 Task: Look for space in Germersheim, Germany from 10th July, 2023 to 15th July, 2023 for 7 adults in price range Rs.10000 to Rs.15000. Place can be entire place or shared room with 4 bedrooms having 7 beds and 4 bathrooms. Property type can be house, flat, guest house. Amenities needed are: wifi, TV, free parkinig on premises, gym, breakfast. Booking option can be shelf check-in. Required host language is English.
Action: Mouse moved to (478, 99)
Screenshot: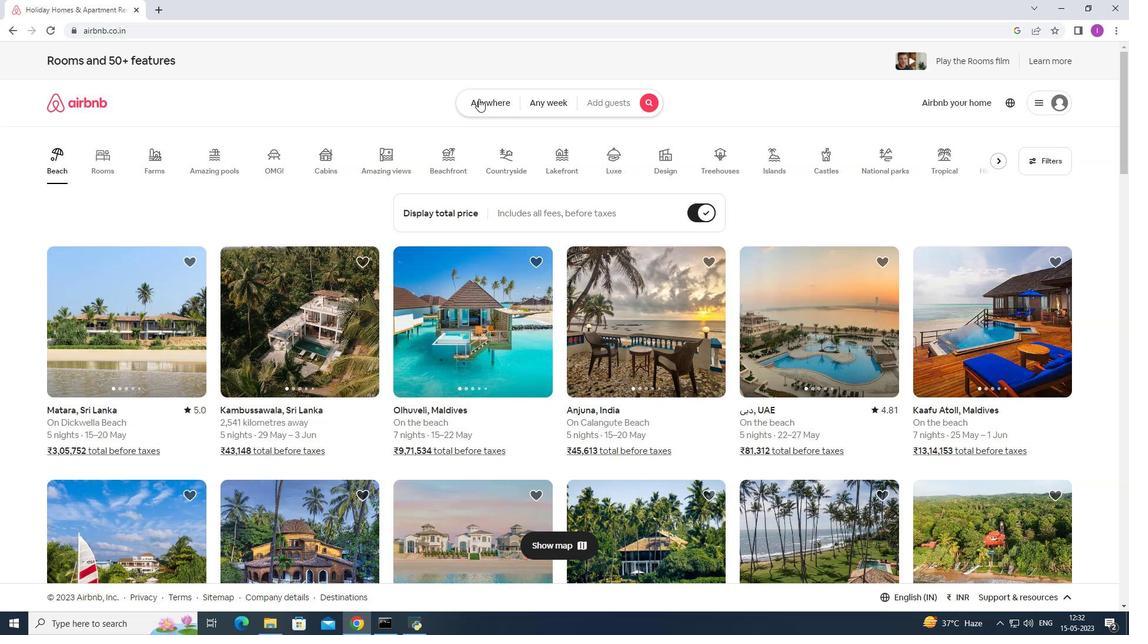 
Action: Mouse pressed left at (478, 99)
Screenshot: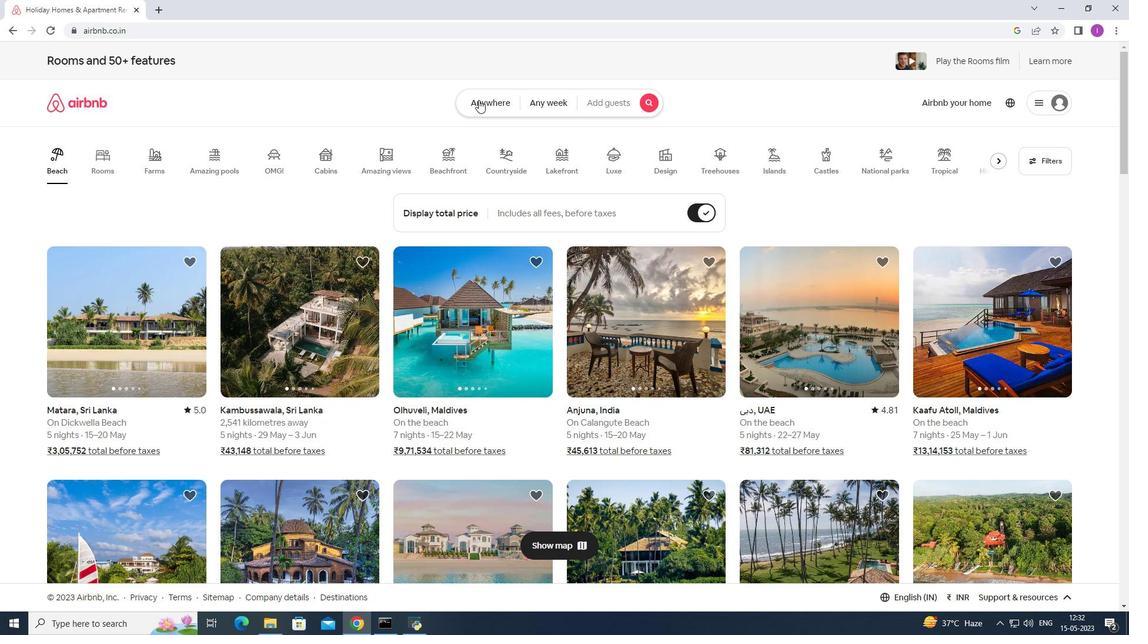 
Action: Mouse moved to (377, 148)
Screenshot: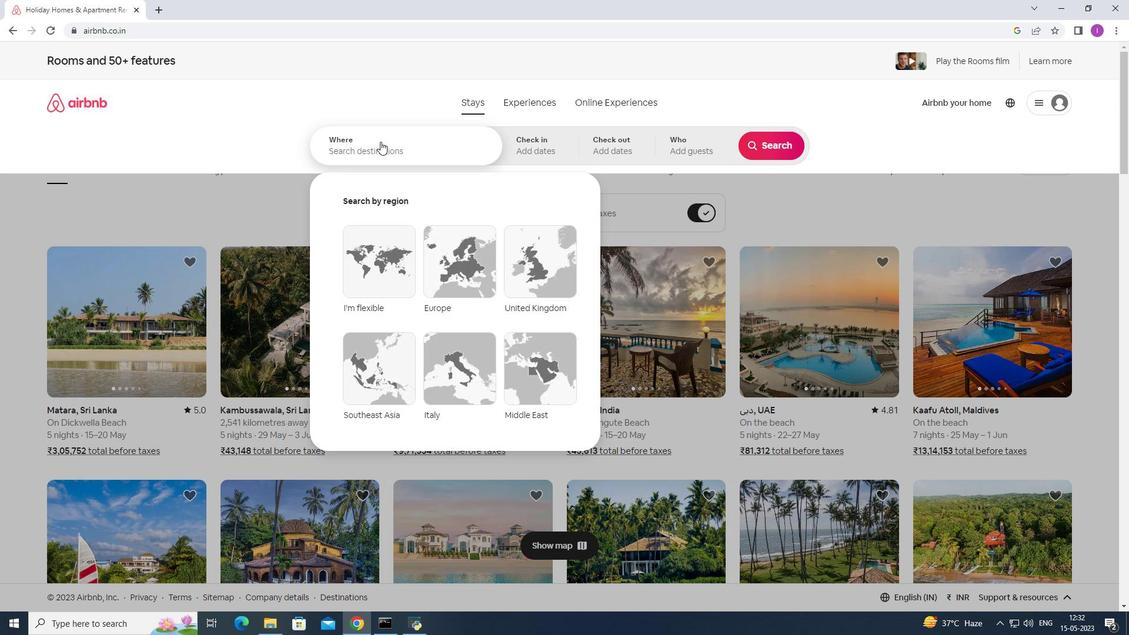 
Action: Mouse pressed left at (377, 148)
Screenshot: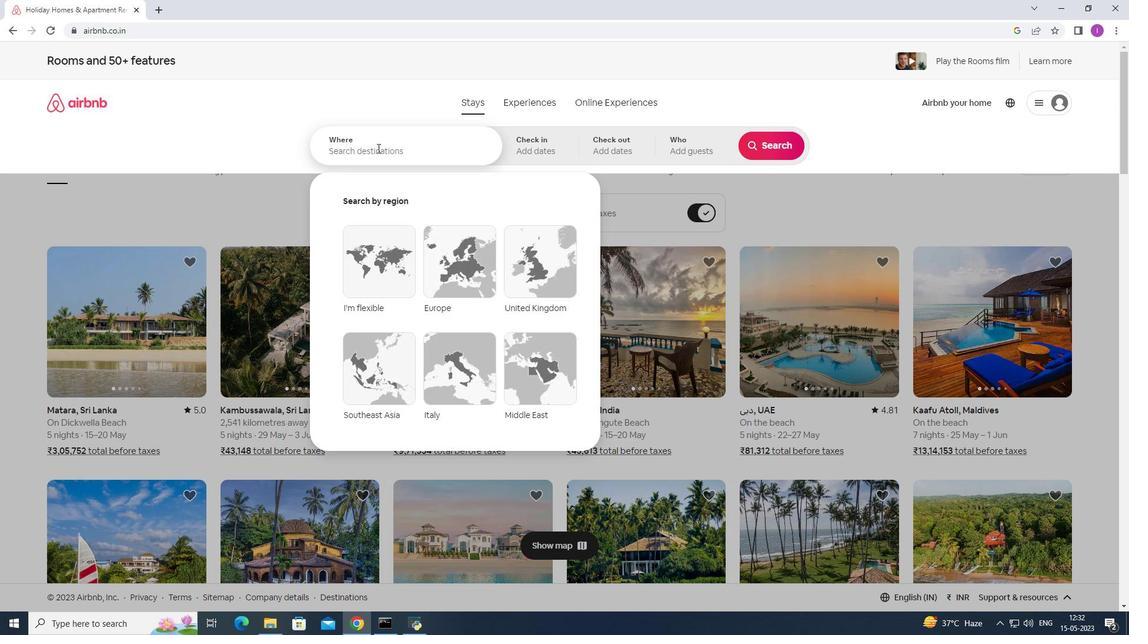 
Action: Key pressed <Key.shift>Germersheim,<Key.shift>Germany
Screenshot: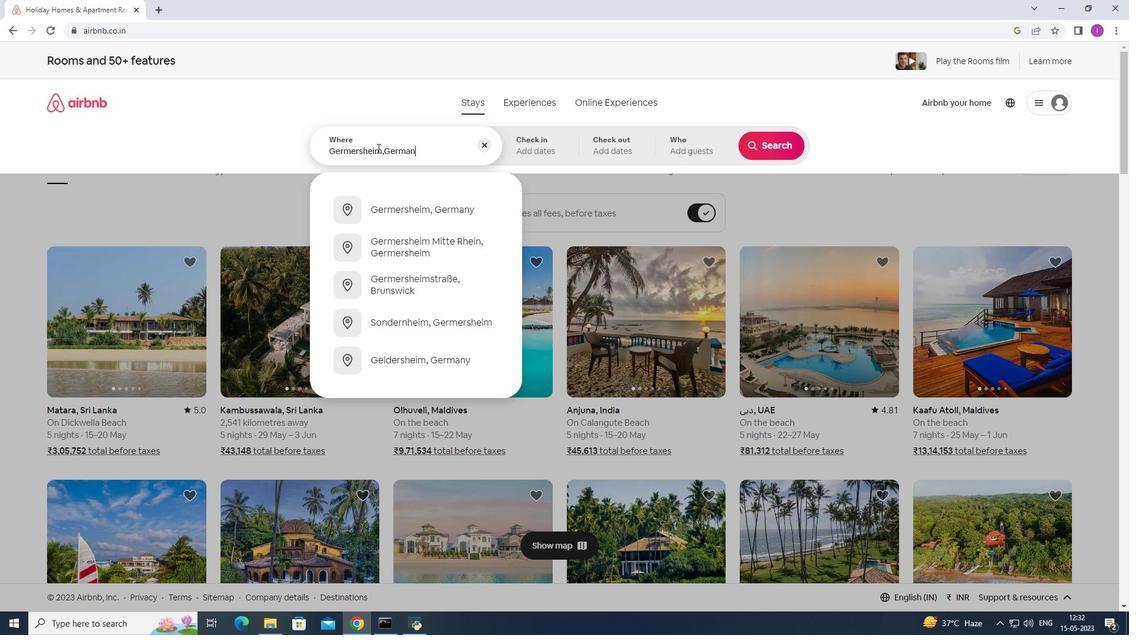 
Action: Mouse moved to (415, 210)
Screenshot: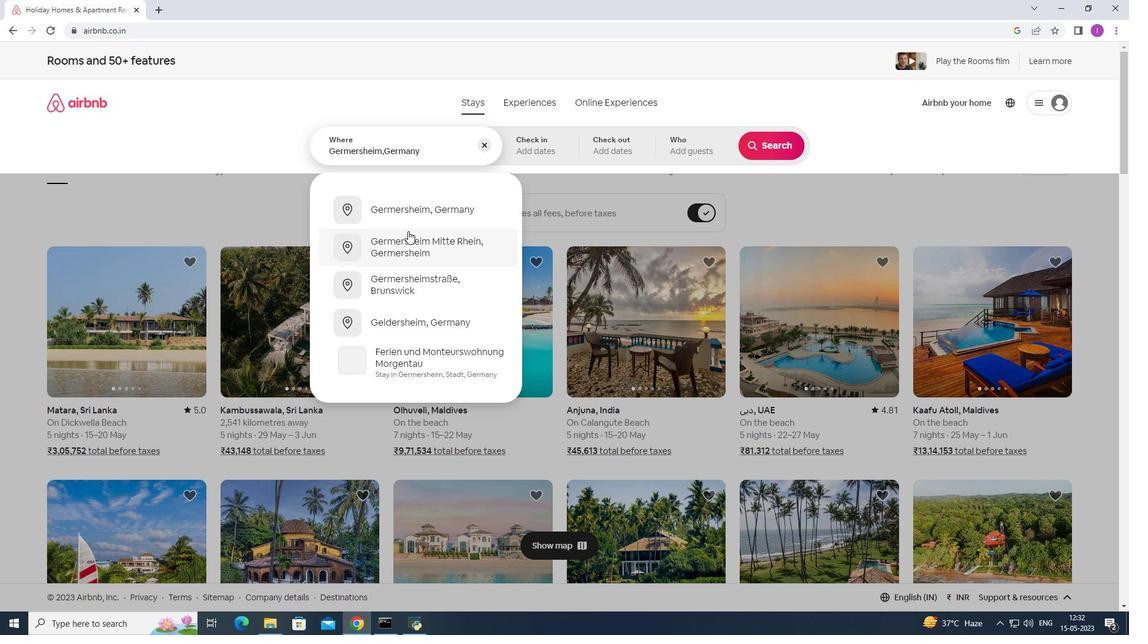 
Action: Mouse pressed left at (415, 210)
Screenshot: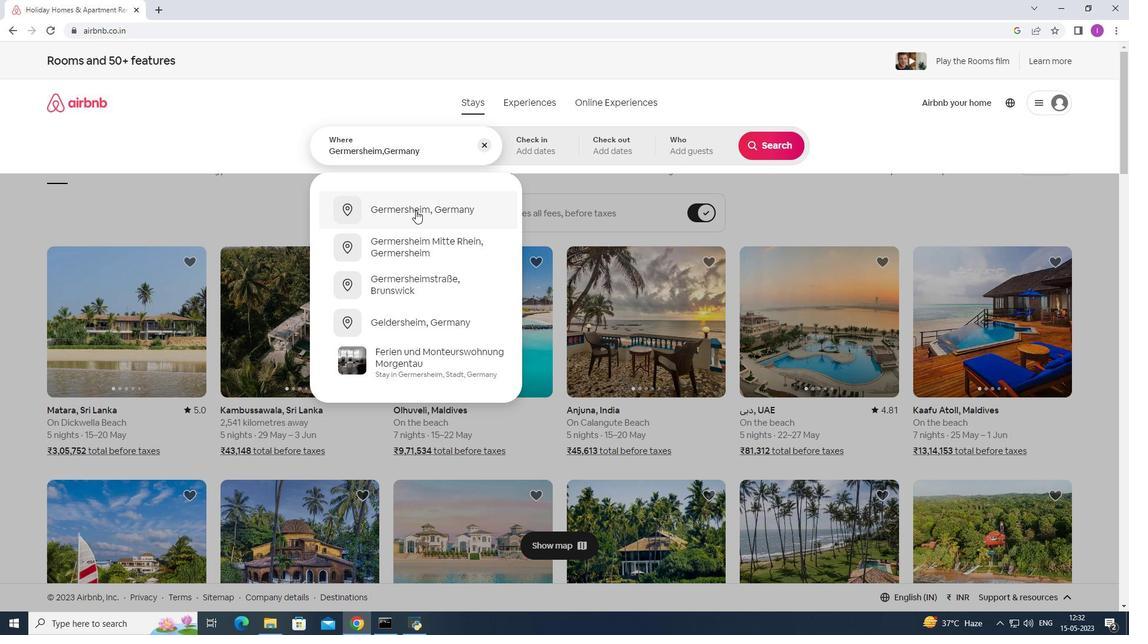 
Action: Mouse moved to (778, 237)
Screenshot: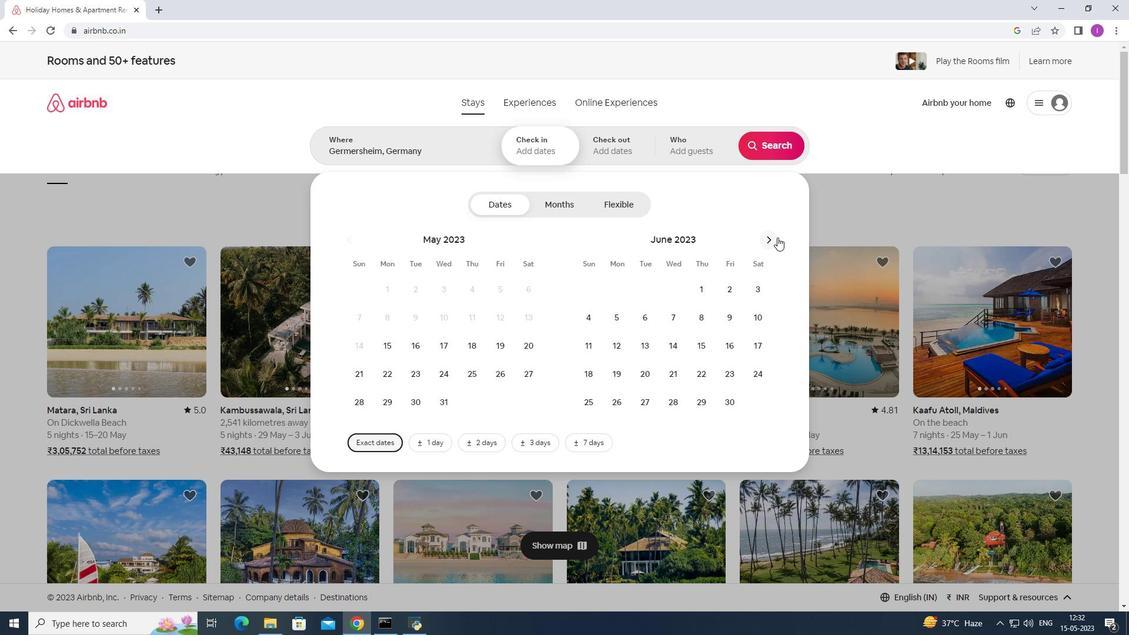 
Action: Mouse pressed left at (778, 237)
Screenshot: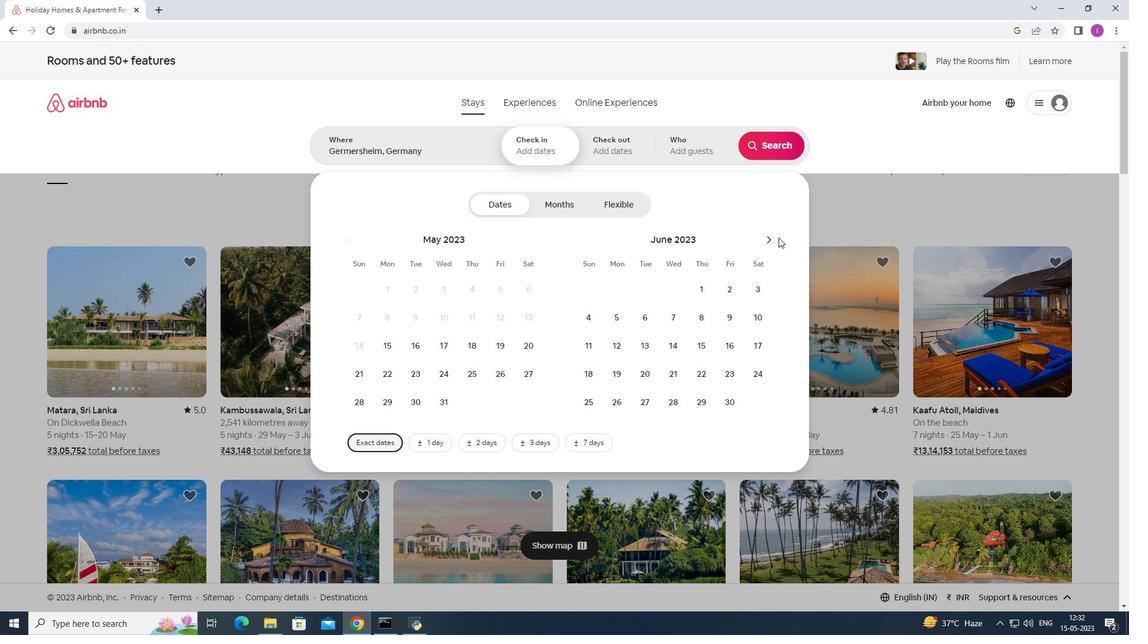 
Action: Mouse pressed left at (778, 237)
Screenshot: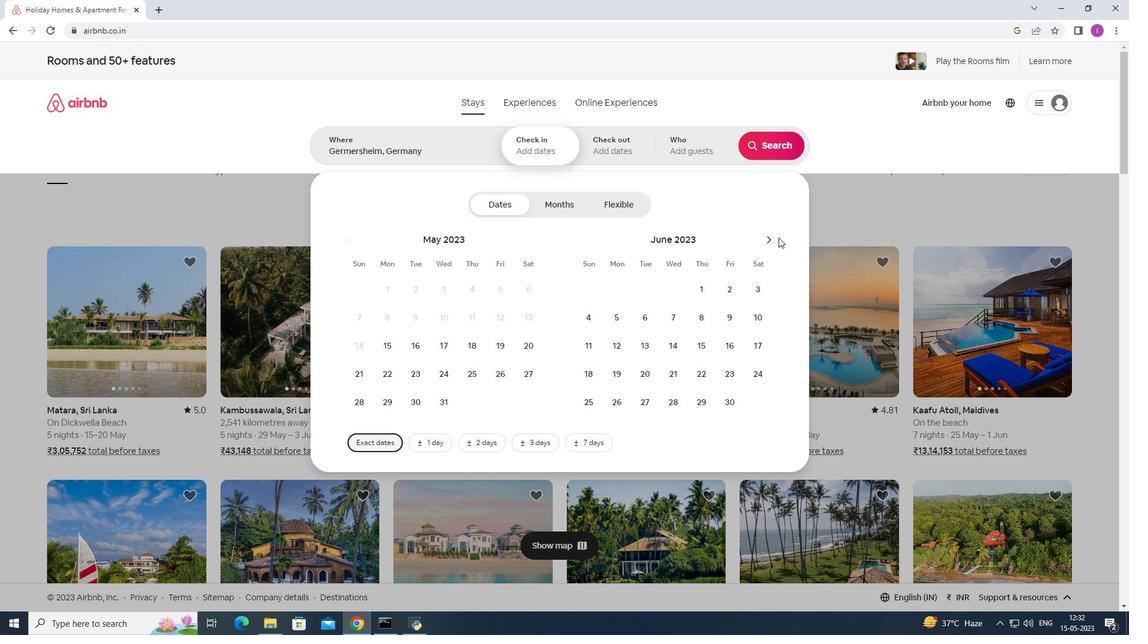 
Action: Mouse moved to (773, 243)
Screenshot: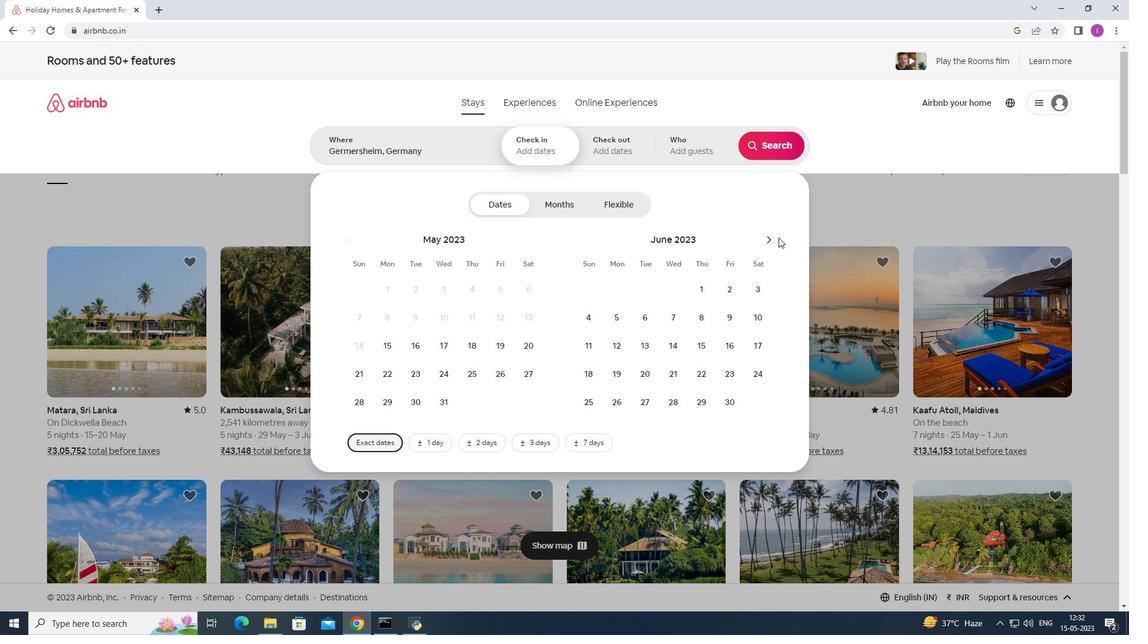 
Action: Mouse pressed left at (773, 243)
Screenshot: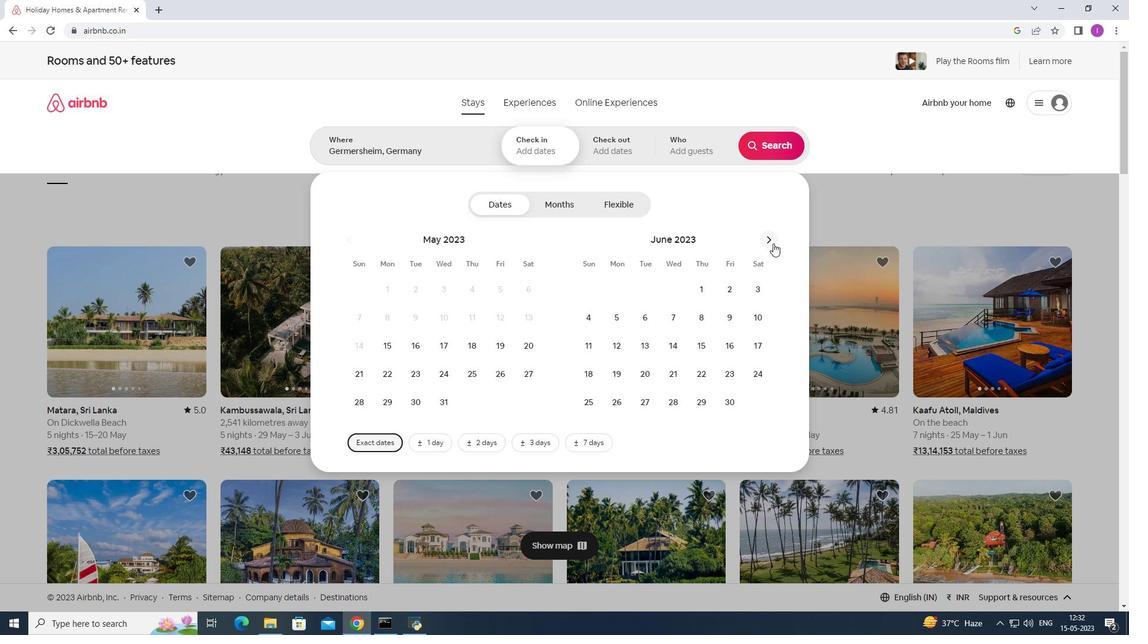 
Action: Mouse moved to (617, 341)
Screenshot: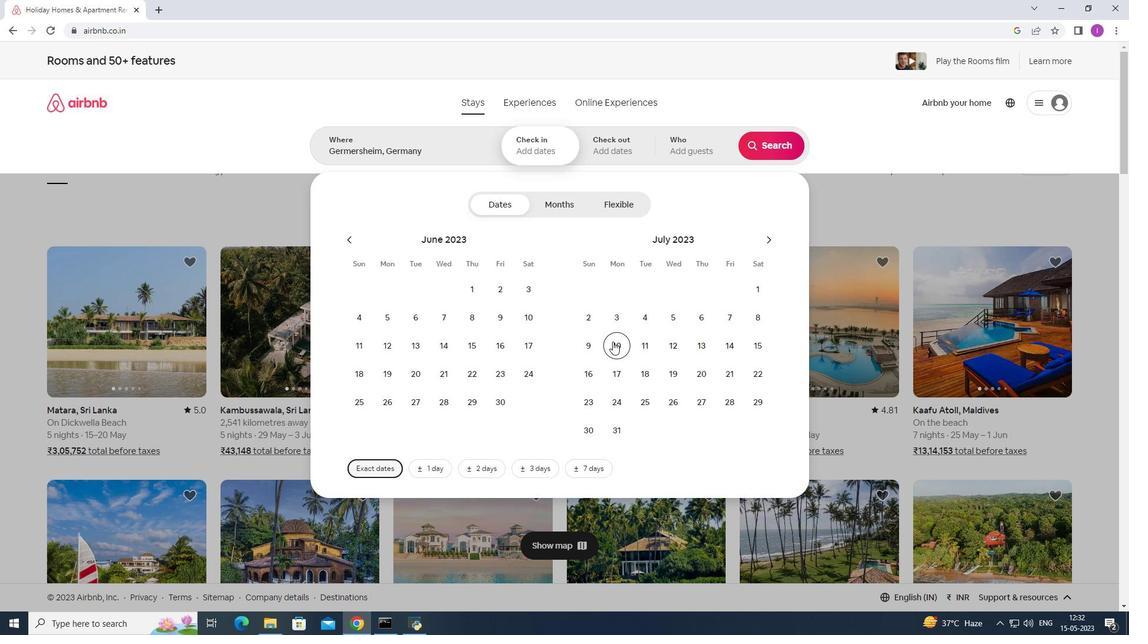 
Action: Mouse pressed left at (617, 341)
Screenshot: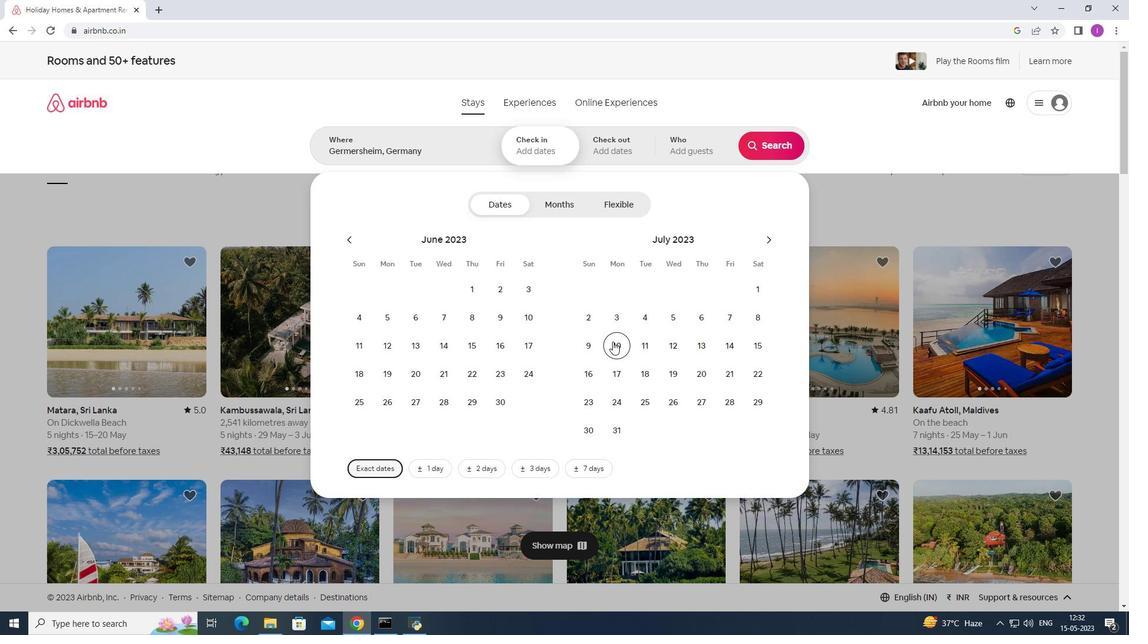 
Action: Mouse moved to (765, 345)
Screenshot: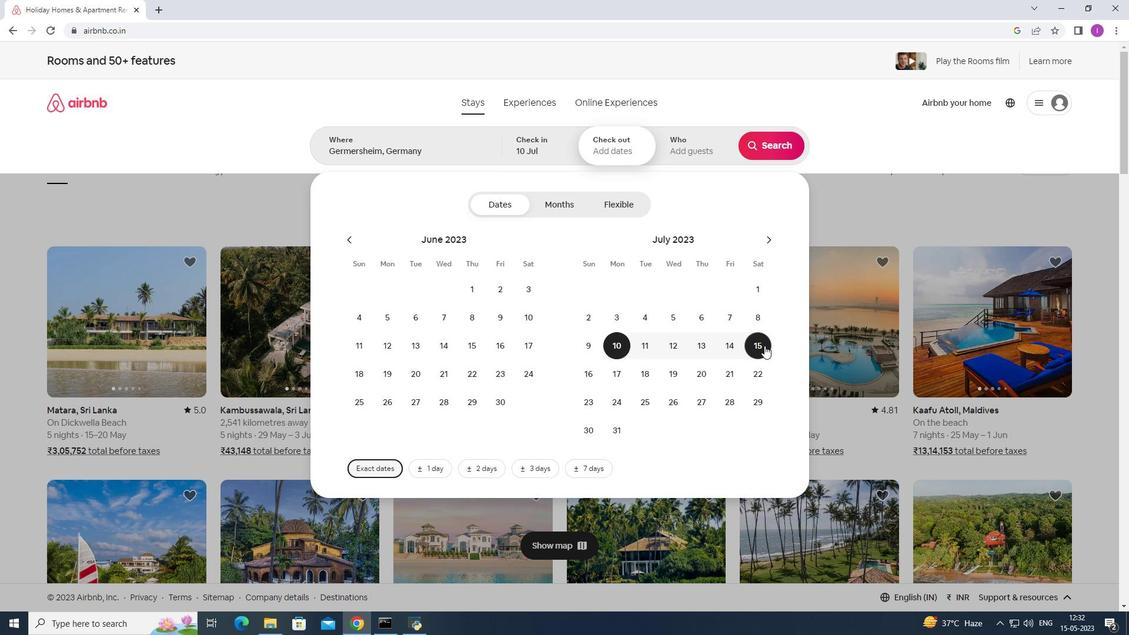 
Action: Mouse pressed left at (765, 345)
Screenshot: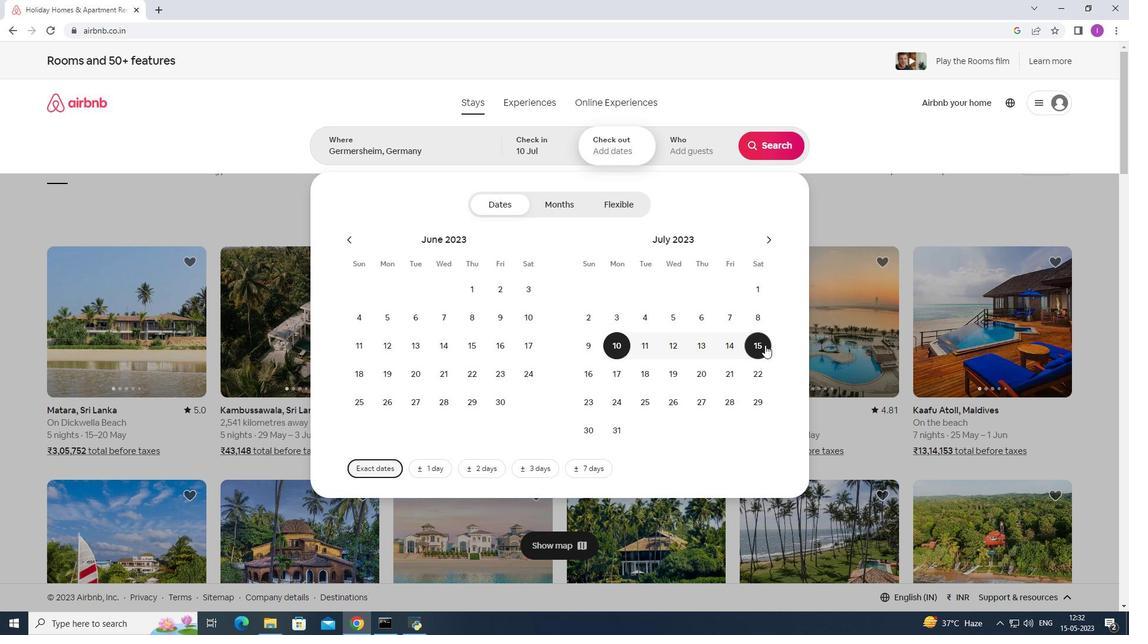 
Action: Mouse moved to (696, 148)
Screenshot: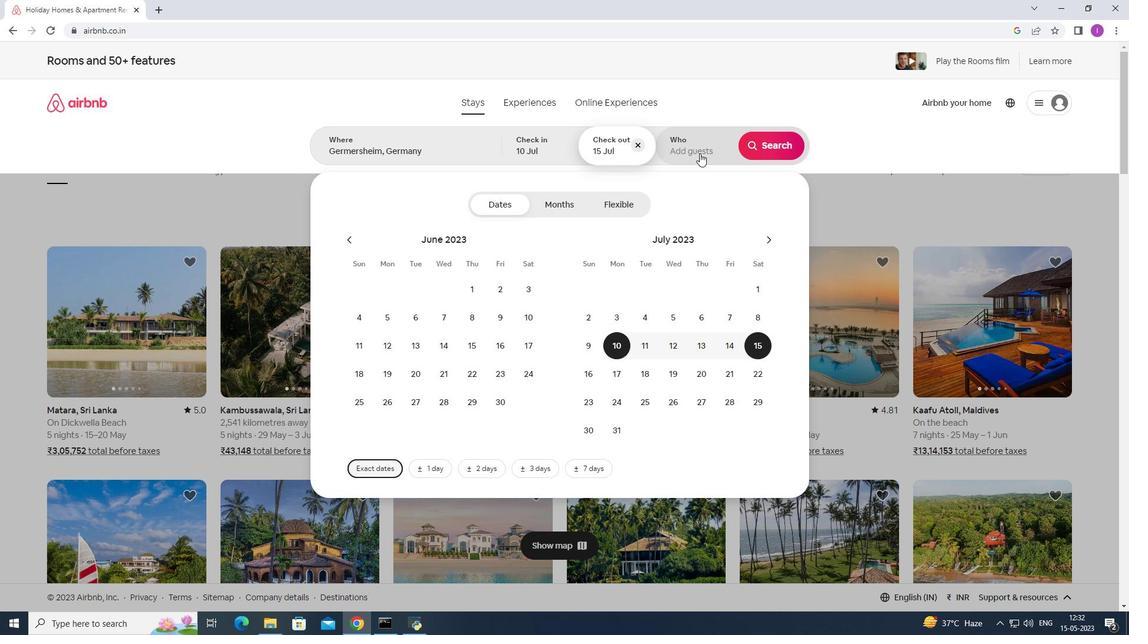 
Action: Mouse pressed left at (696, 148)
Screenshot: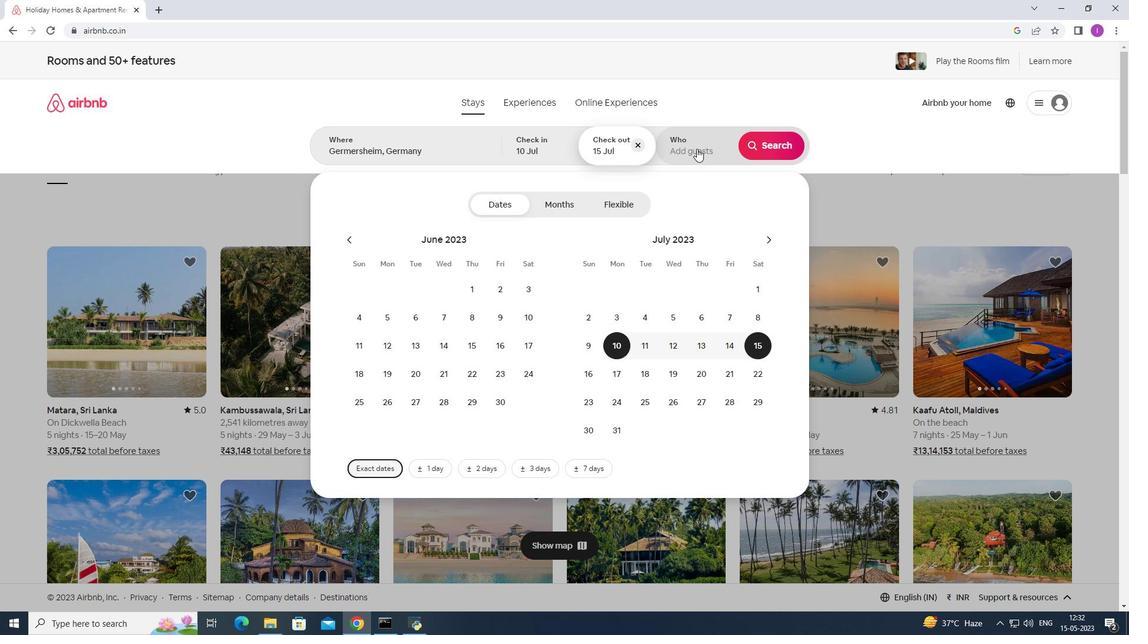 
Action: Mouse moved to (779, 208)
Screenshot: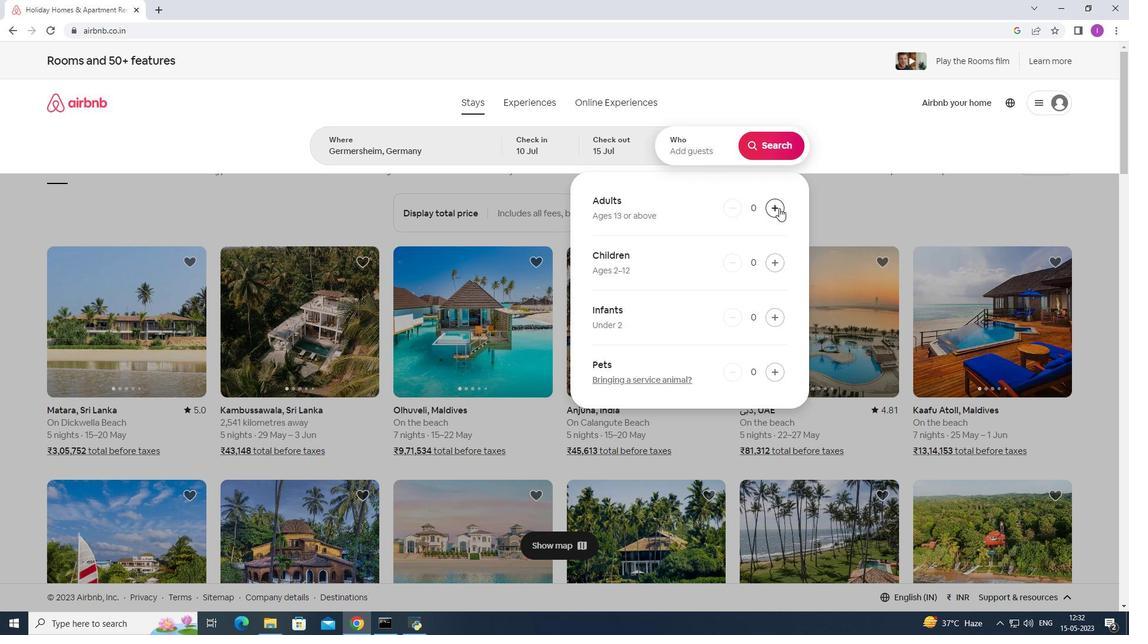 
Action: Mouse pressed left at (779, 208)
Screenshot: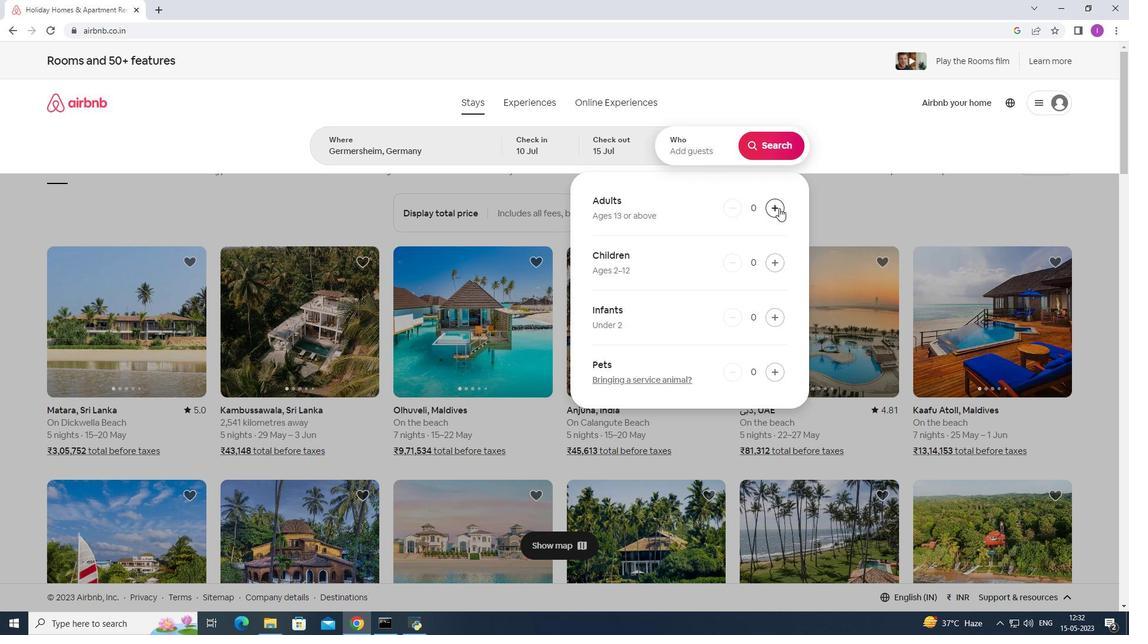
Action: Mouse moved to (779, 208)
Screenshot: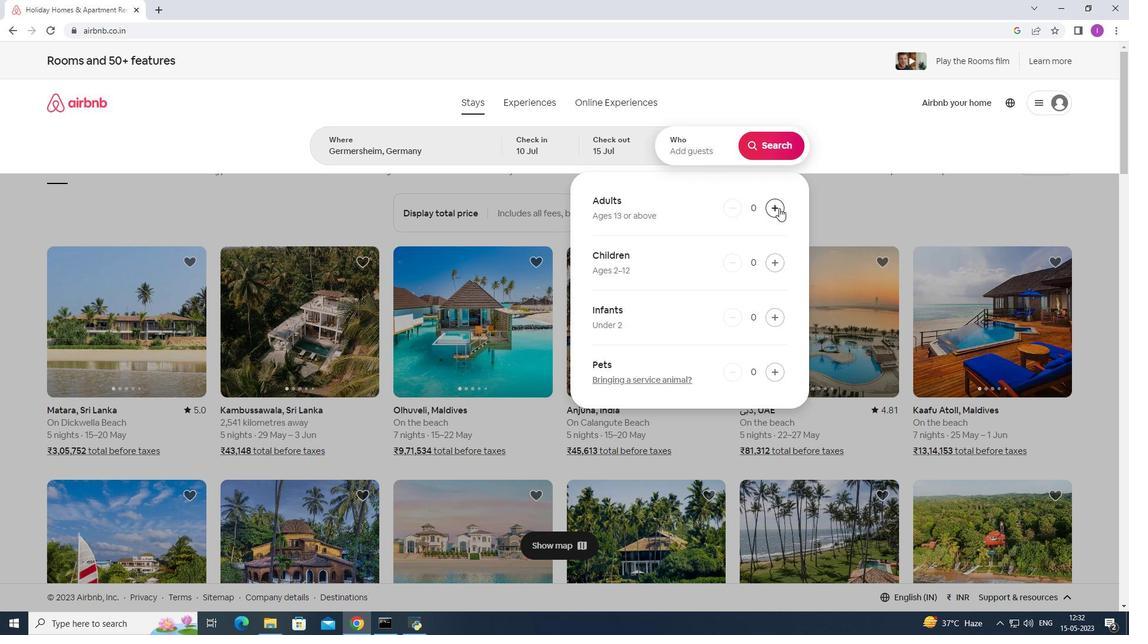 
Action: Mouse pressed left at (779, 208)
Screenshot: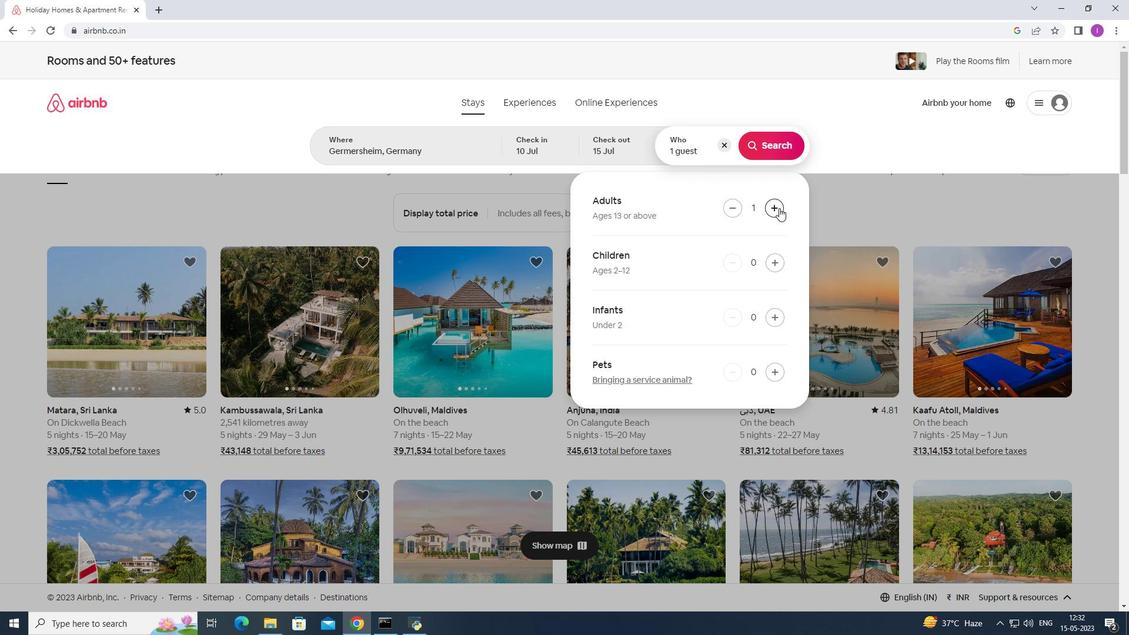 
Action: Mouse pressed left at (779, 208)
Screenshot: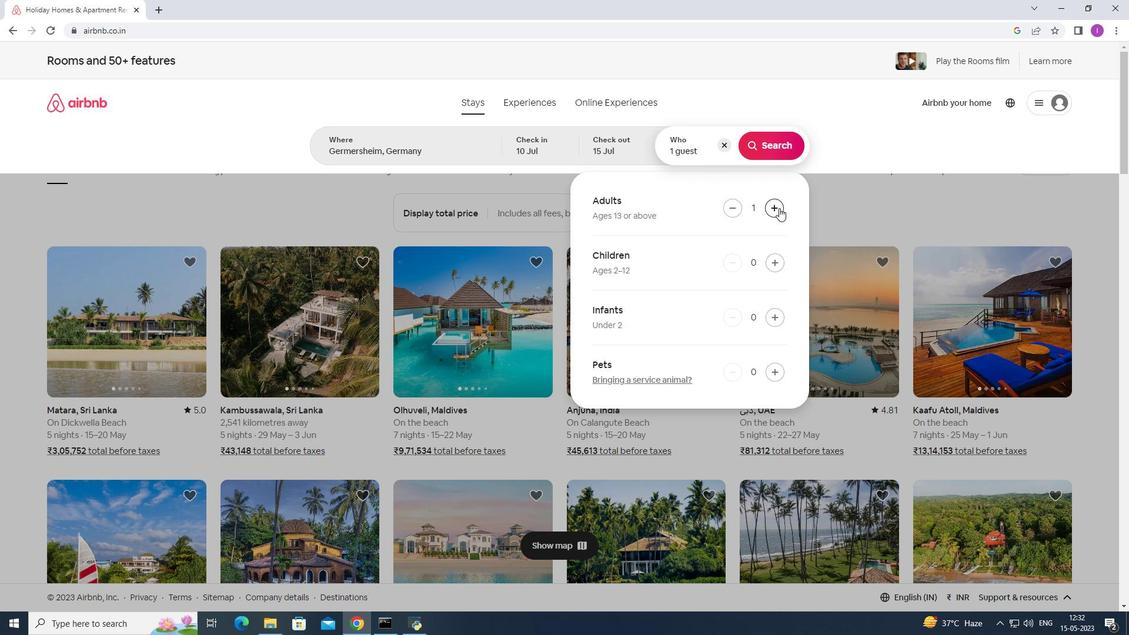 
Action: Mouse pressed left at (779, 208)
Screenshot: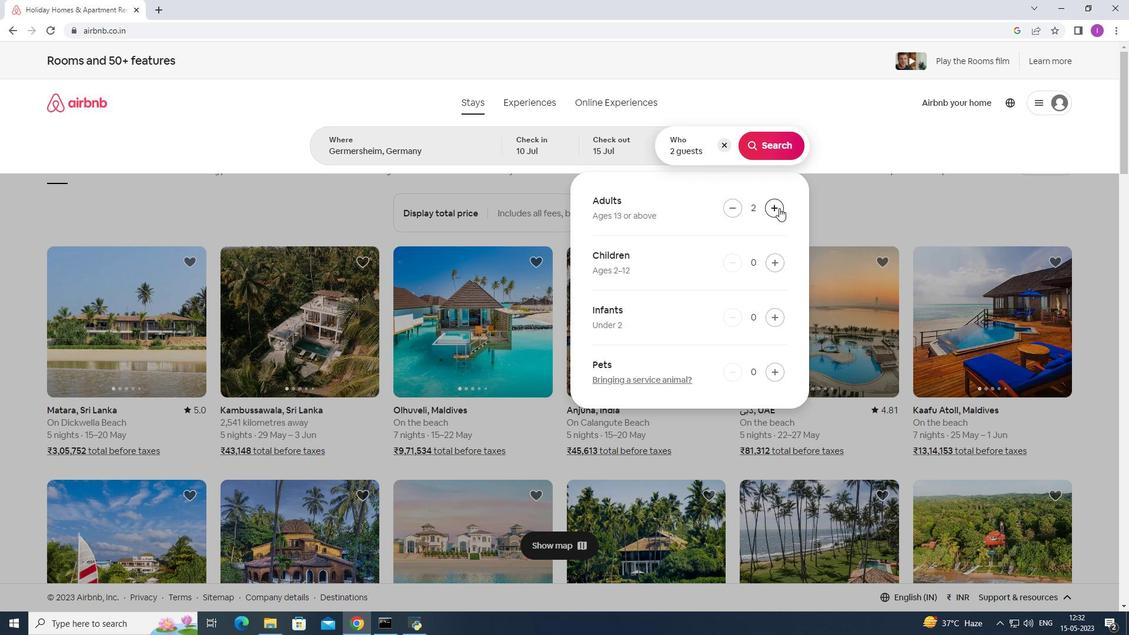 
Action: Mouse pressed left at (779, 208)
Screenshot: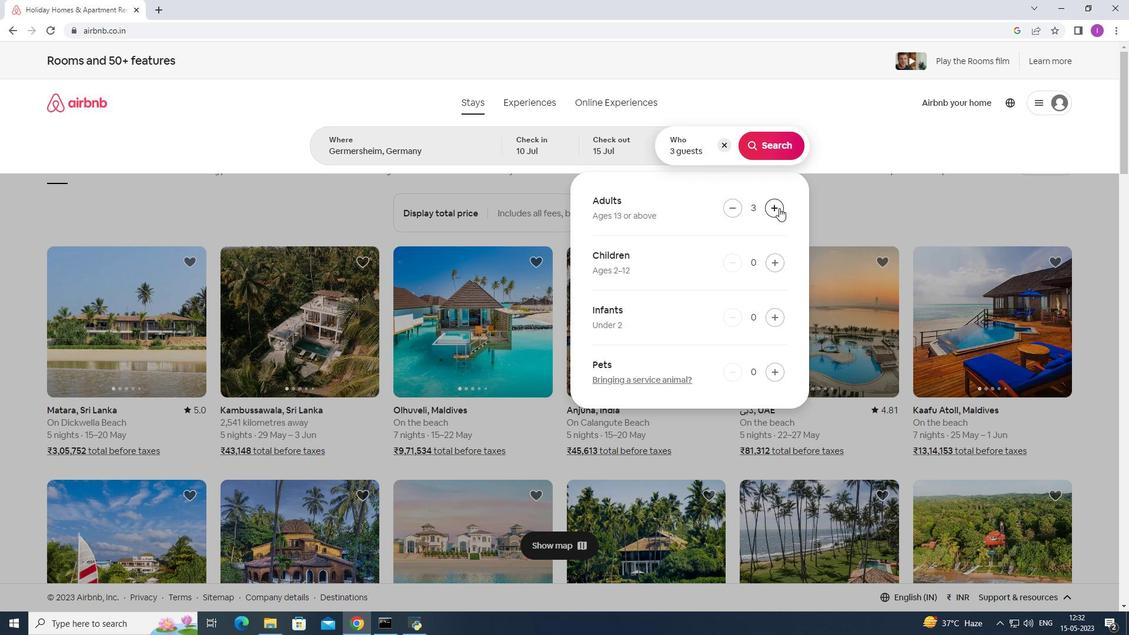 
Action: Mouse pressed left at (779, 208)
Screenshot: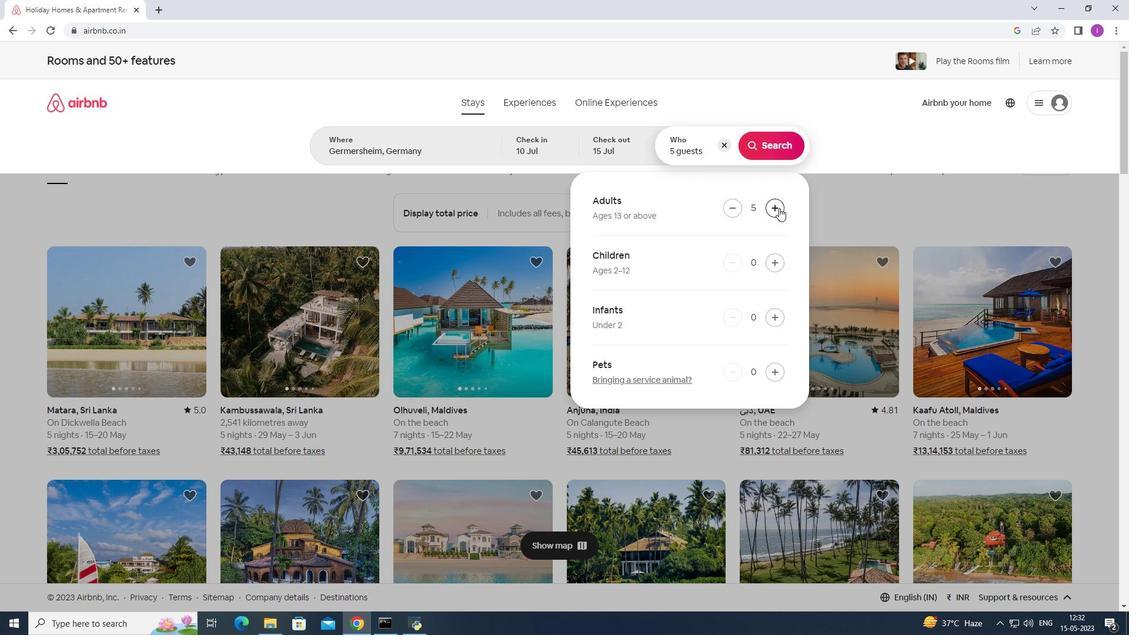 
Action: Mouse pressed left at (779, 208)
Screenshot: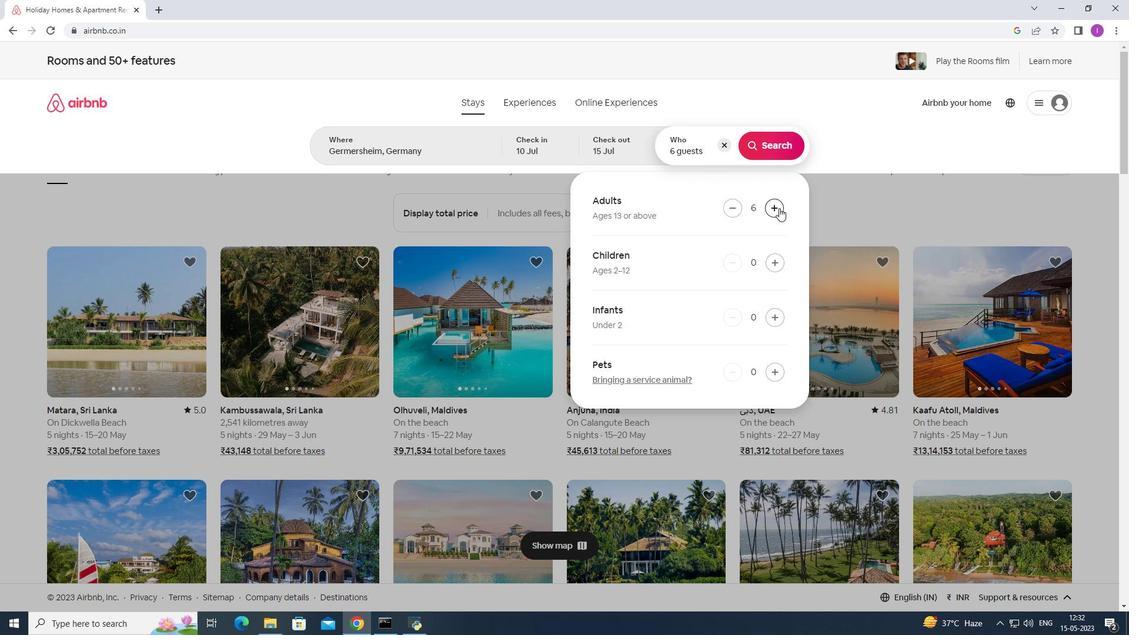 
Action: Mouse moved to (778, 152)
Screenshot: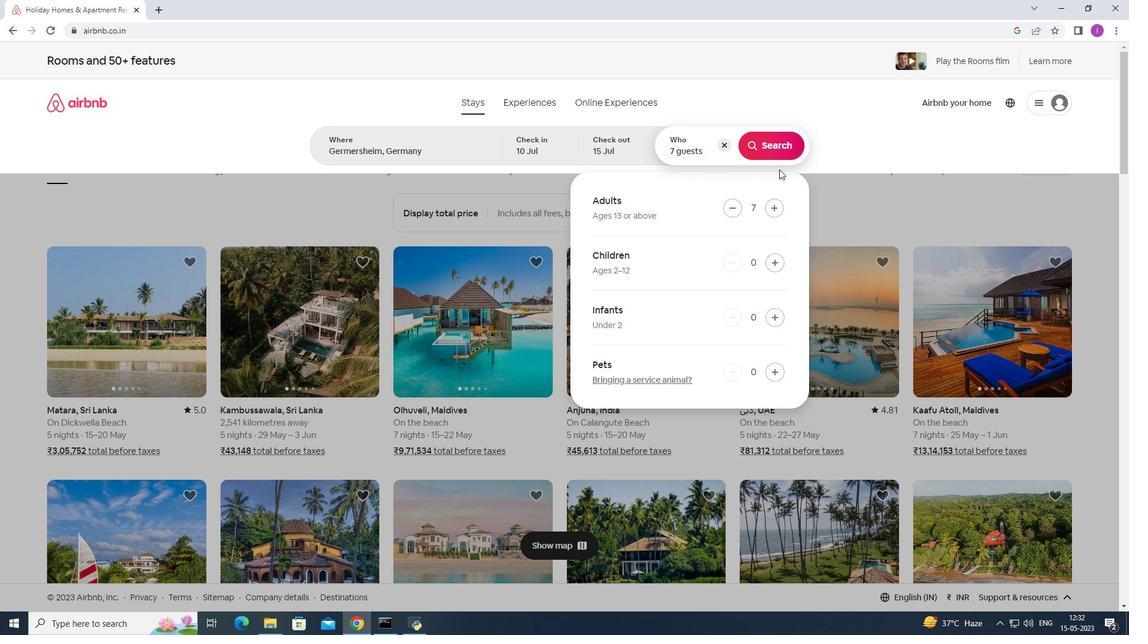 
Action: Mouse pressed left at (778, 152)
Screenshot: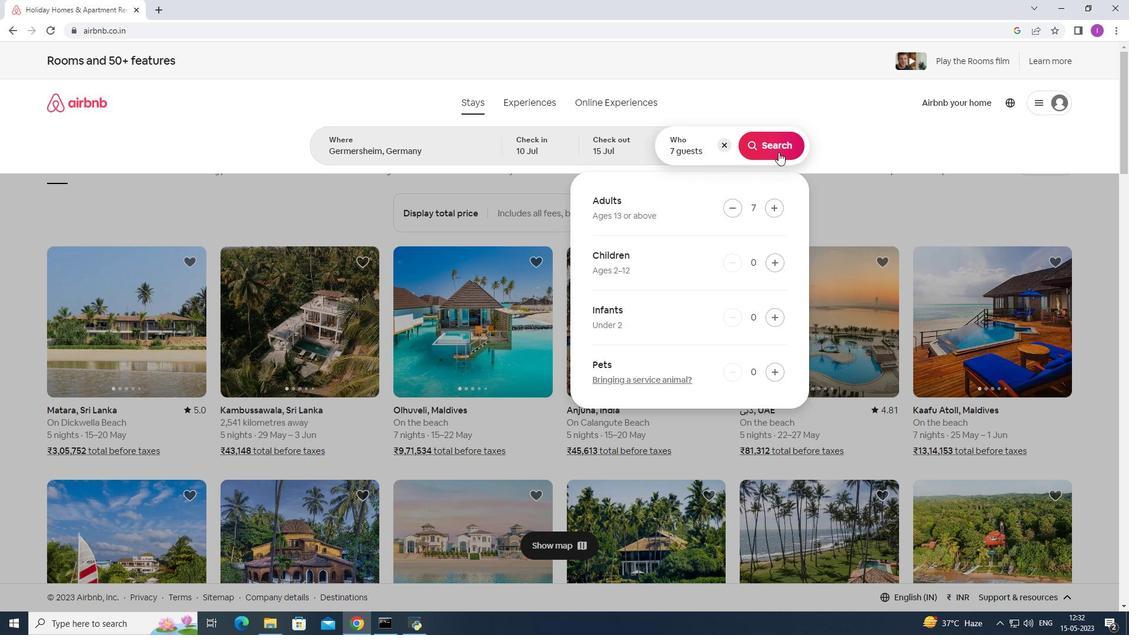 
Action: Mouse moved to (1078, 117)
Screenshot: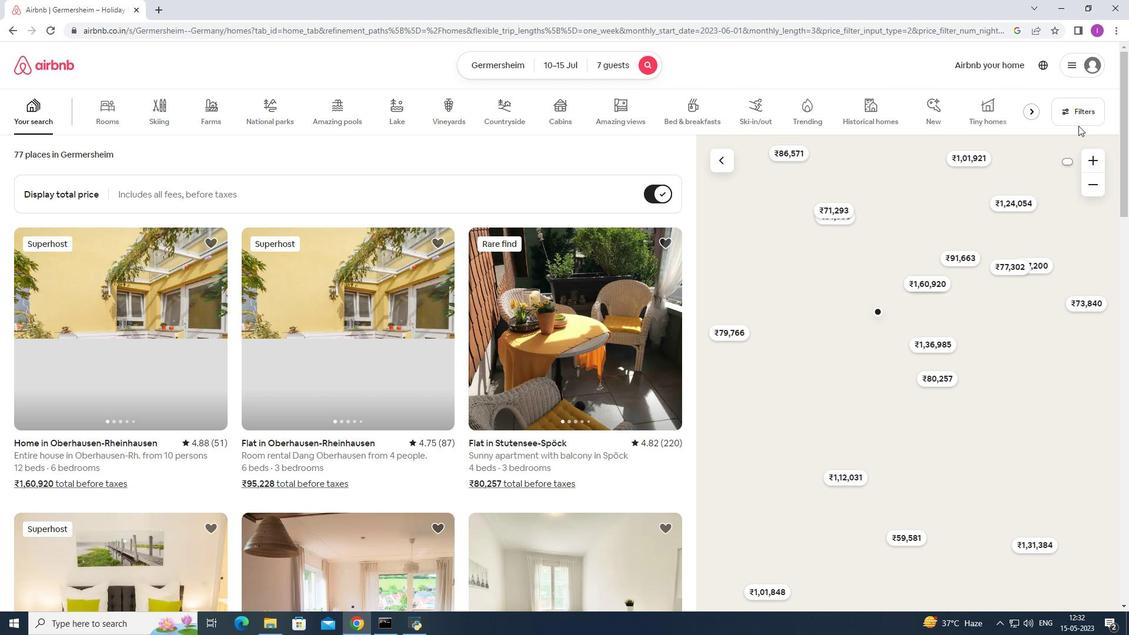 
Action: Mouse pressed left at (1078, 117)
Screenshot: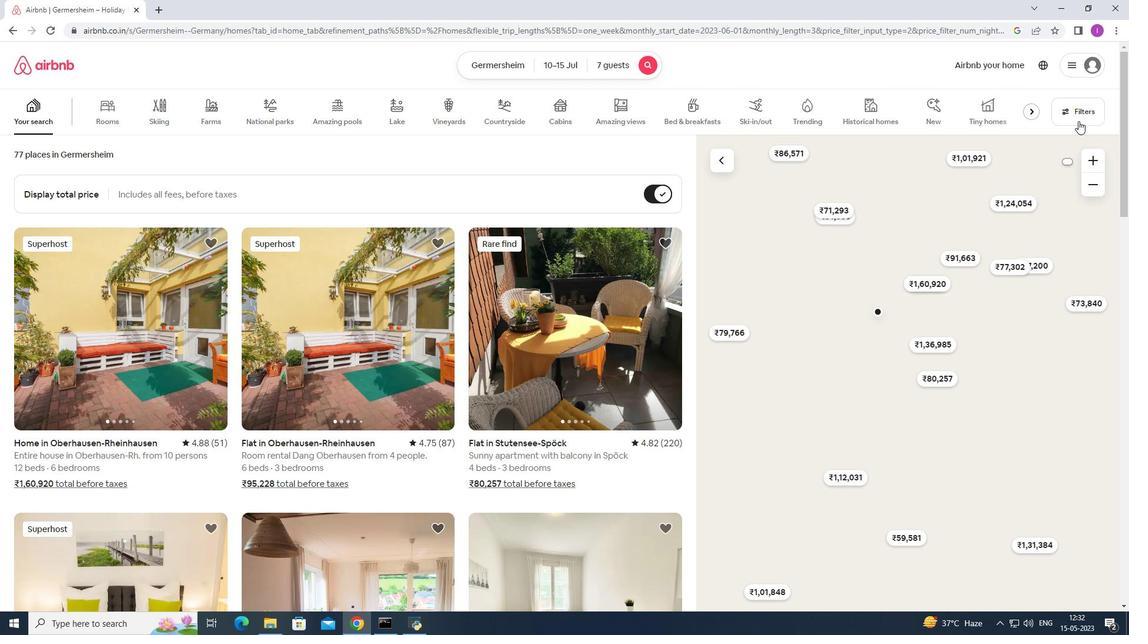
Action: Mouse moved to (639, 402)
Screenshot: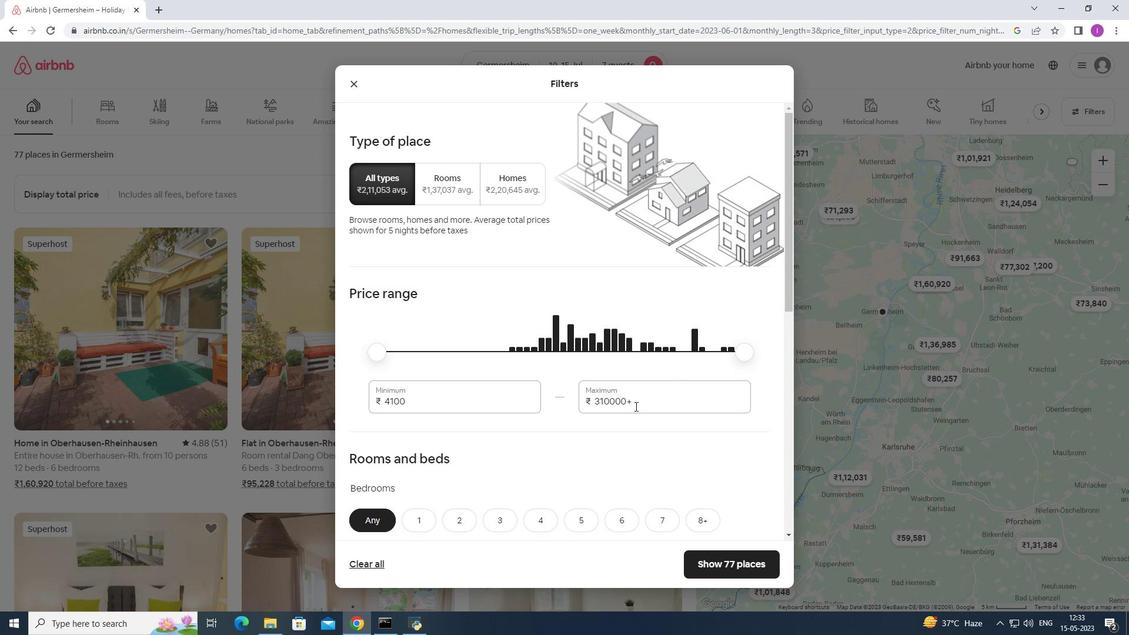
Action: Mouse pressed left at (639, 402)
Screenshot: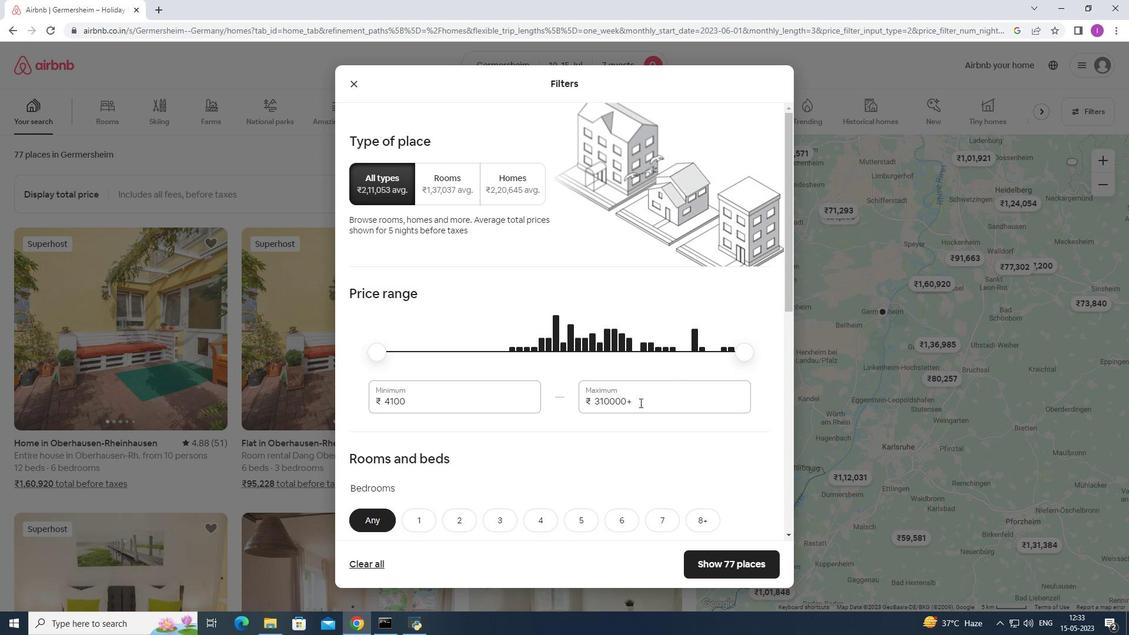 
Action: Mouse moved to (551, 402)
Screenshot: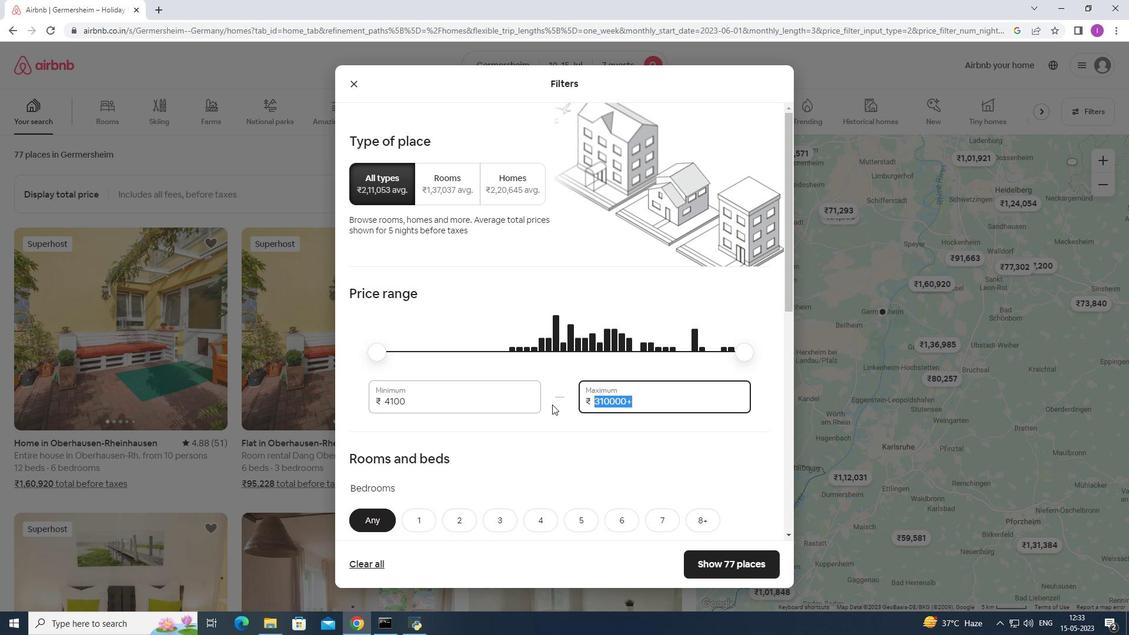 
Action: Key pressed 150
Screenshot: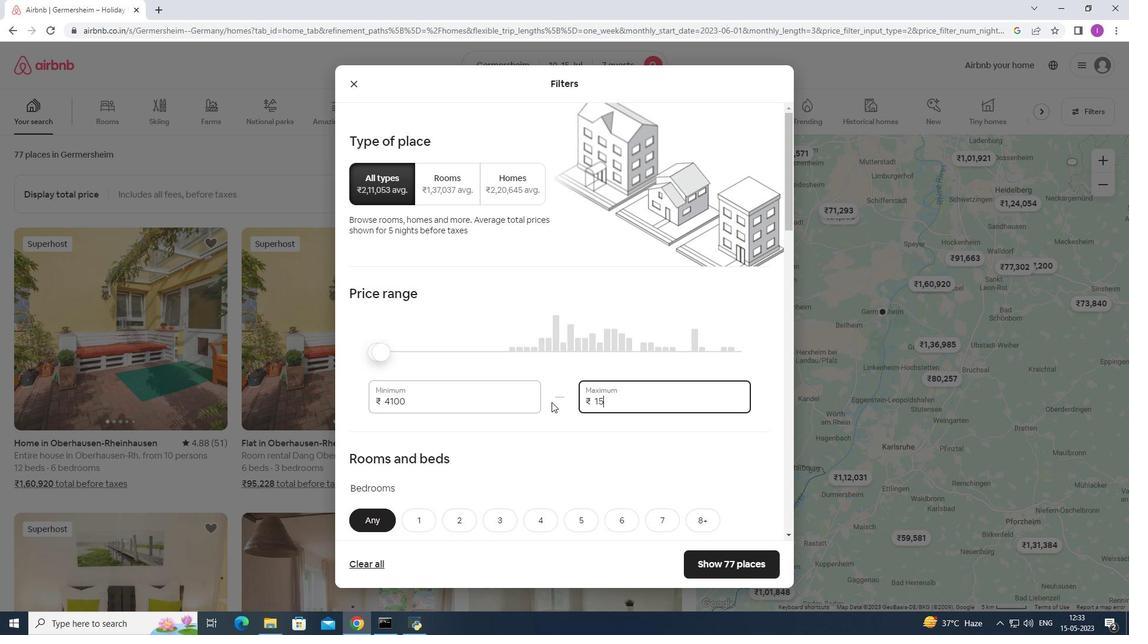 
Action: Mouse moved to (551, 398)
Screenshot: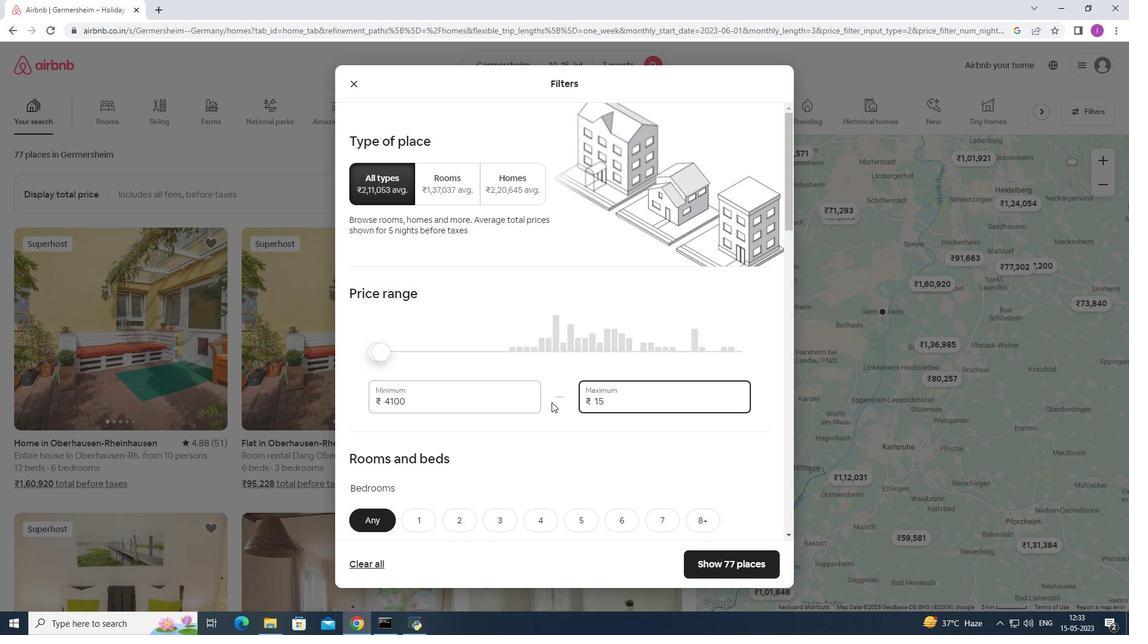 
Action: Key pressed 0
Screenshot: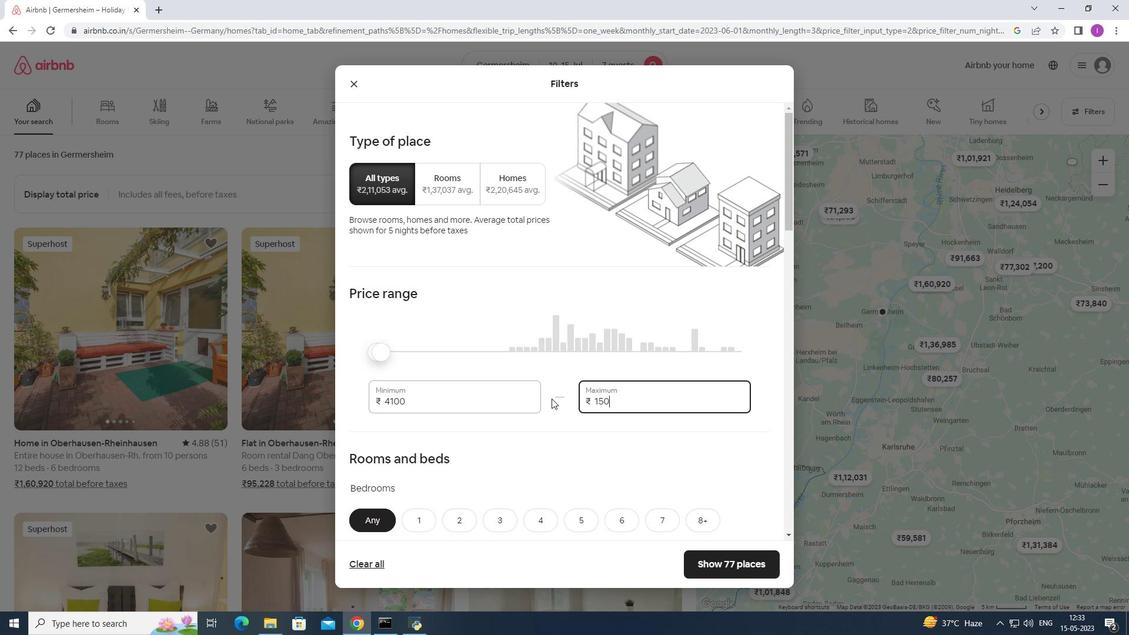
Action: Mouse moved to (553, 395)
Screenshot: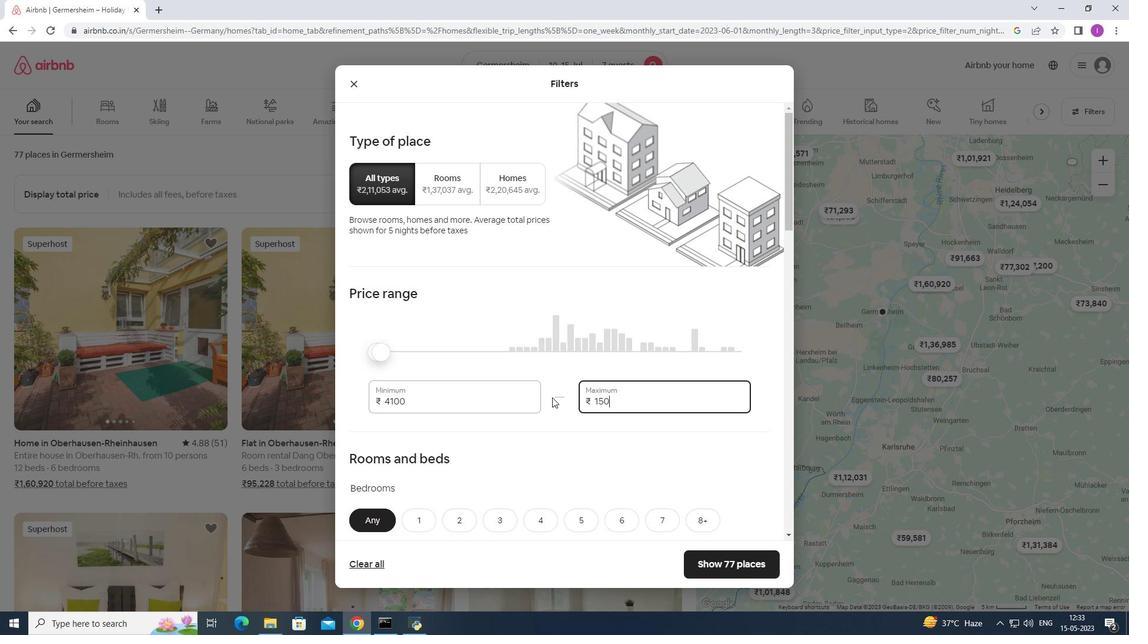 
Action: Key pressed 0
Screenshot: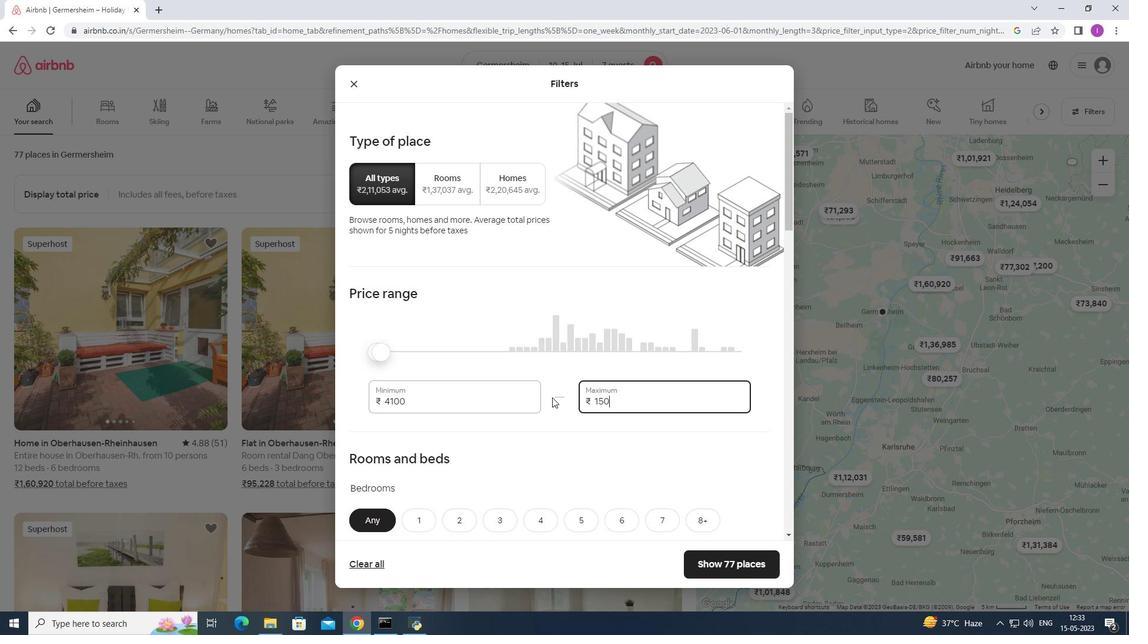 
Action: Mouse moved to (434, 401)
Screenshot: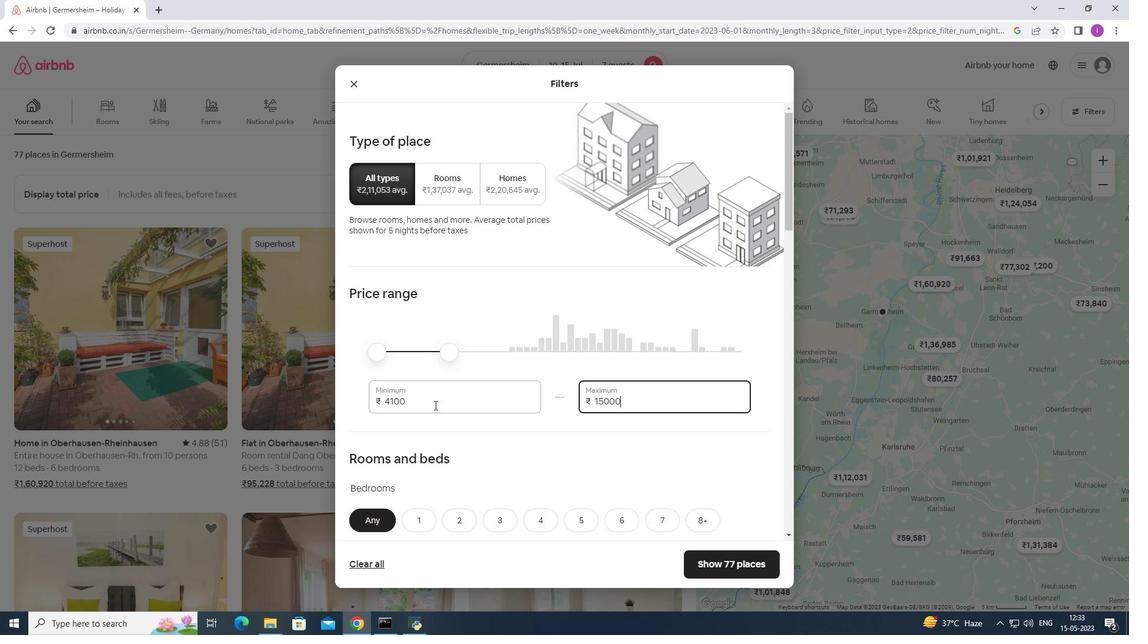 
Action: Mouse pressed left at (434, 401)
Screenshot: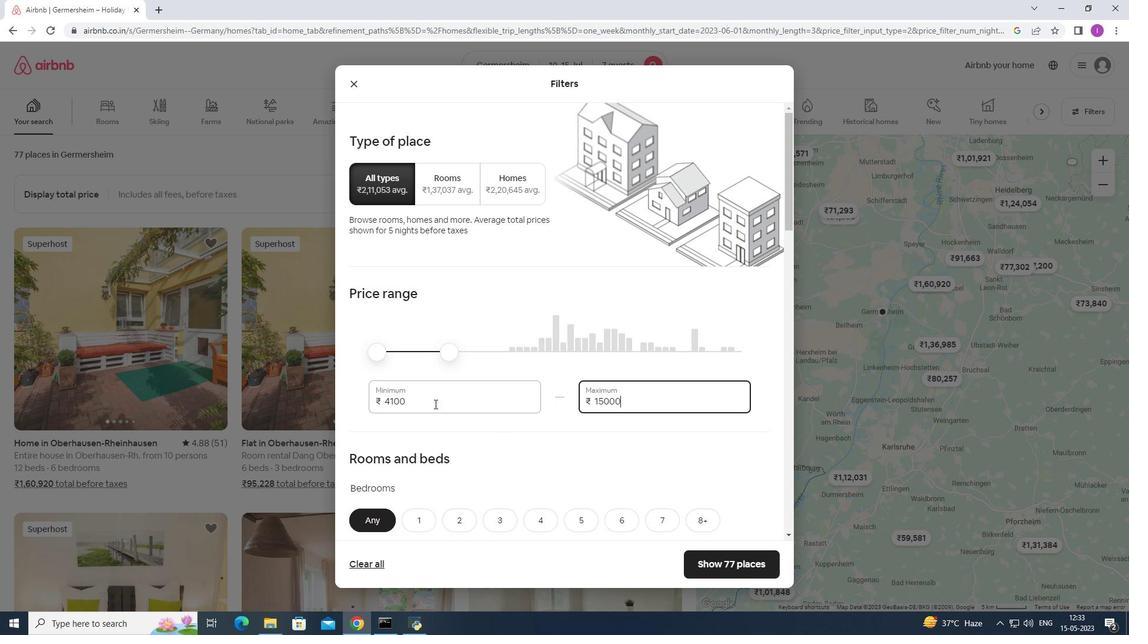 
Action: Mouse moved to (587, 378)
Screenshot: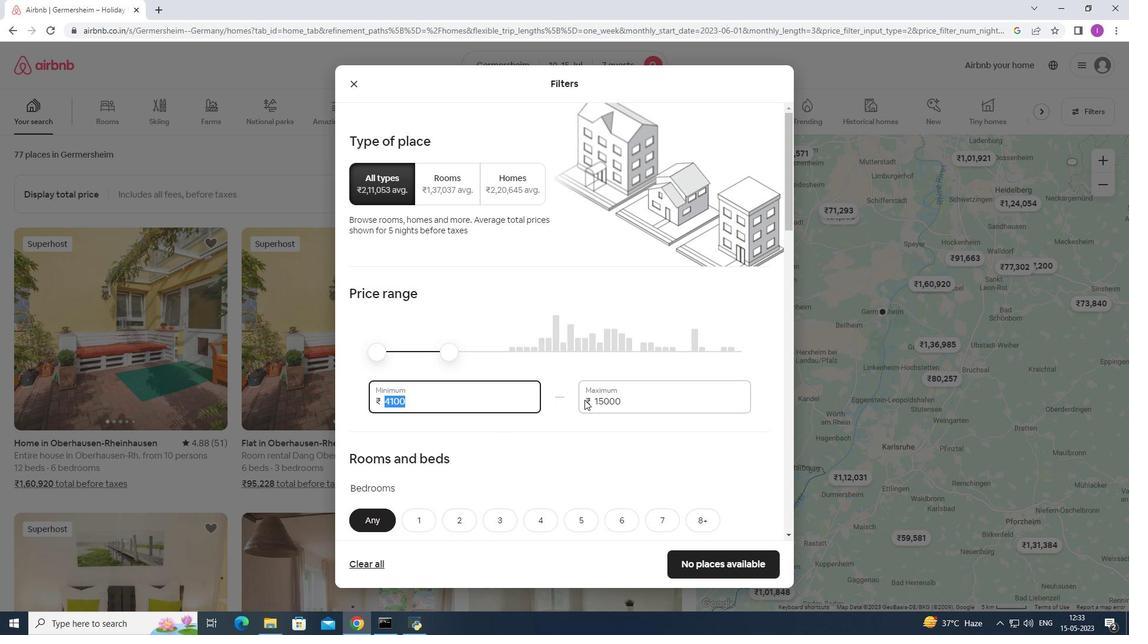 
Action: Key pressed 1
Screenshot: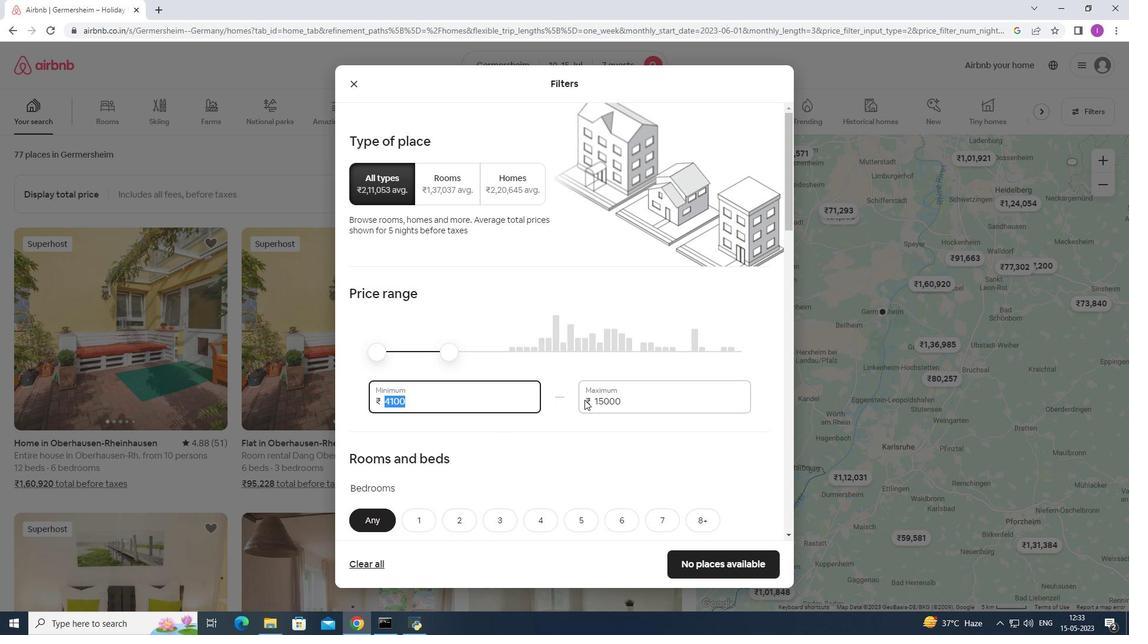 
Action: Mouse moved to (597, 358)
Screenshot: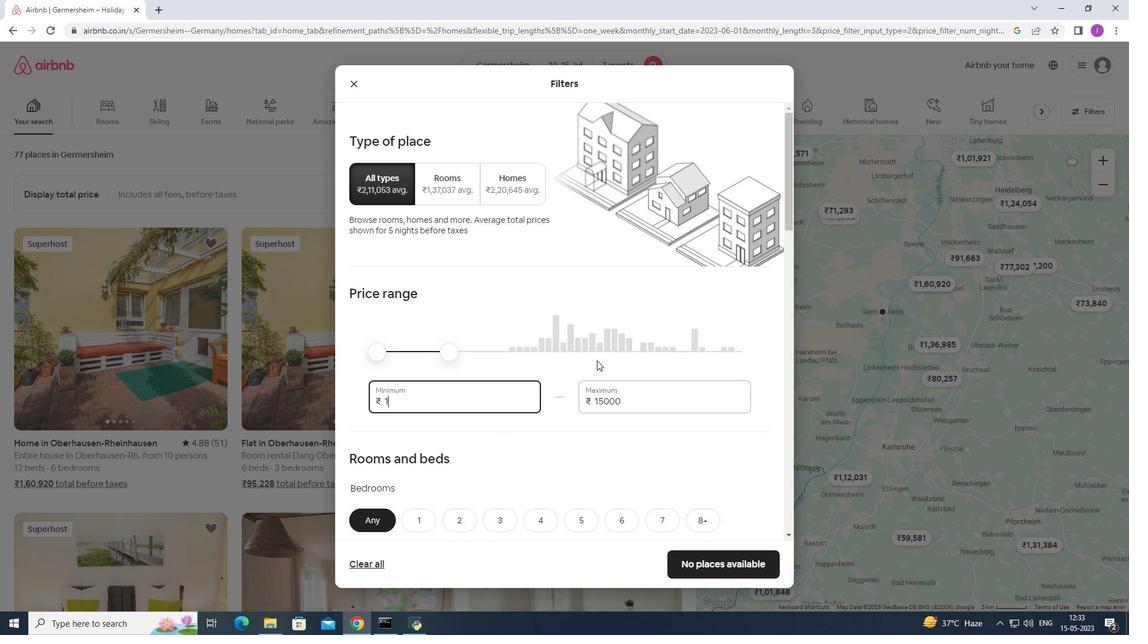 
Action: Key pressed 0 1016, 608)
Screenshot: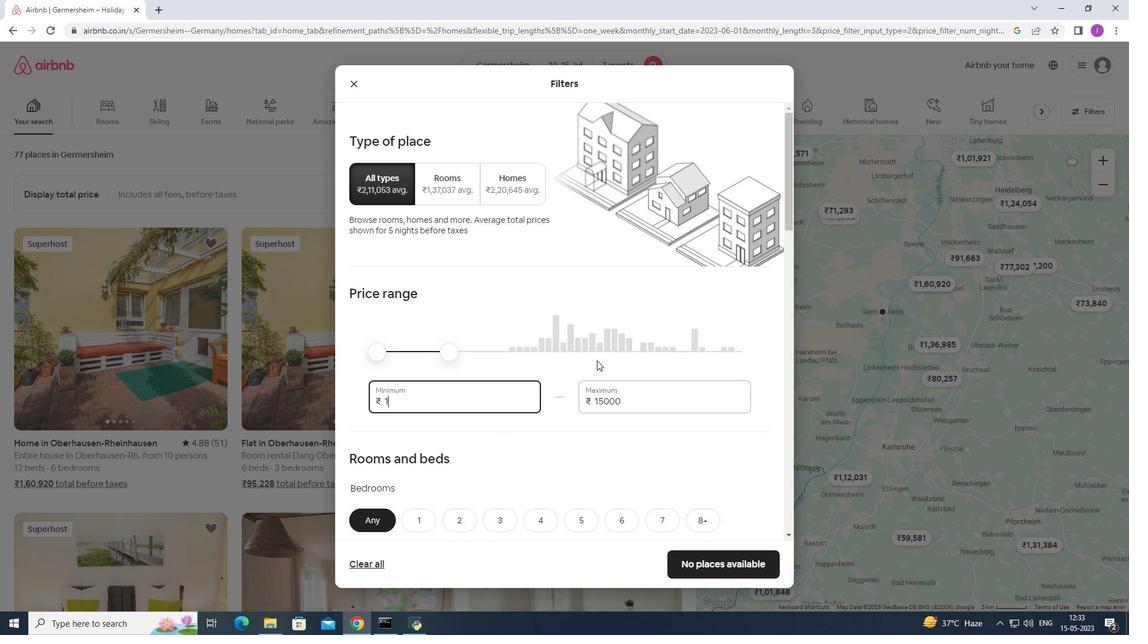 
Action: Mouse moved to (597, 353)
Screenshot: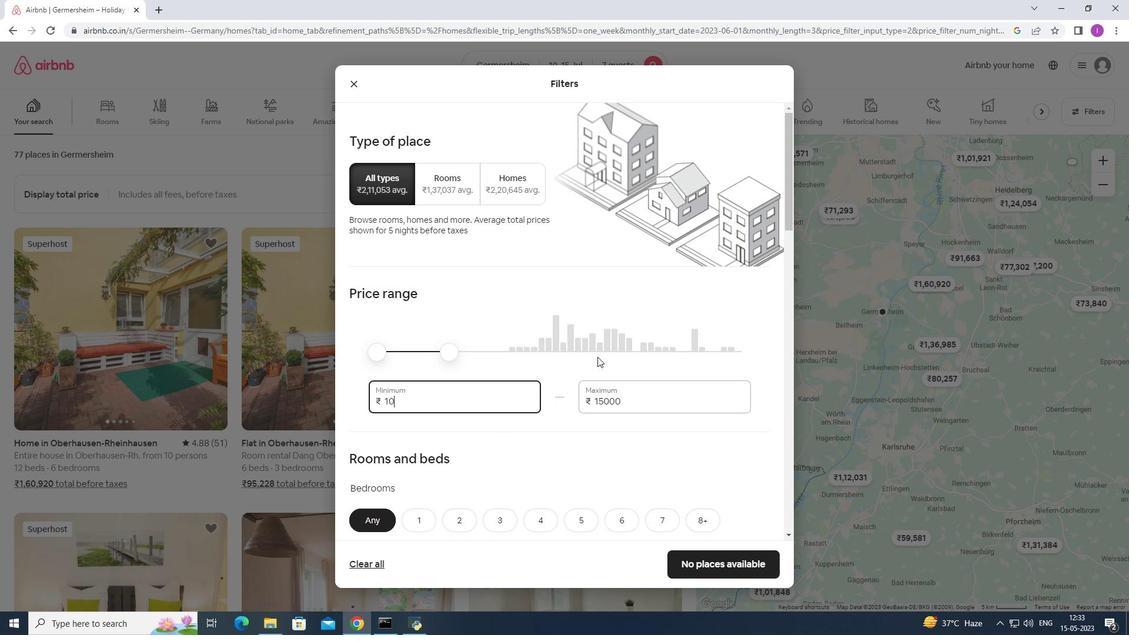 
Action: Key pressed 000
Screenshot: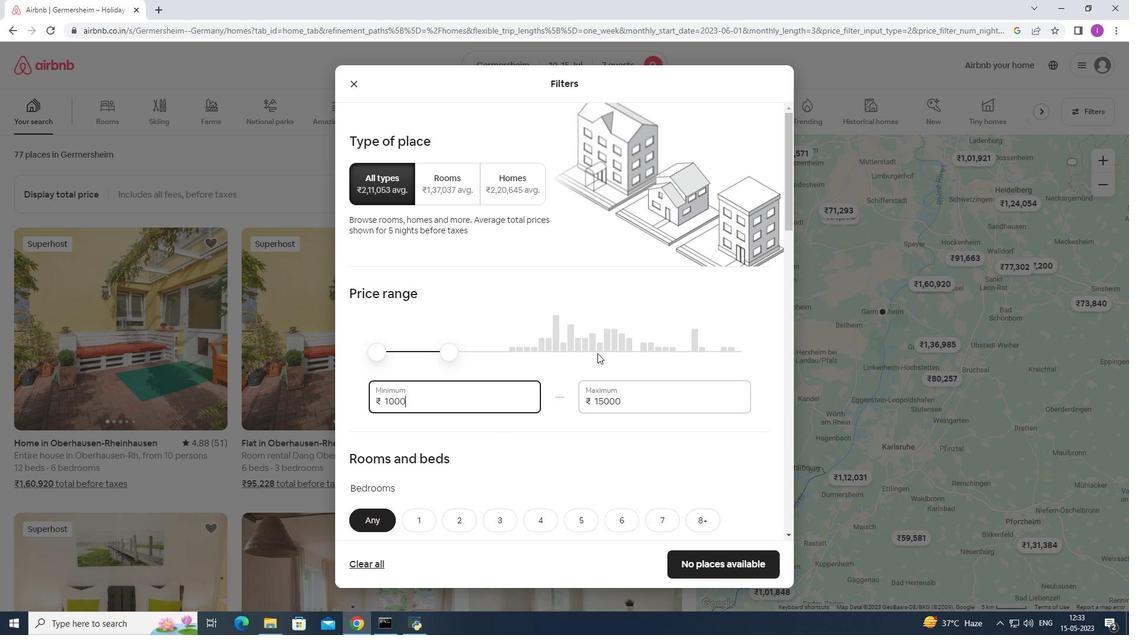 
Action: Mouse moved to (508, 434)
Screenshot: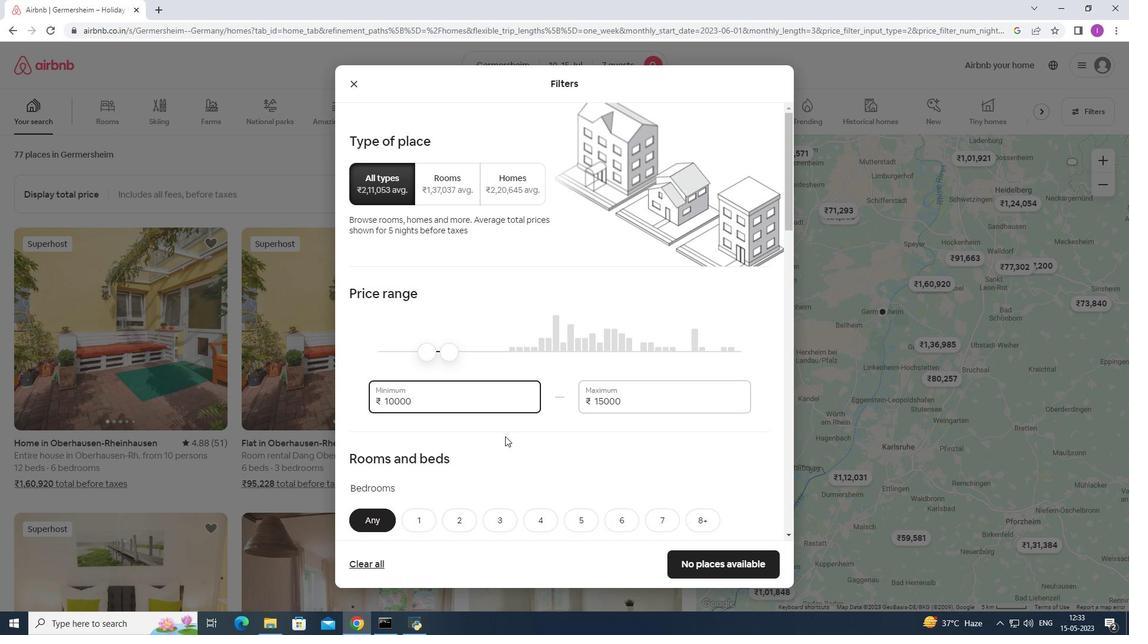 
Action: Mouse scrolled (508, 433) with delta (0, 0)
Screenshot: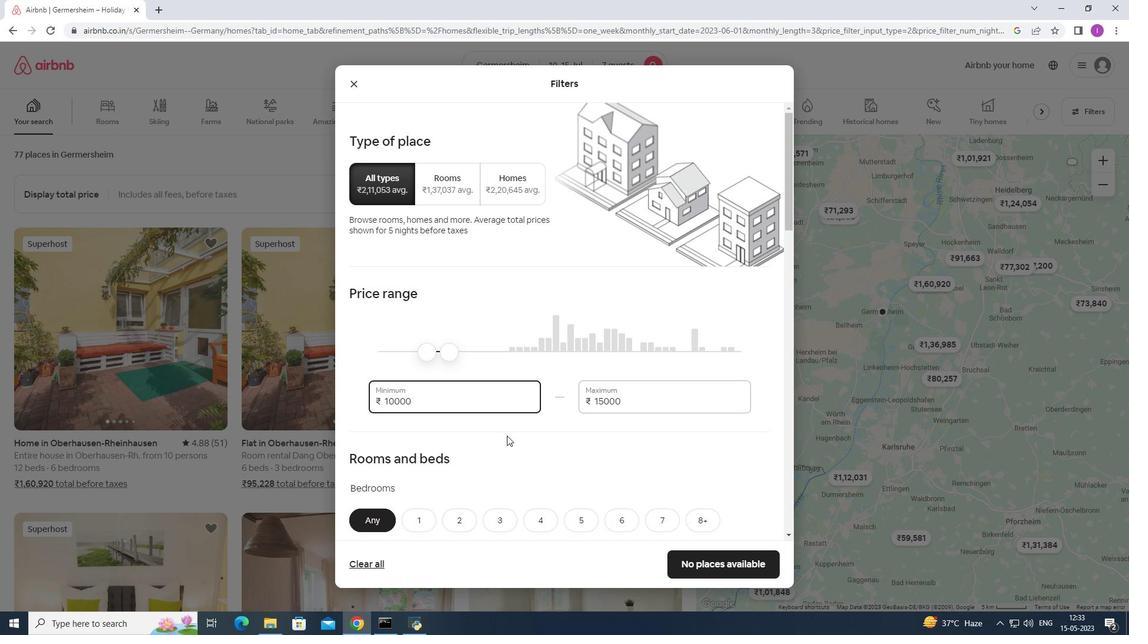 
Action: Mouse moved to (510, 434)
Screenshot: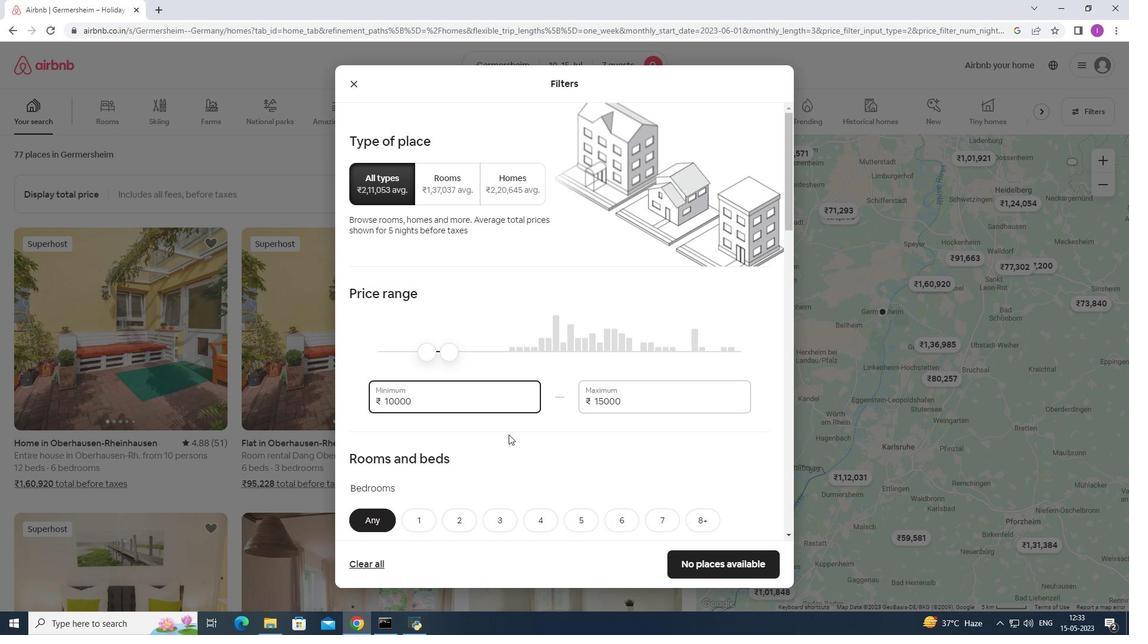 
Action: Mouse scrolled (510, 433) with delta (0, 0)
Screenshot: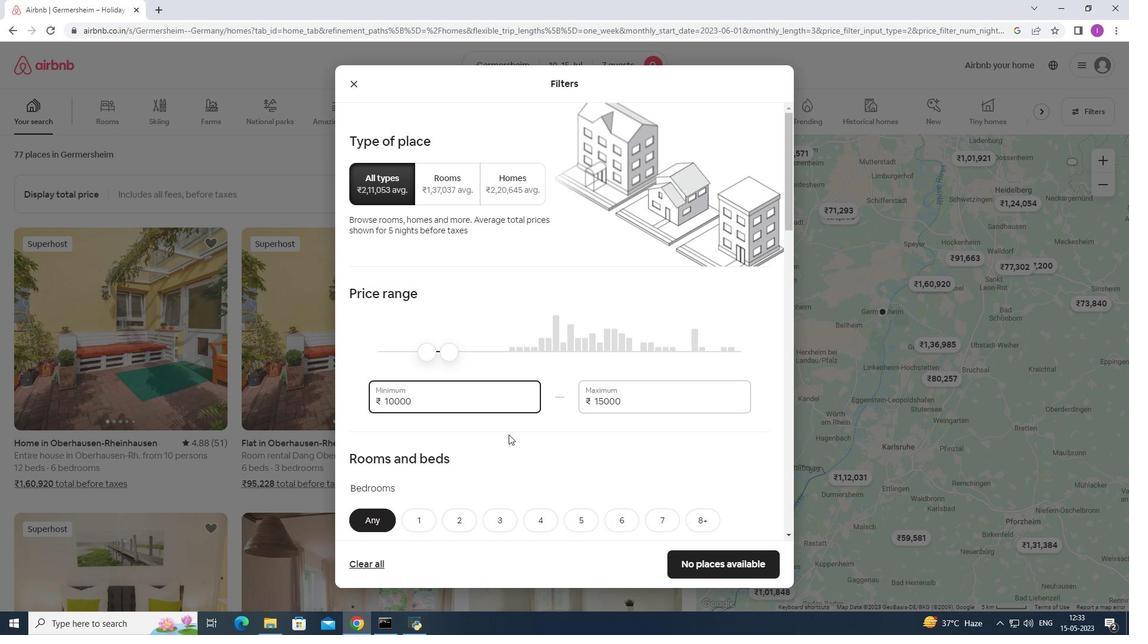 
Action: Mouse moved to (519, 431)
Screenshot: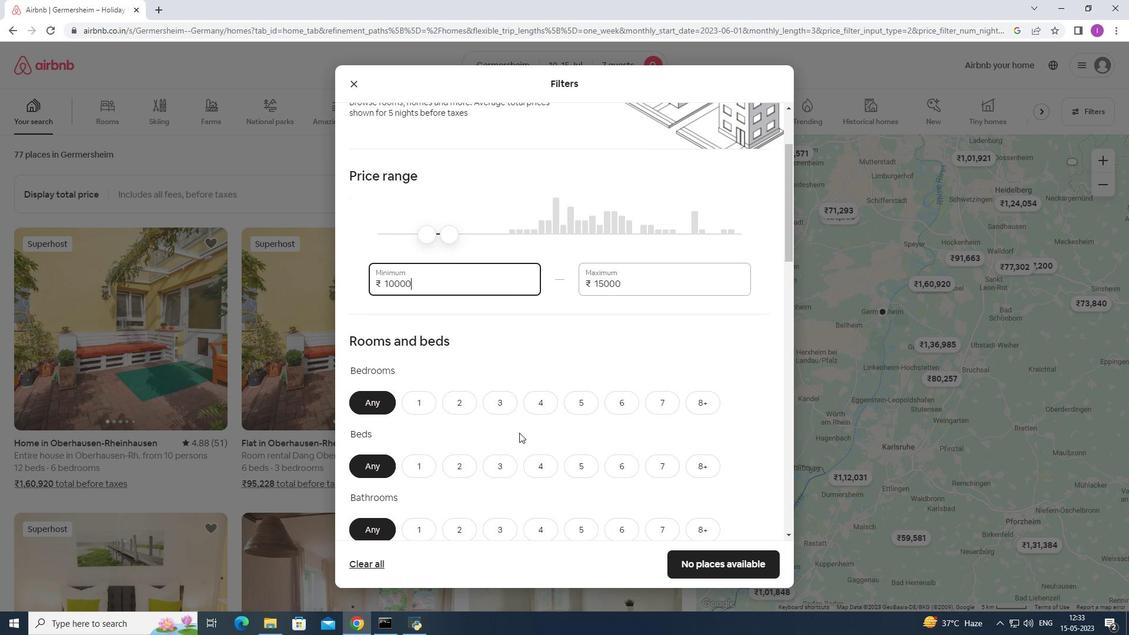 
Action: Mouse scrolled (519, 431) with delta (0, 0)
Screenshot: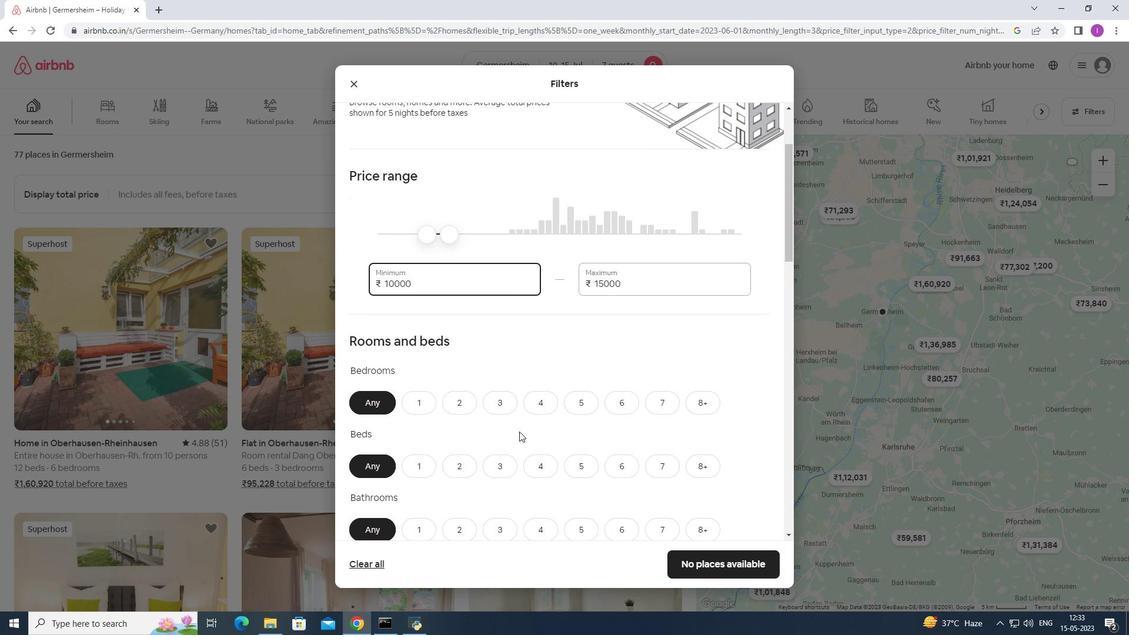 
Action: Mouse moved to (532, 335)
Screenshot: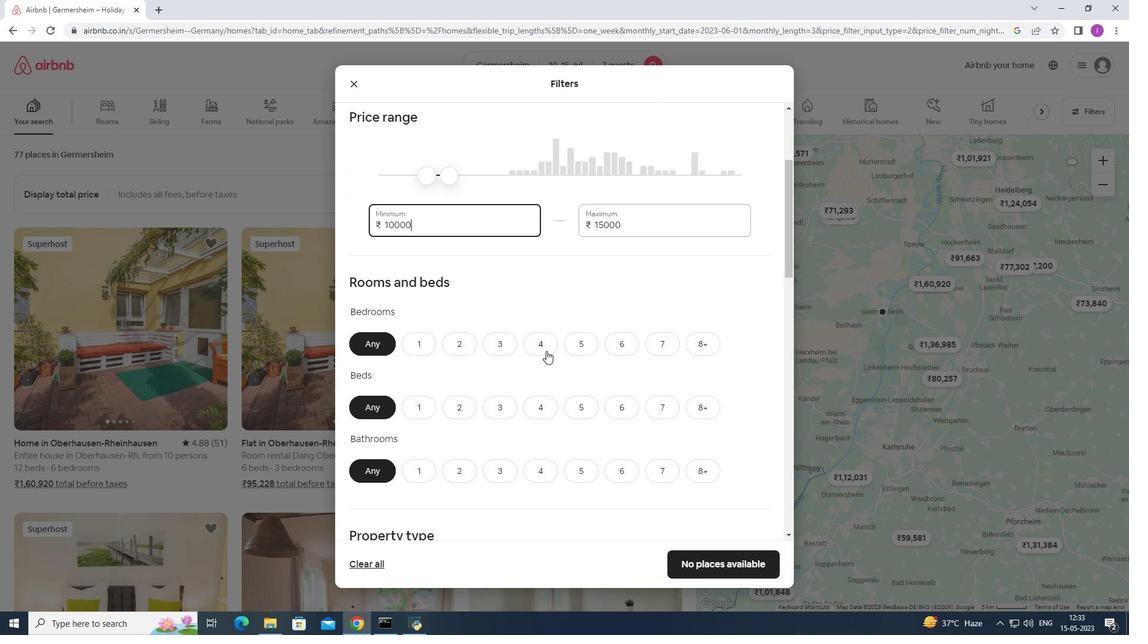 
Action: Mouse pressed left at (532, 335)
Screenshot: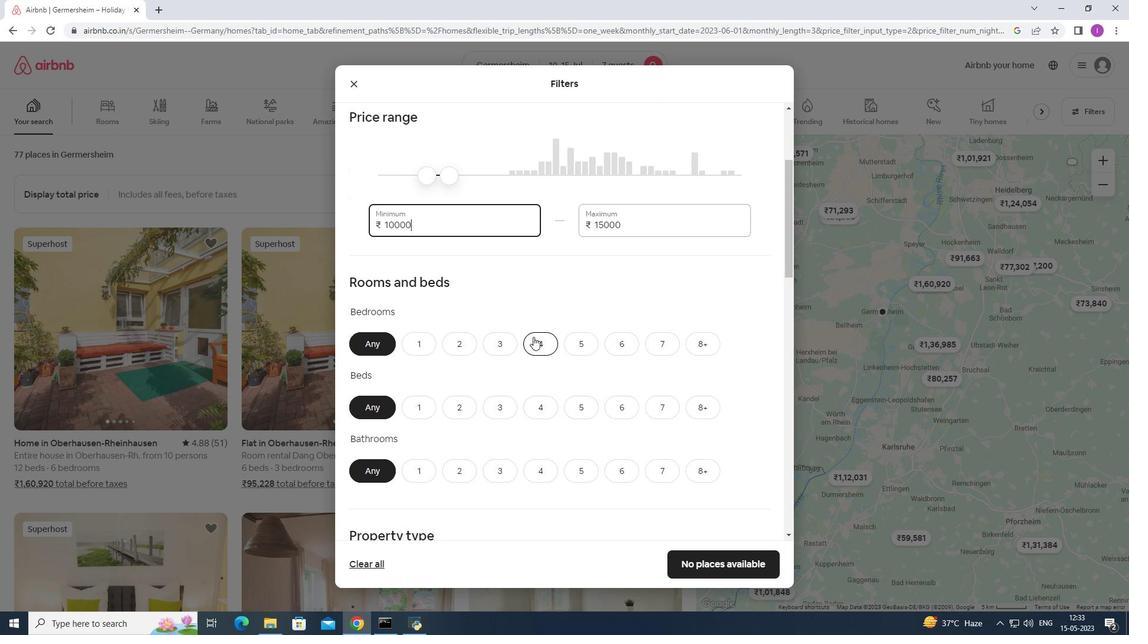 
Action: Mouse moved to (668, 408)
Screenshot: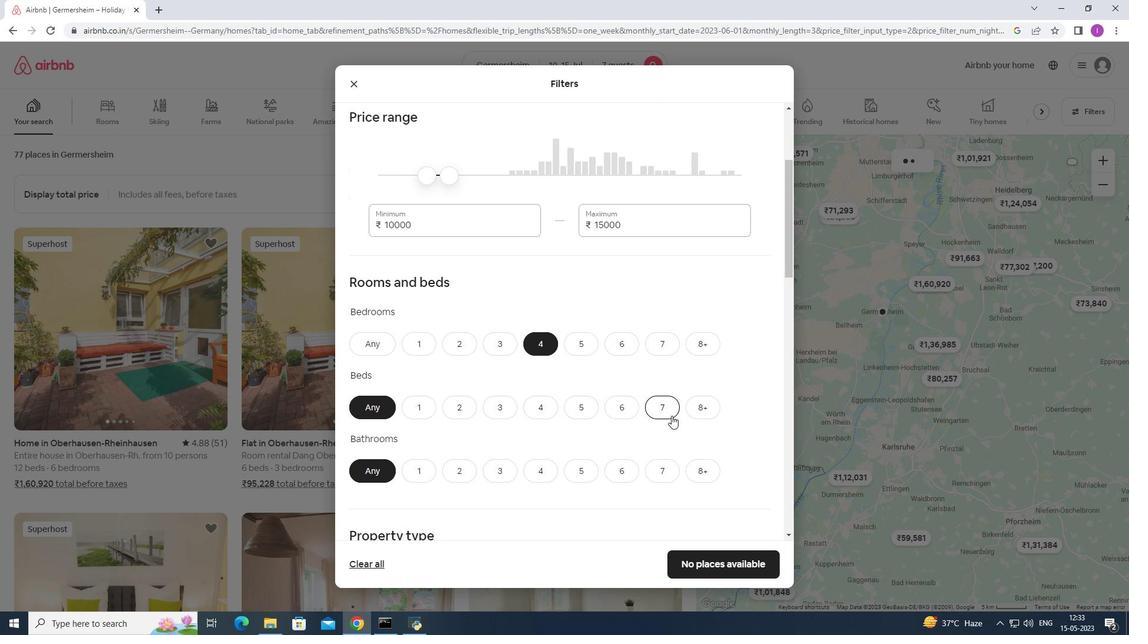 
Action: Mouse pressed left at (668, 408)
Screenshot: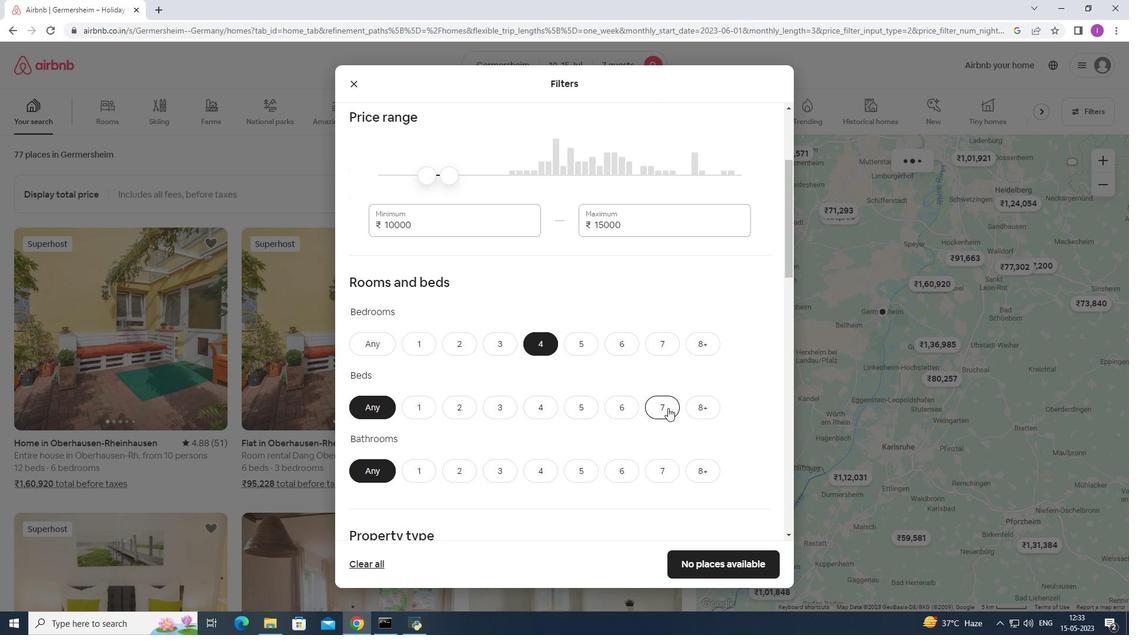 
Action: Mouse moved to (536, 466)
Screenshot: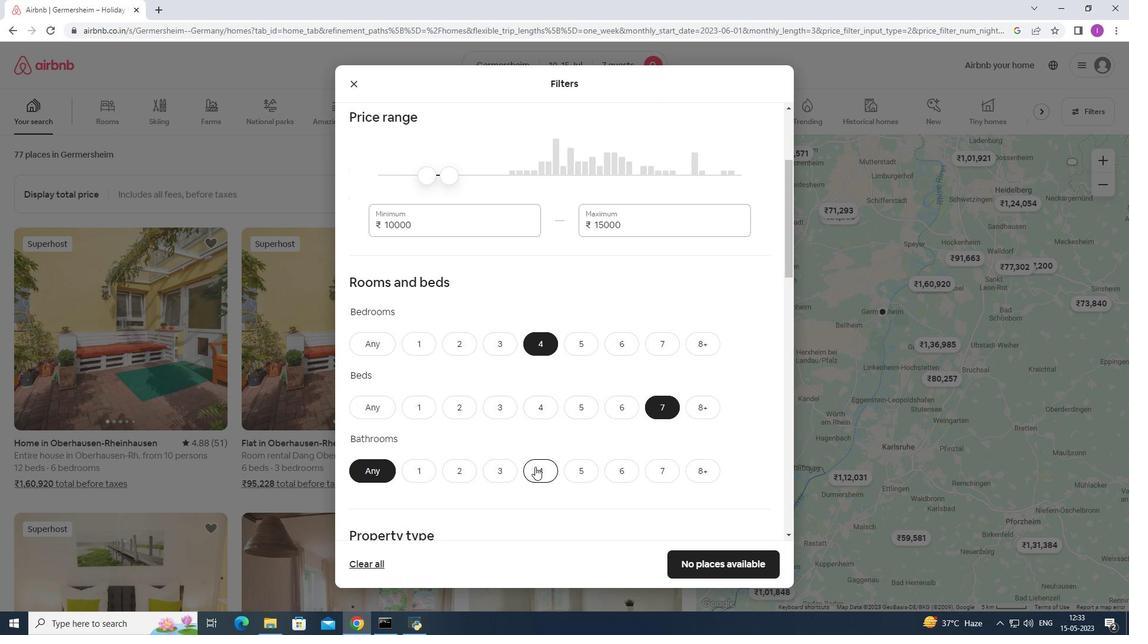 
Action: Mouse pressed left at (536, 466)
Screenshot: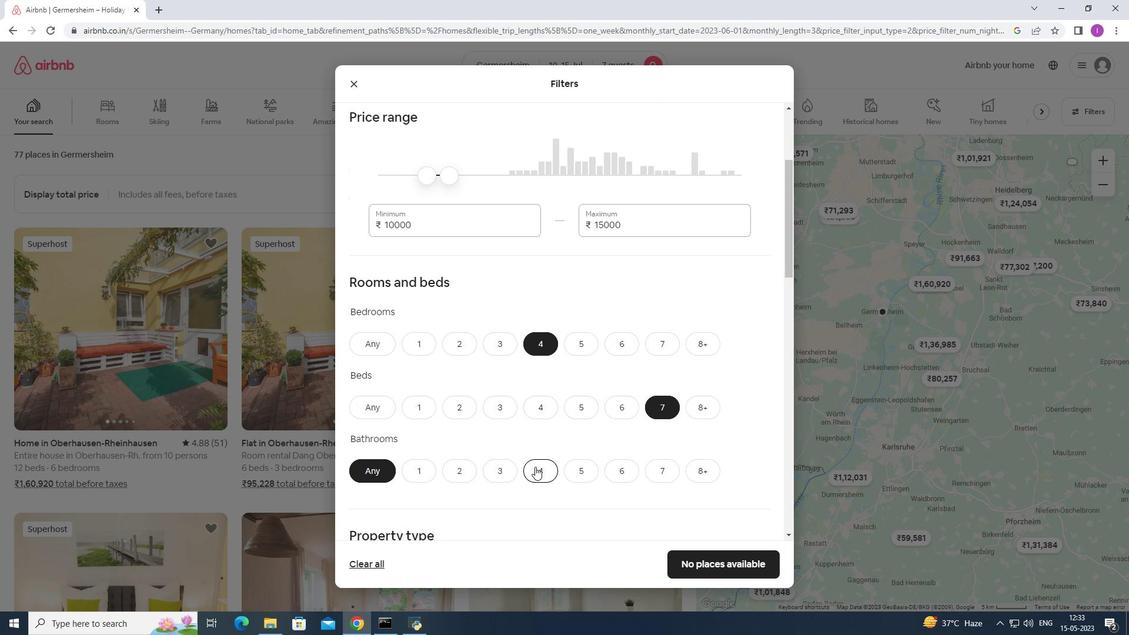 
Action: Mouse moved to (627, 405)
Screenshot: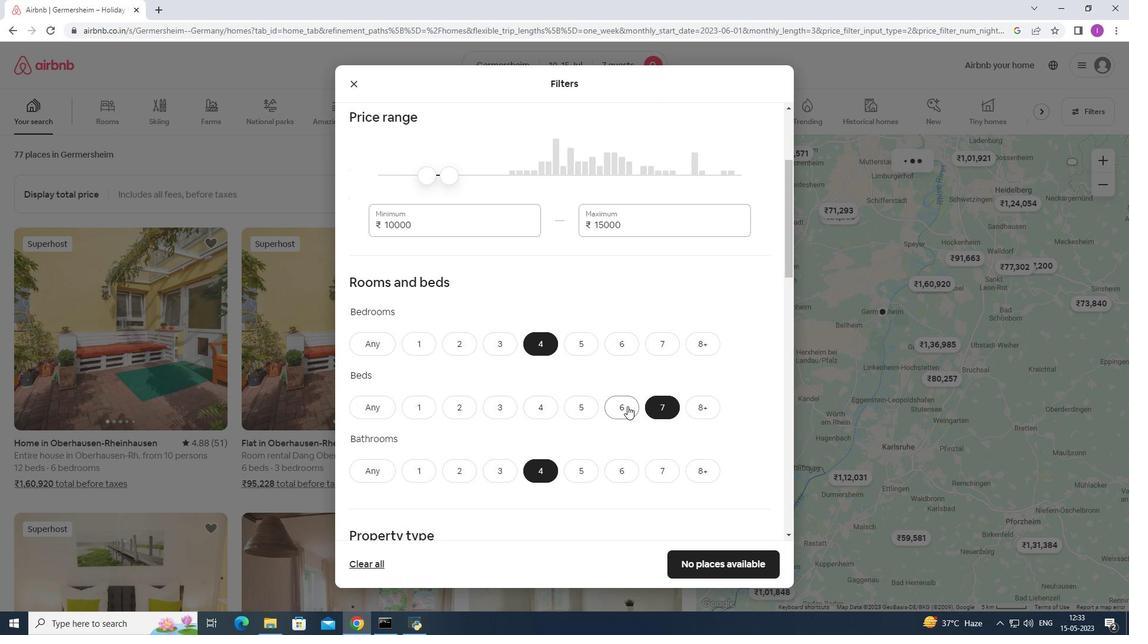 
Action: Mouse scrolled (627, 405) with delta (0, 0)
Screenshot: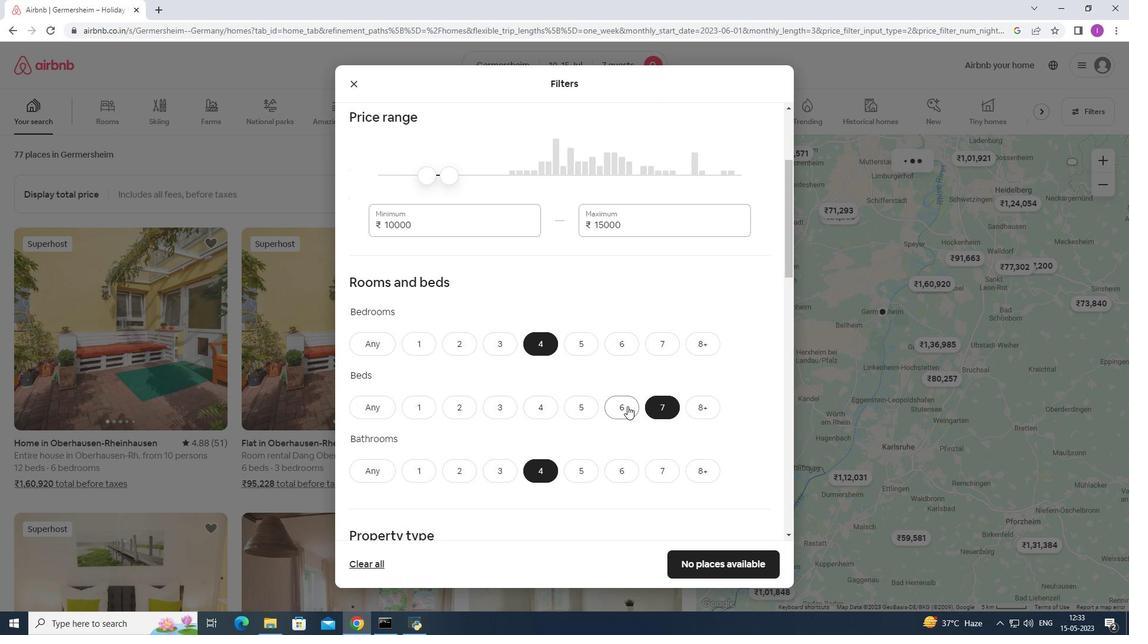 
Action: Mouse scrolled (627, 405) with delta (0, 0)
Screenshot: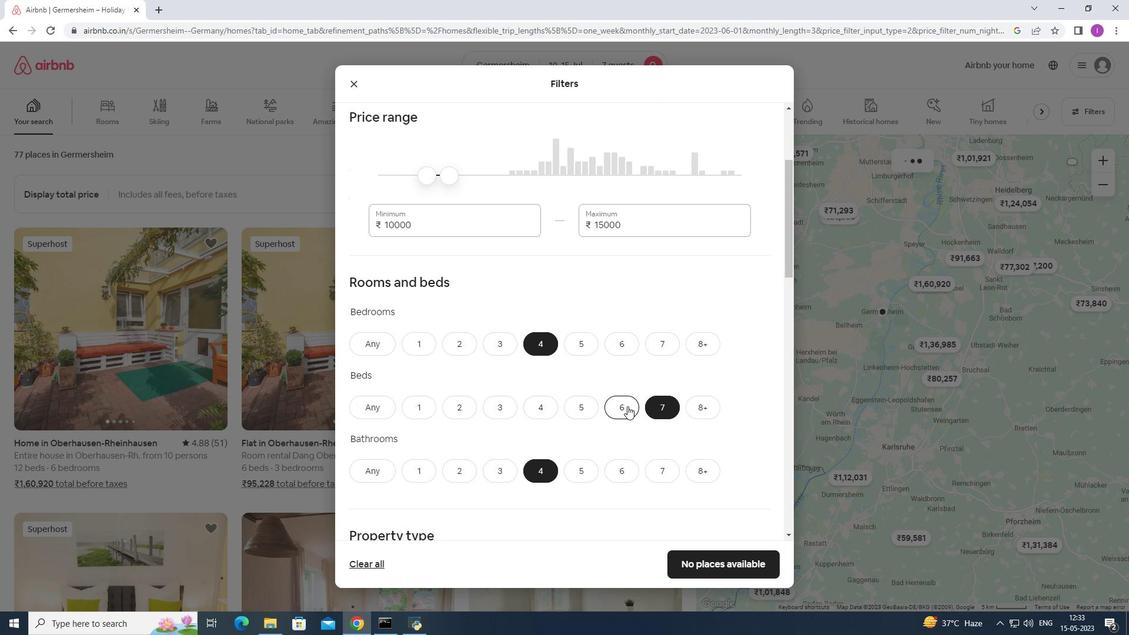 
Action: Mouse scrolled (627, 405) with delta (0, 0)
Screenshot: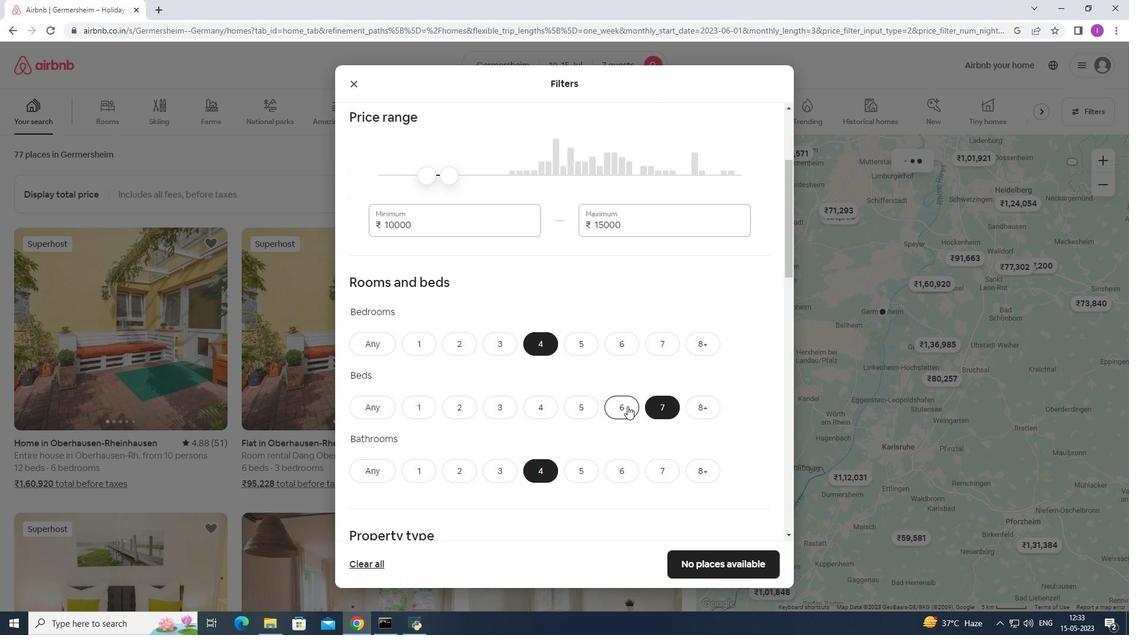 
Action: Mouse moved to (421, 419)
Screenshot: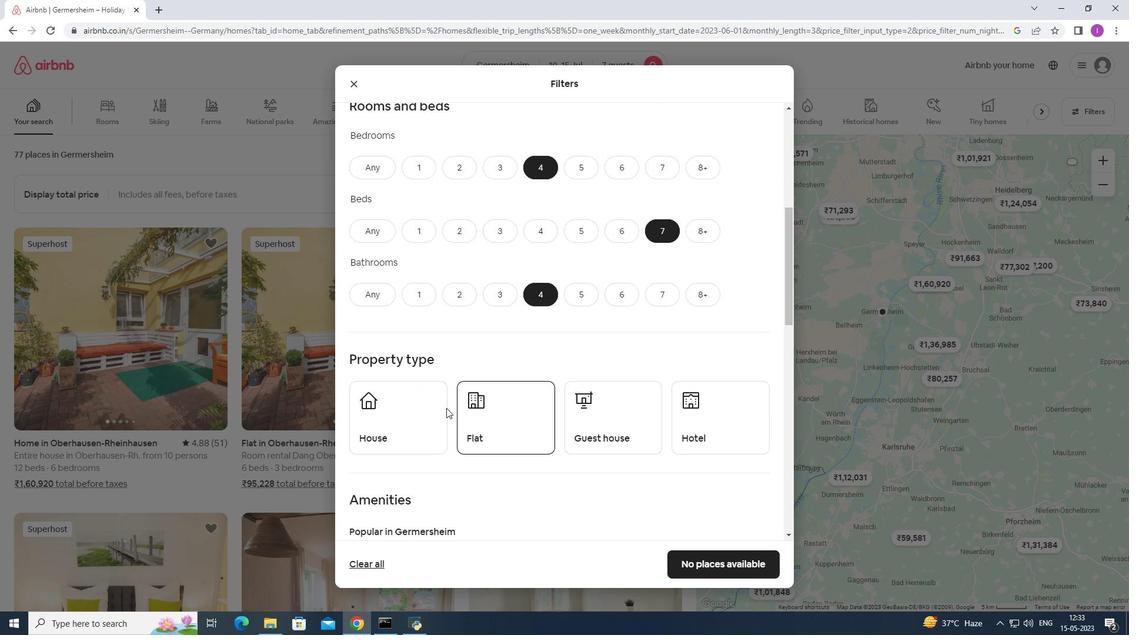 
Action: Mouse pressed left at (421, 419)
Screenshot: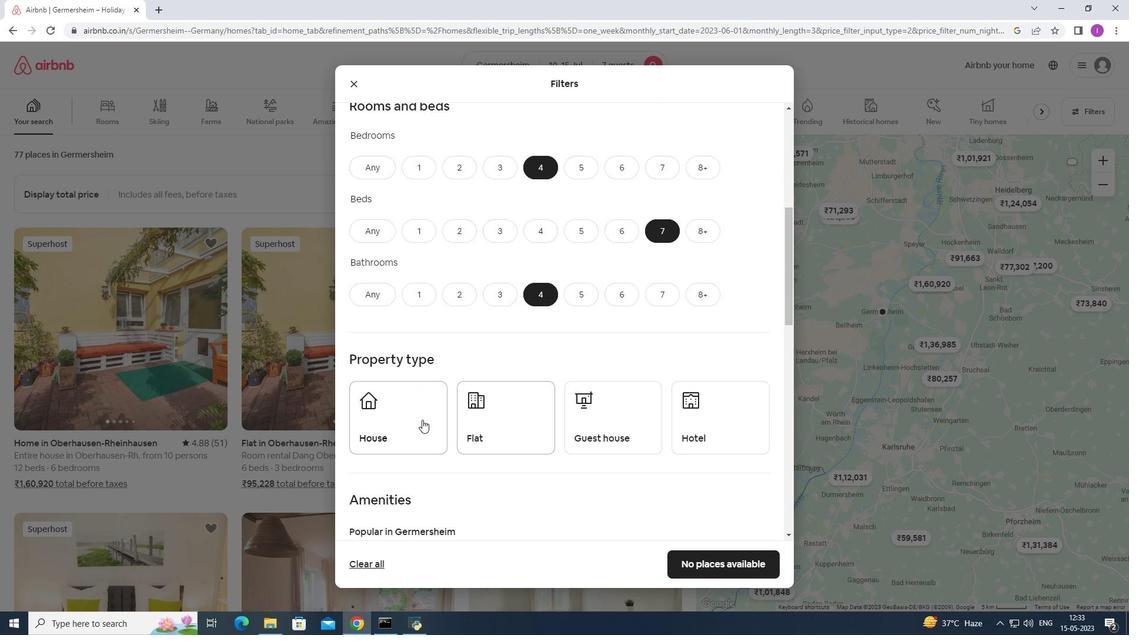 
Action: Mouse moved to (553, 420)
Screenshot: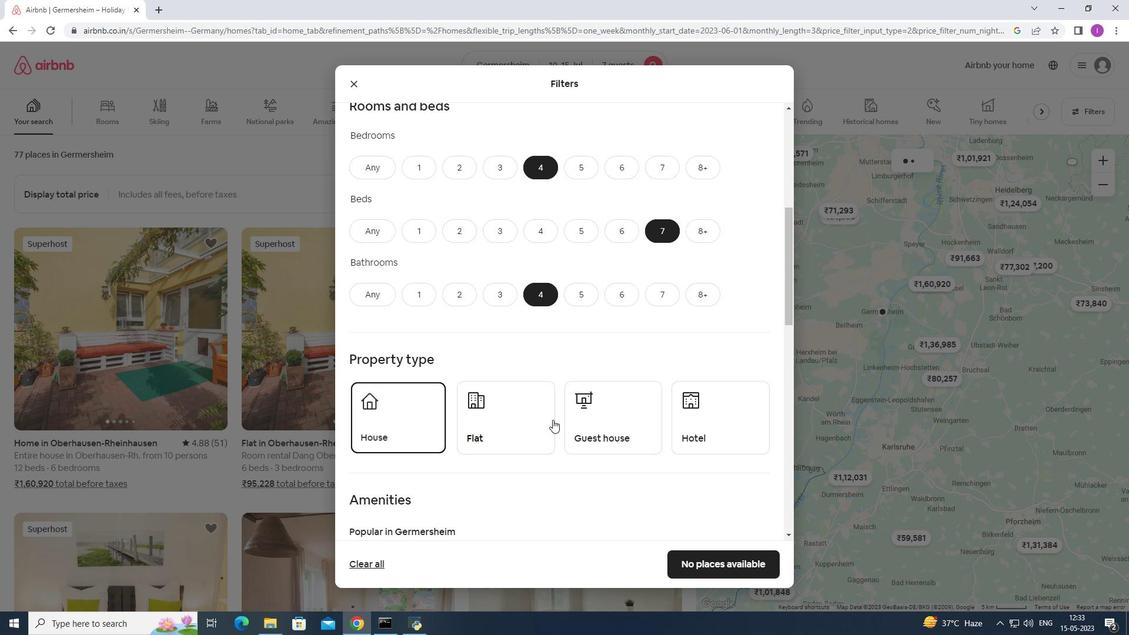 
Action: Mouse pressed left at (553, 420)
Screenshot: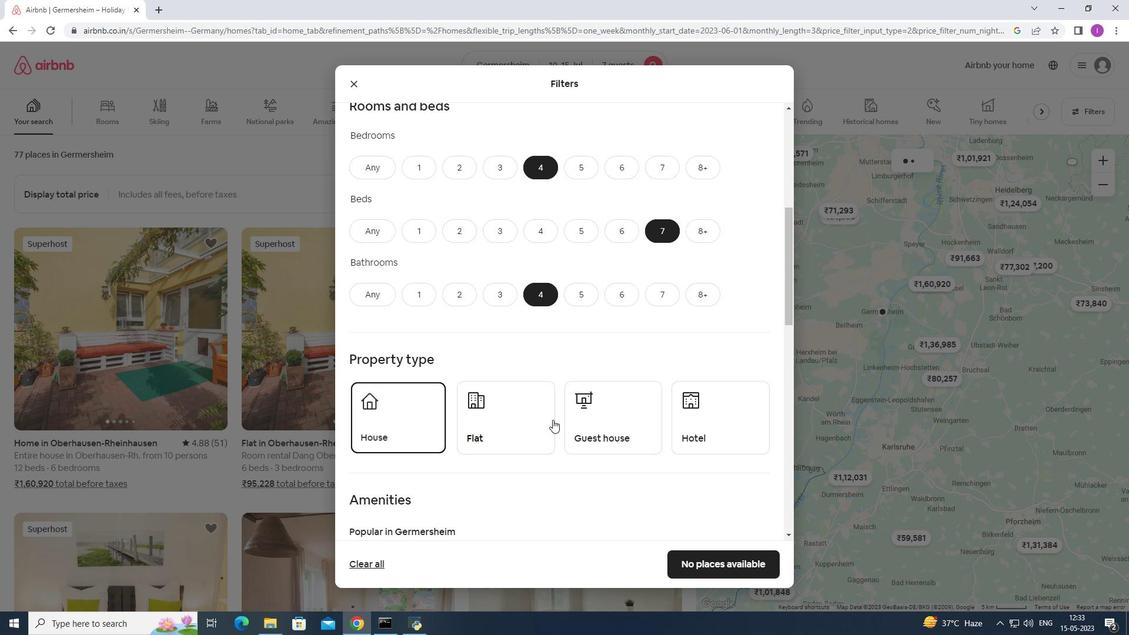 
Action: Mouse moved to (620, 411)
Screenshot: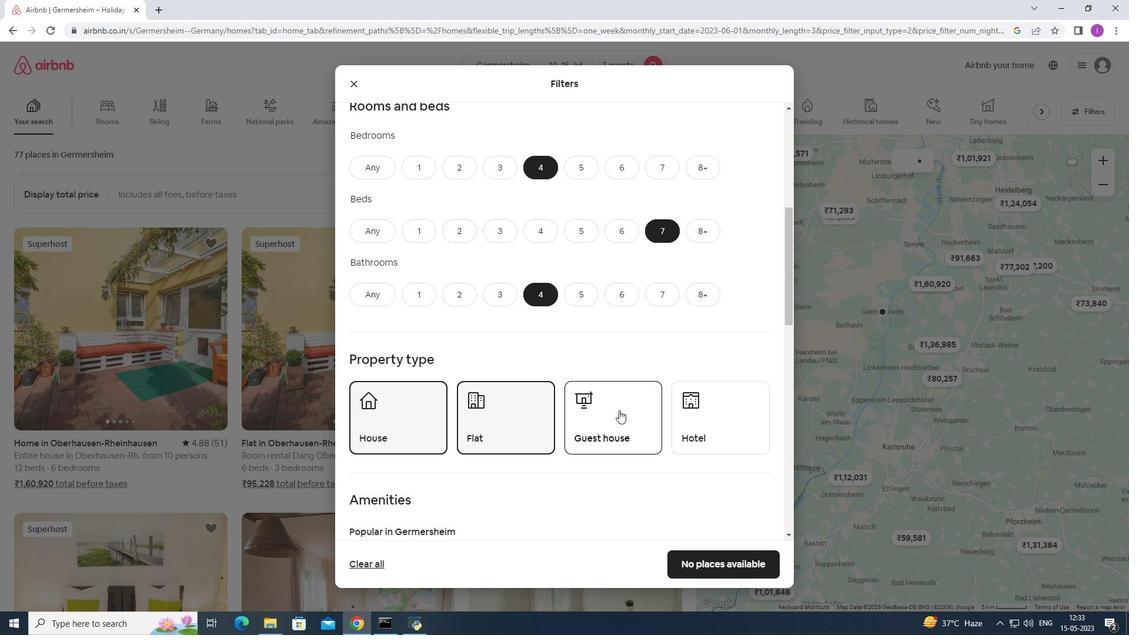 
Action: Mouse pressed left at (620, 411)
Screenshot: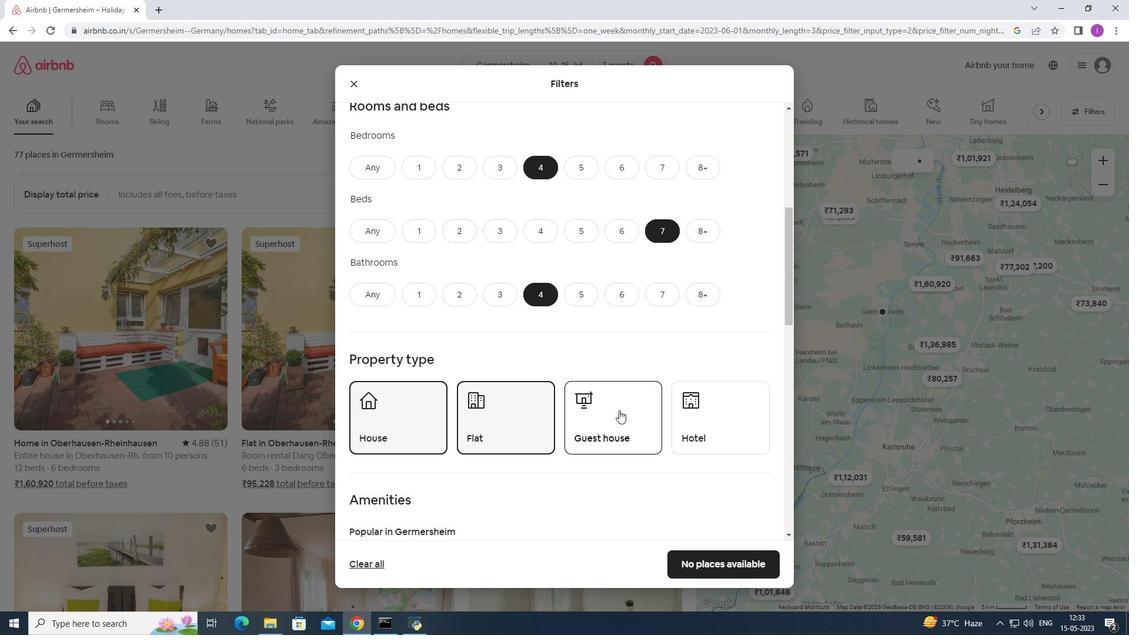 
Action: Mouse moved to (575, 419)
Screenshot: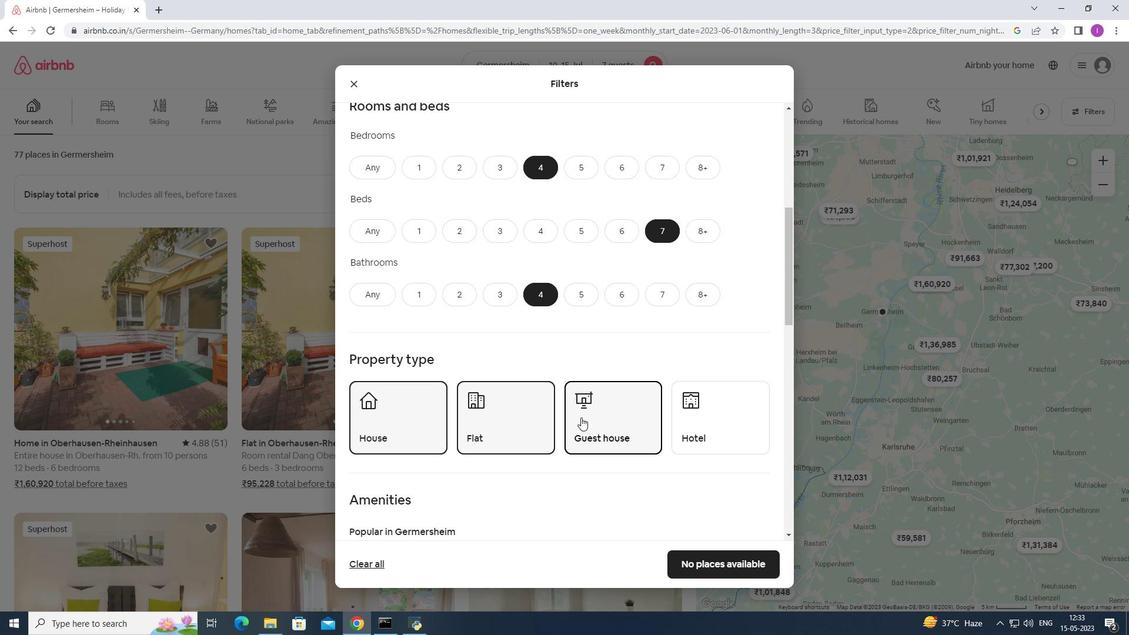 
Action: Mouse scrolled (575, 419) with delta (0, 0)
Screenshot: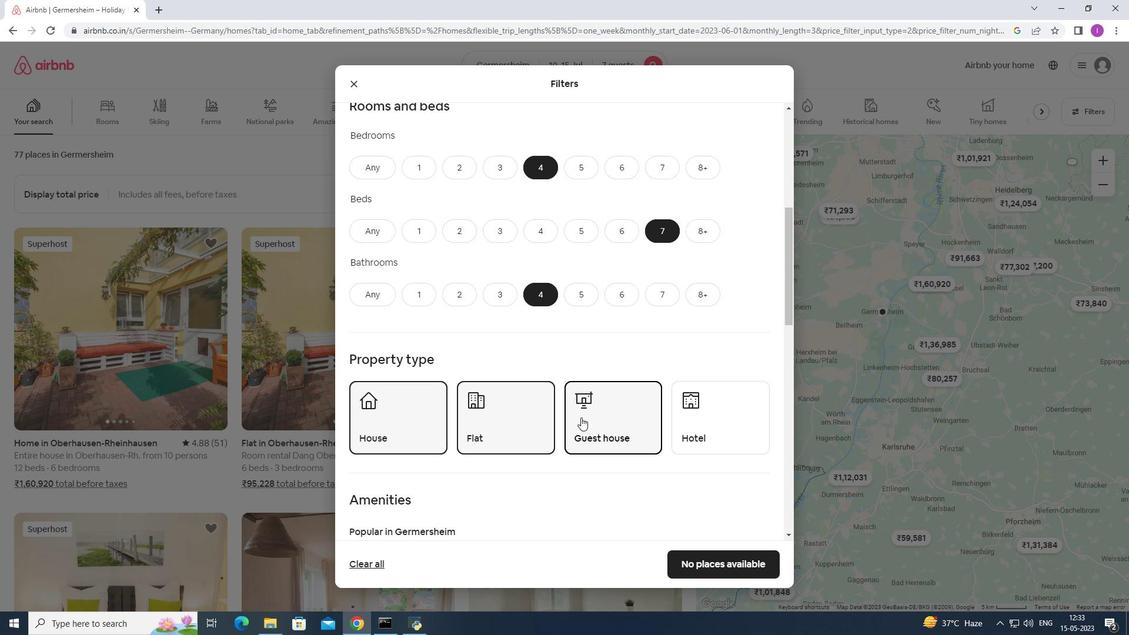 
Action: Mouse moved to (574, 421)
Screenshot: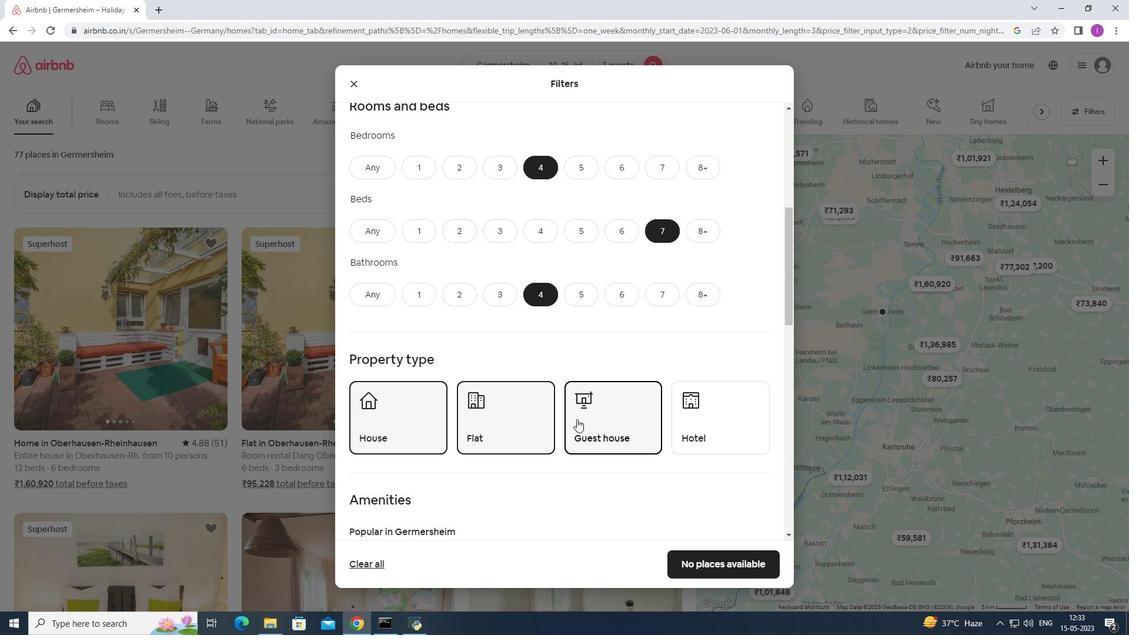 
Action: Mouse scrolled (574, 421) with delta (0, 0)
Screenshot: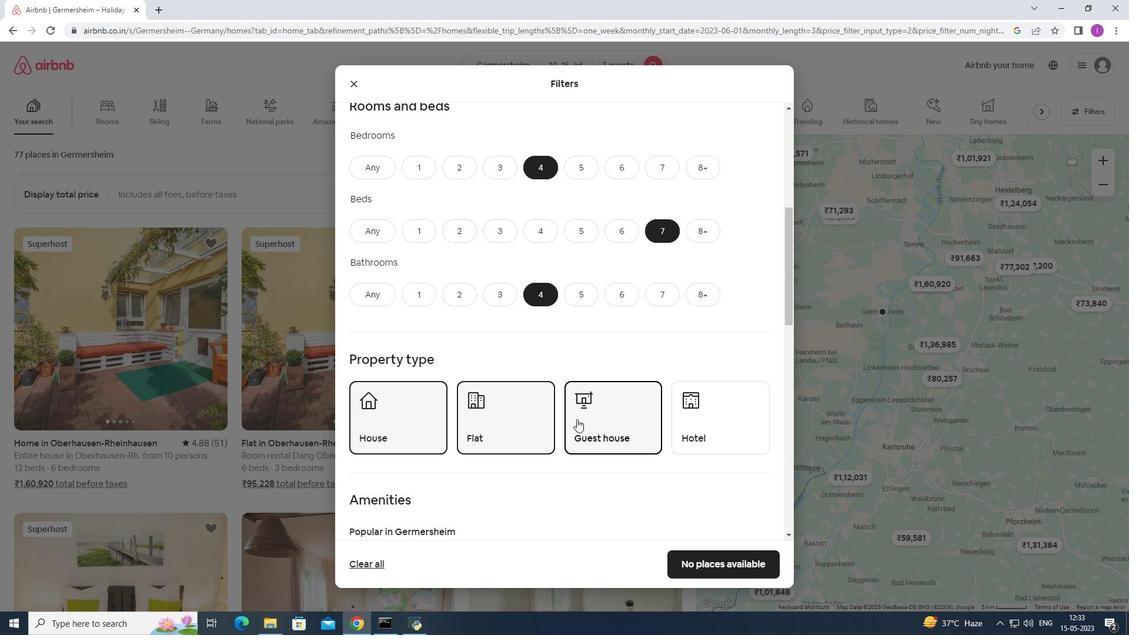 
Action: Mouse scrolled (574, 421) with delta (0, 0)
Screenshot: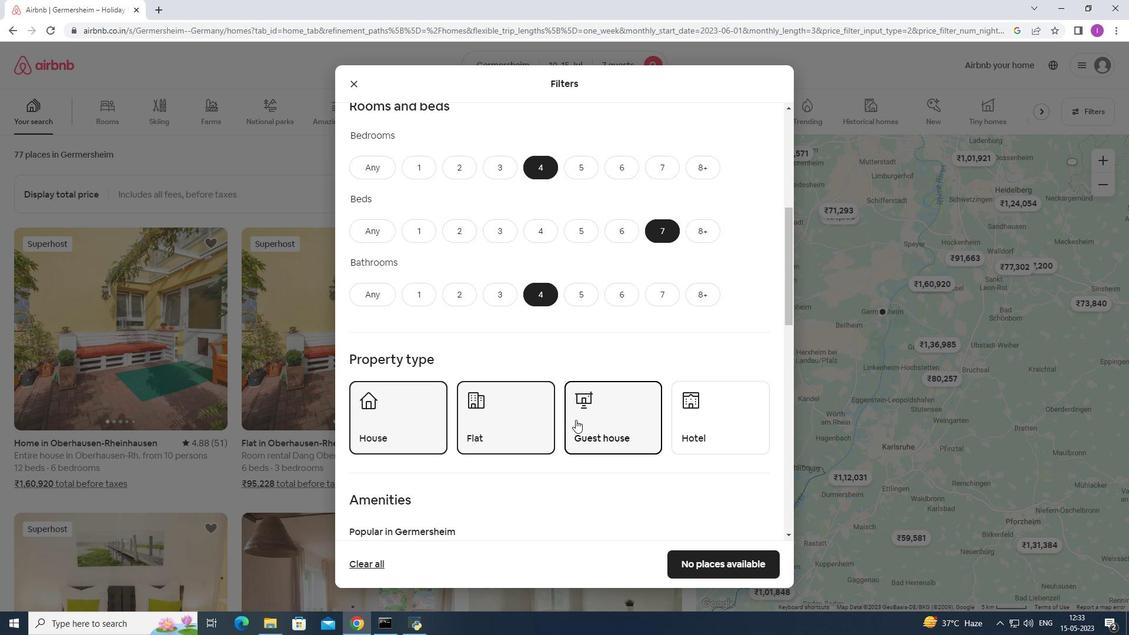 
Action: Mouse moved to (364, 378)
Screenshot: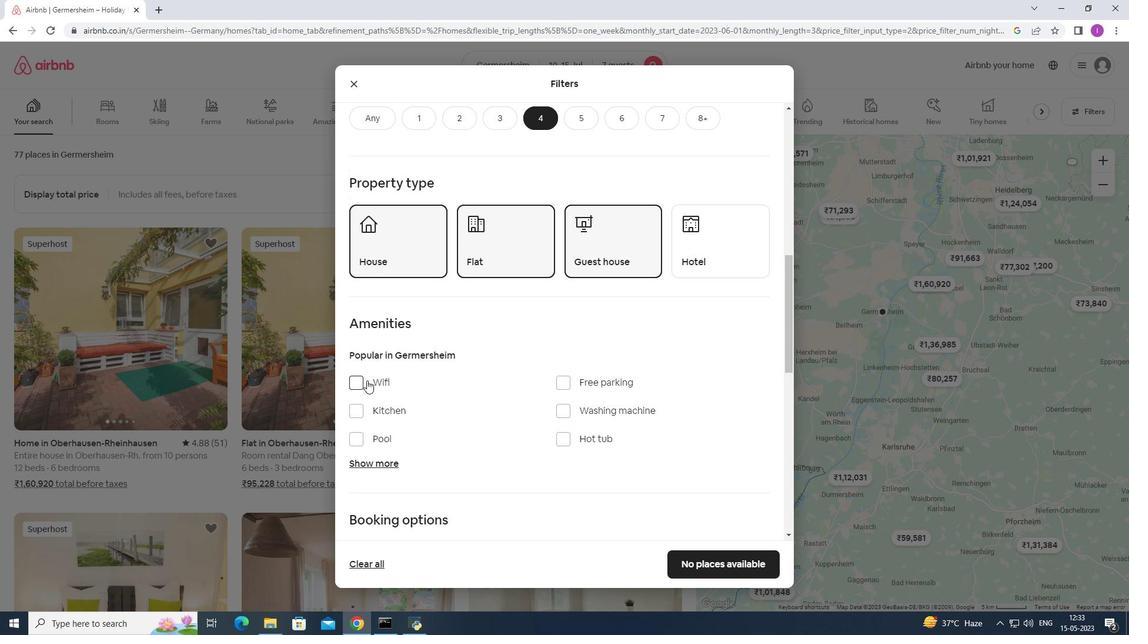 
Action: Mouse pressed left at (364, 378)
Screenshot: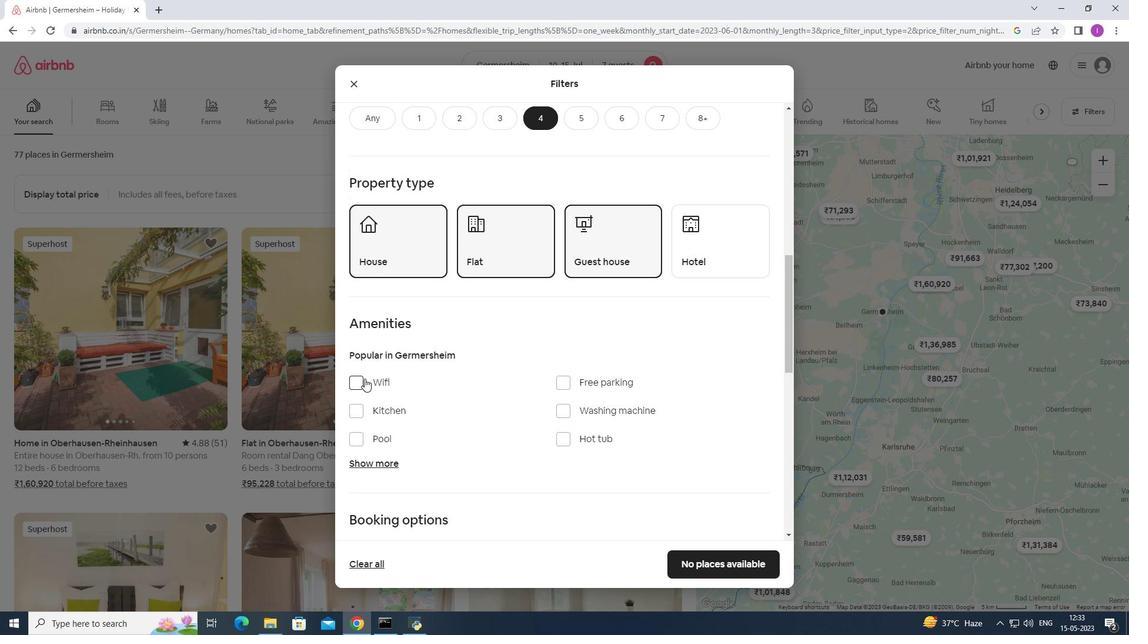 
Action: Mouse moved to (382, 458)
Screenshot: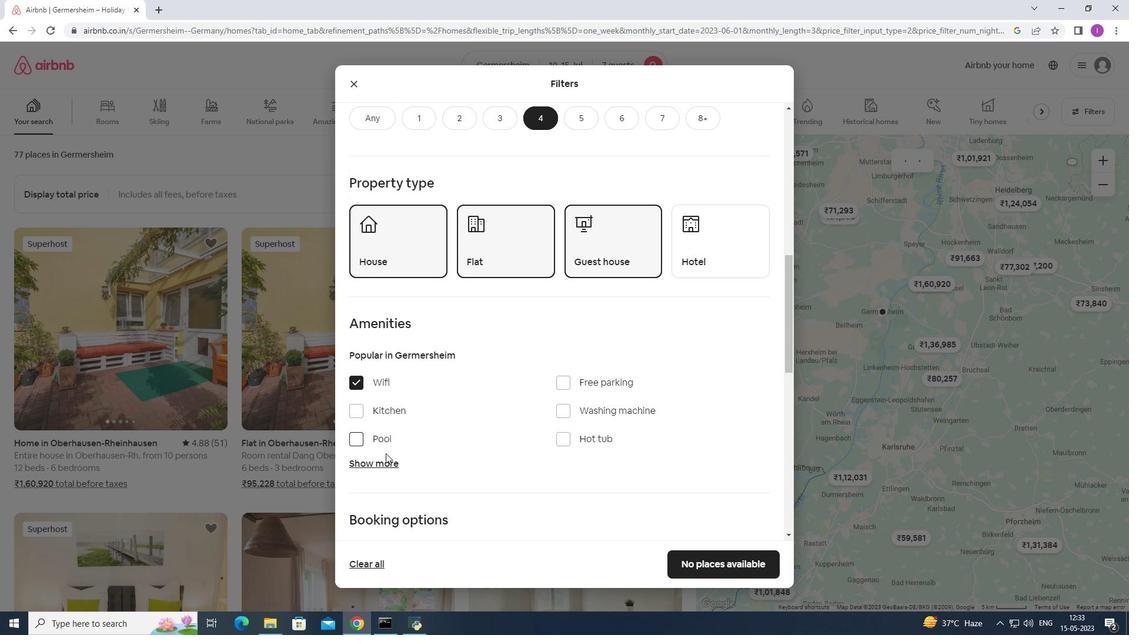 
Action: Mouse pressed left at (382, 458)
Screenshot: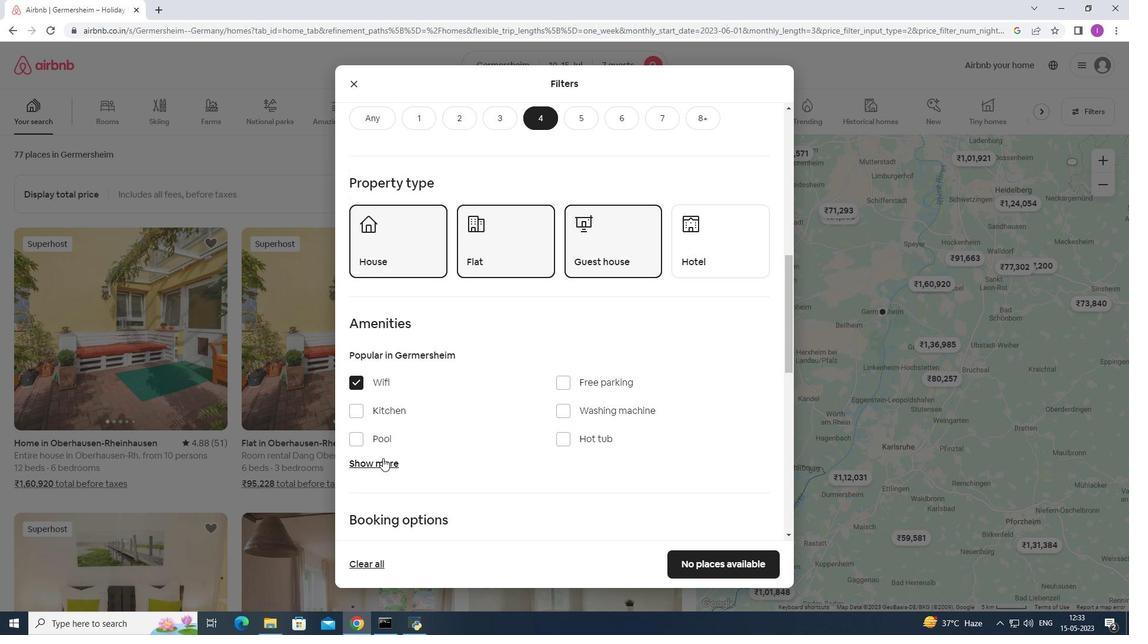 
Action: Mouse moved to (563, 385)
Screenshot: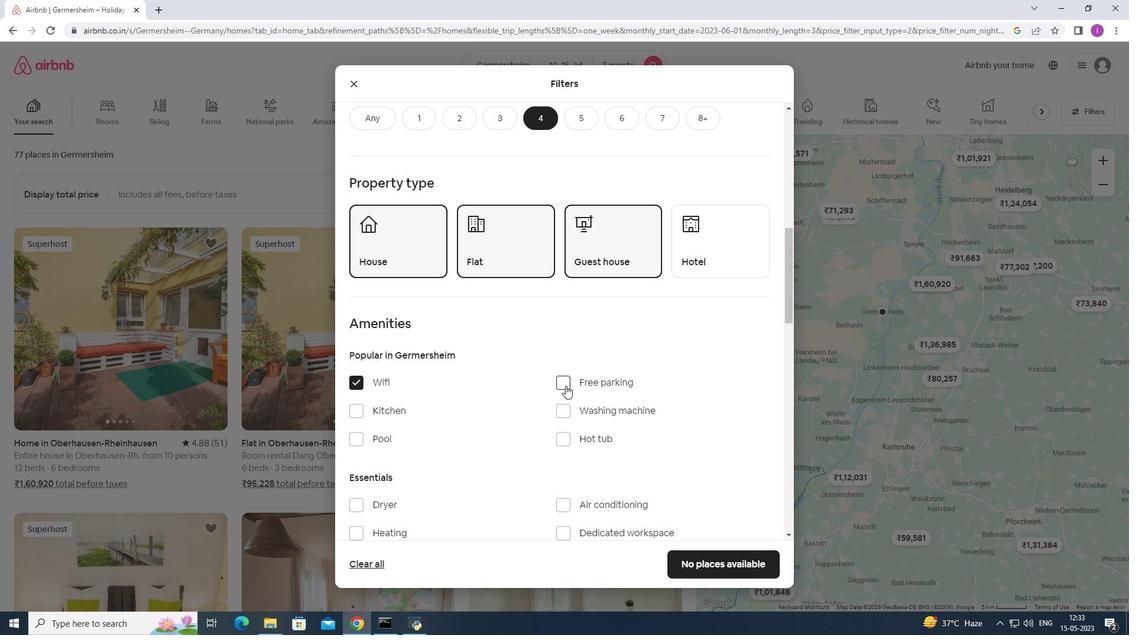 
Action: Mouse pressed left at (563, 385)
Screenshot: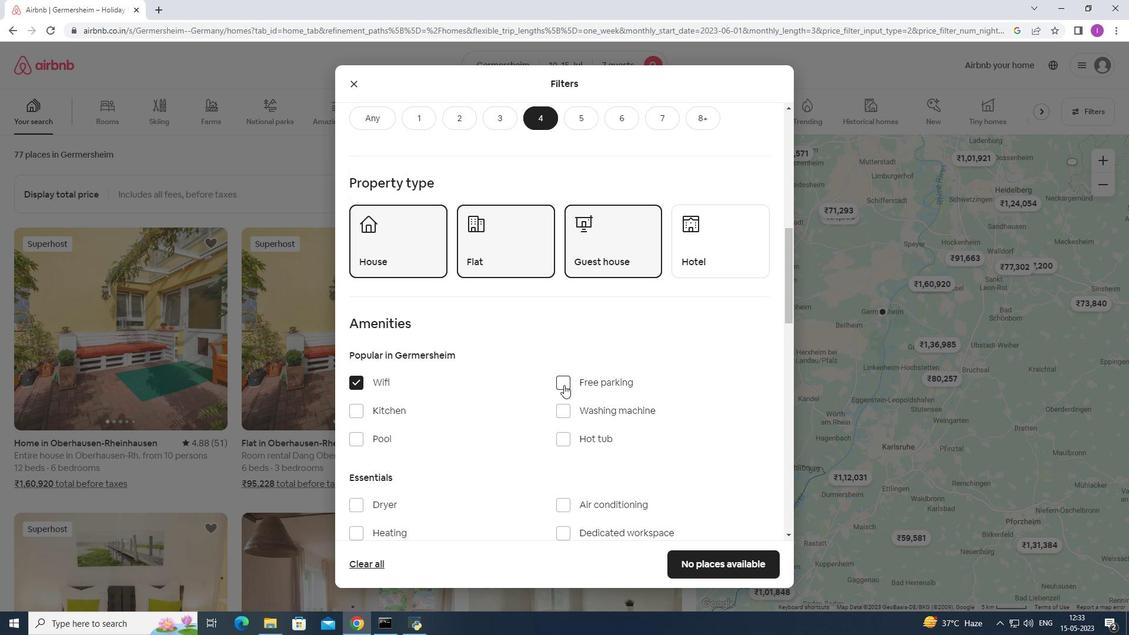 
Action: Mouse moved to (417, 455)
Screenshot: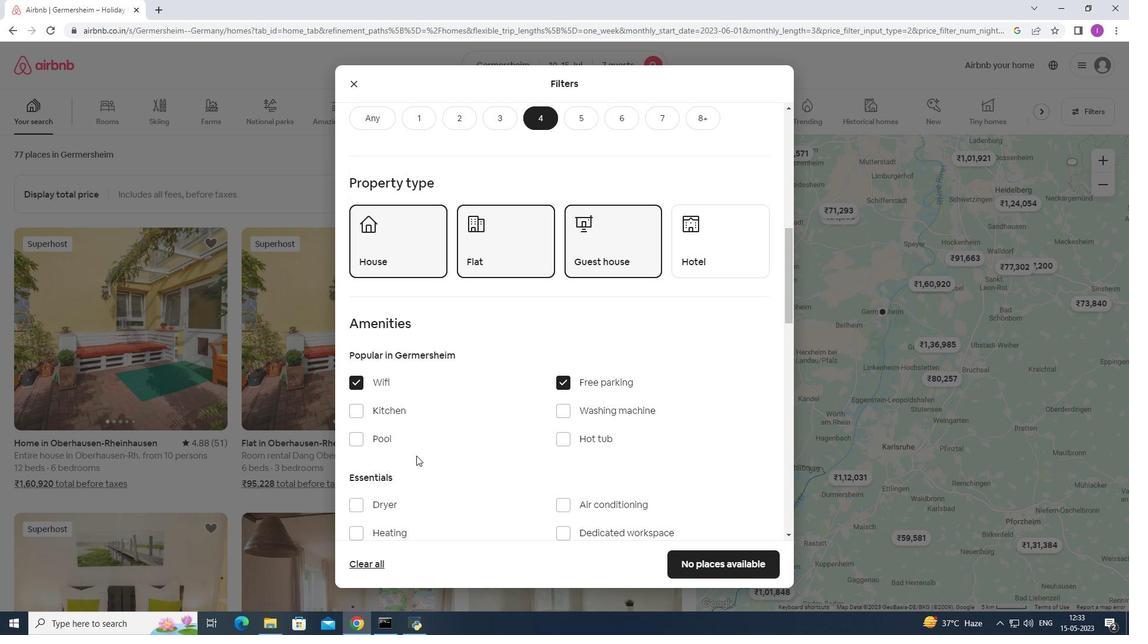 
Action: Mouse scrolled (417, 454) with delta (0, 0)
Screenshot: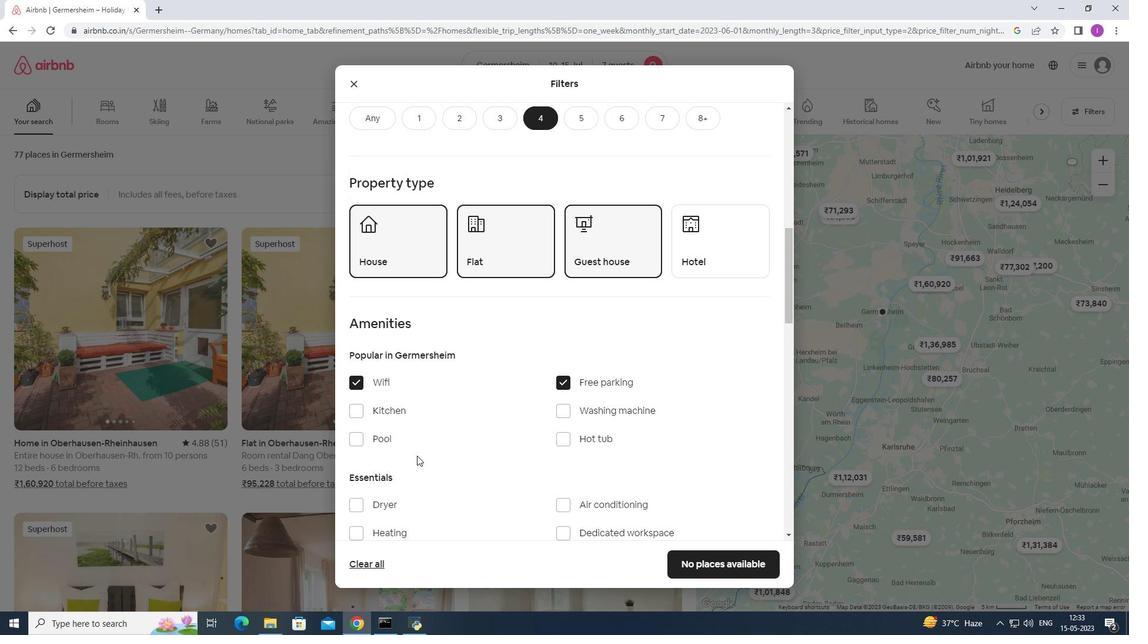 
Action: Mouse scrolled (417, 454) with delta (0, 0)
Screenshot: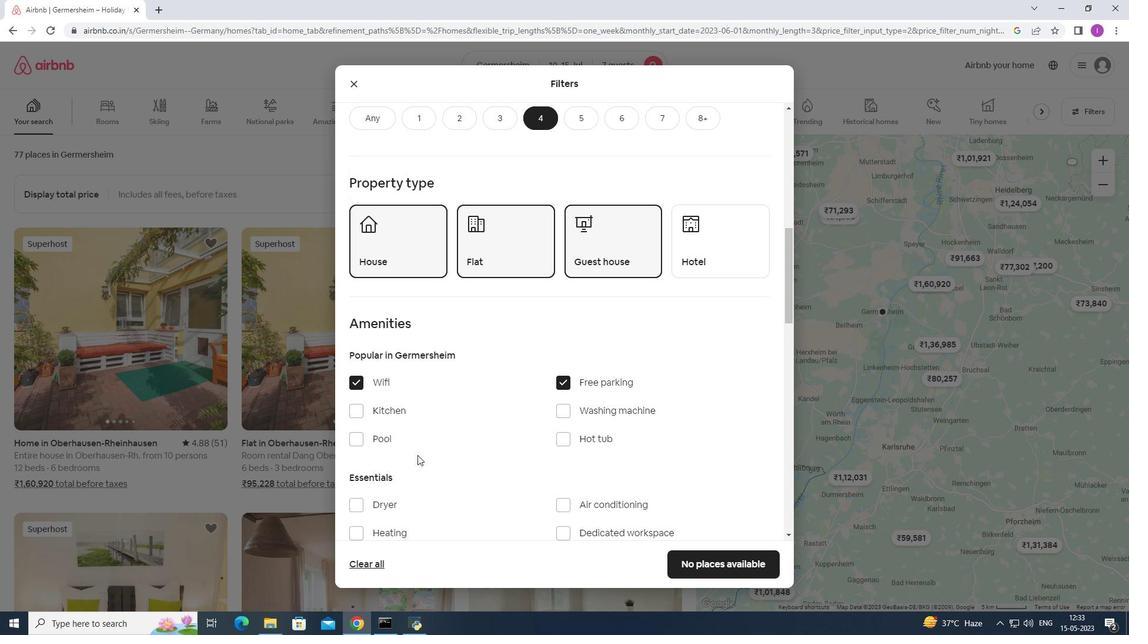 
Action: Mouse scrolled (417, 454) with delta (0, 0)
Screenshot: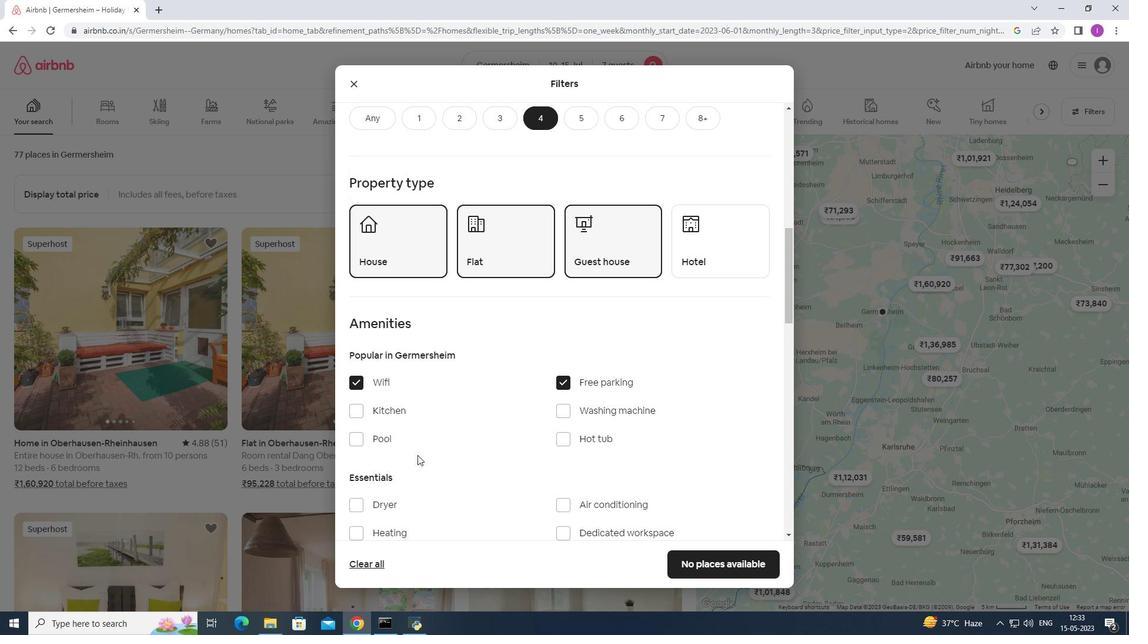 
Action: Mouse moved to (355, 388)
Screenshot: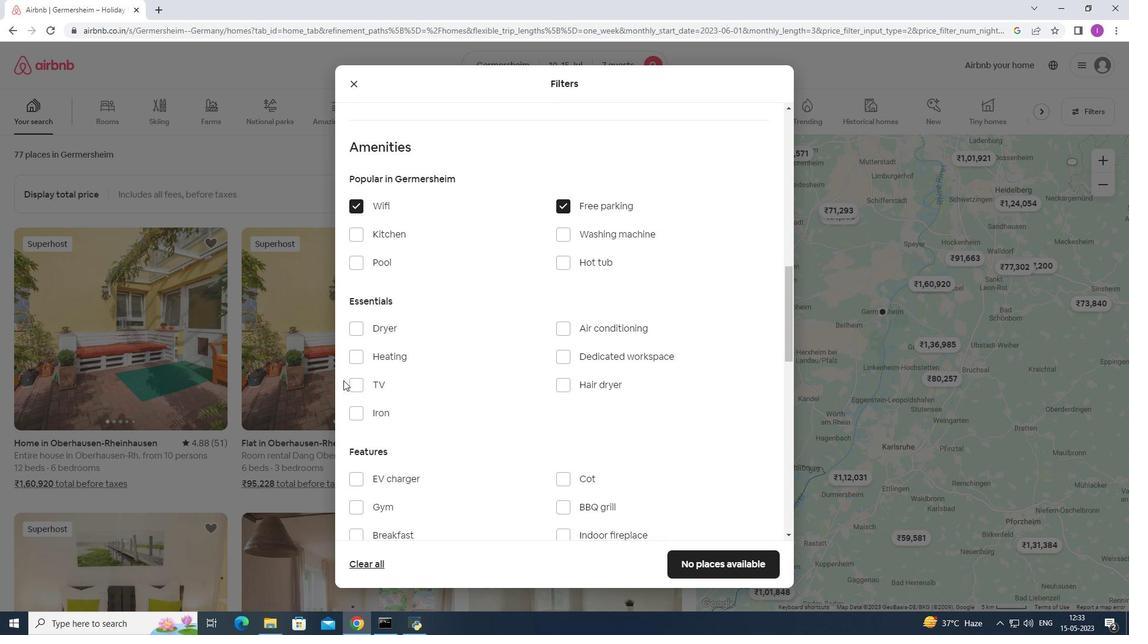 
Action: Mouse pressed left at (355, 388)
Screenshot: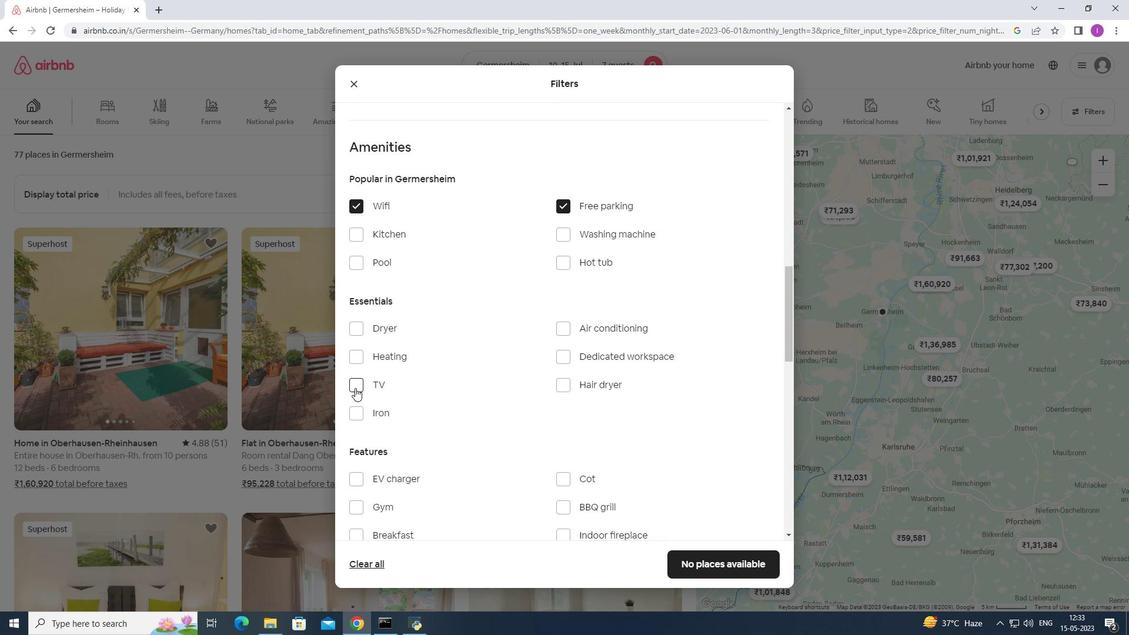 
Action: Mouse moved to (455, 421)
Screenshot: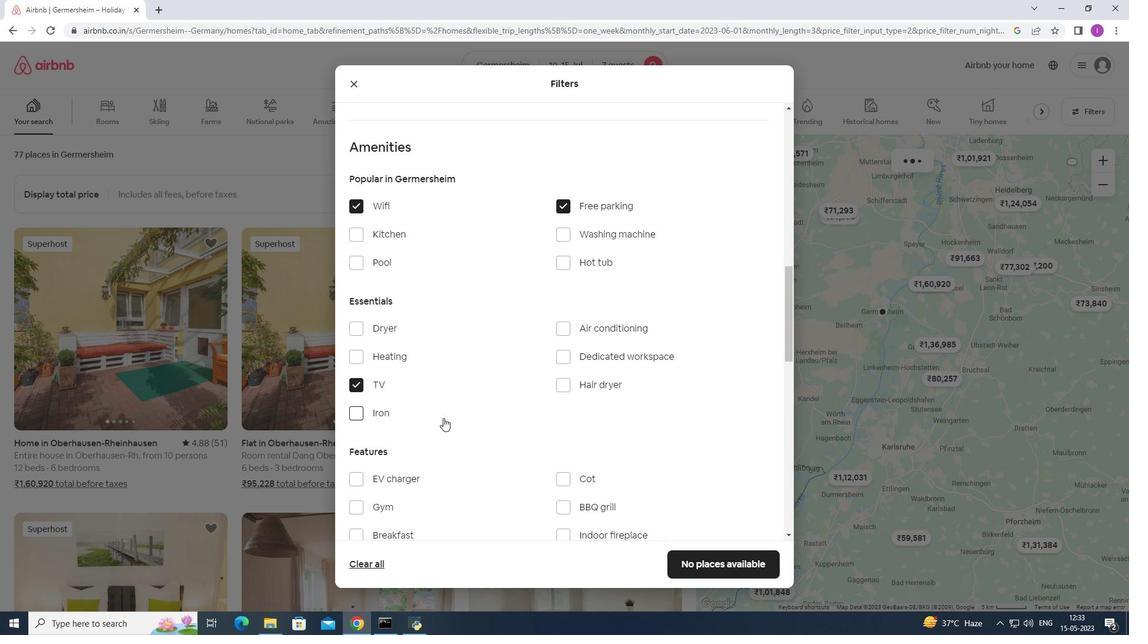 
Action: Mouse scrolled (455, 420) with delta (0, 0)
Screenshot: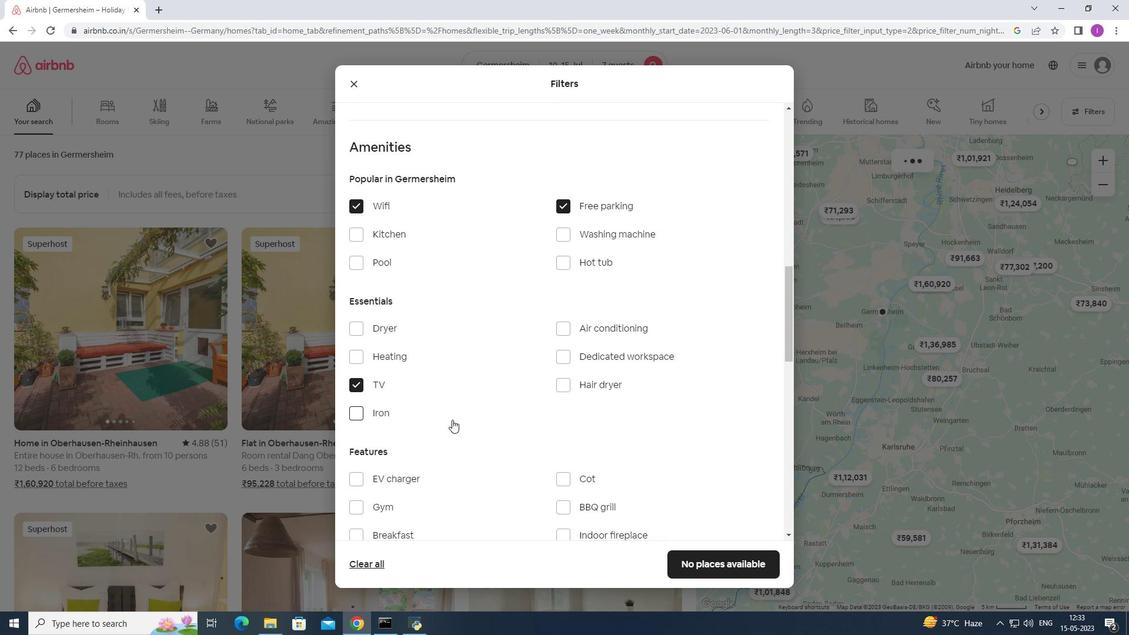 
Action: Mouse scrolled (455, 420) with delta (0, 0)
Screenshot: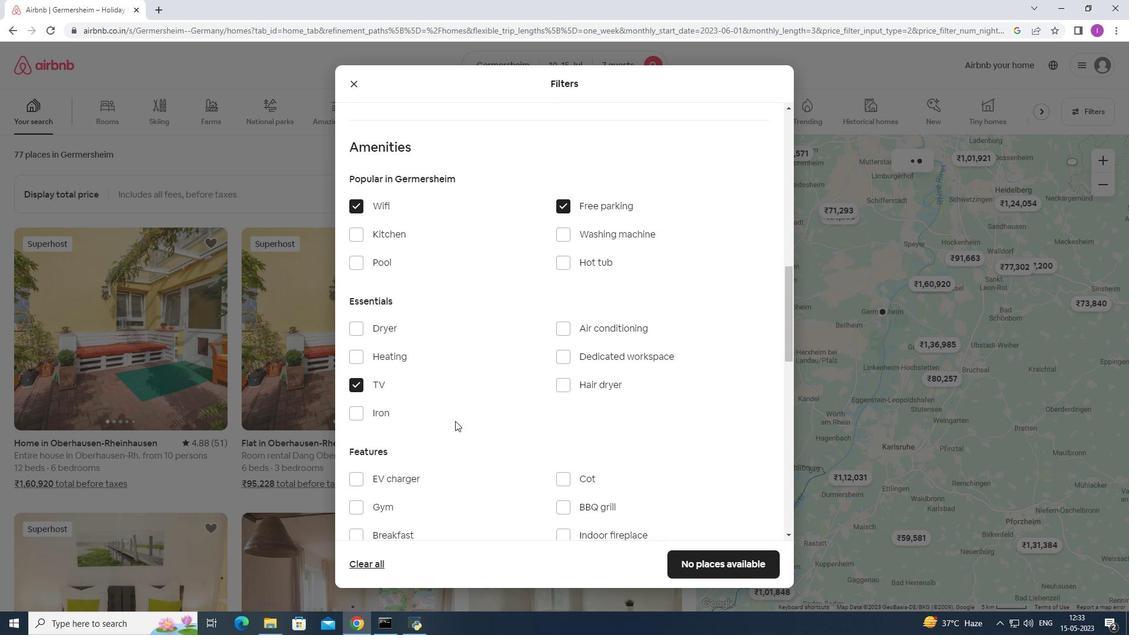 
Action: Mouse moved to (356, 391)
Screenshot: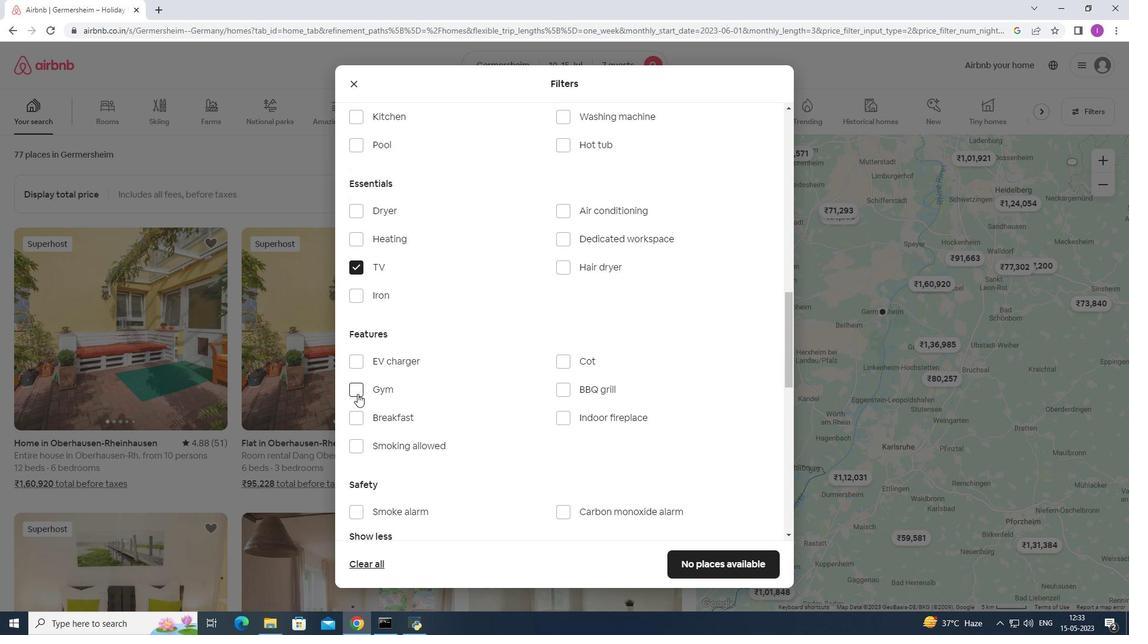 
Action: Mouse pressed left at (356, 391)
Screenshot: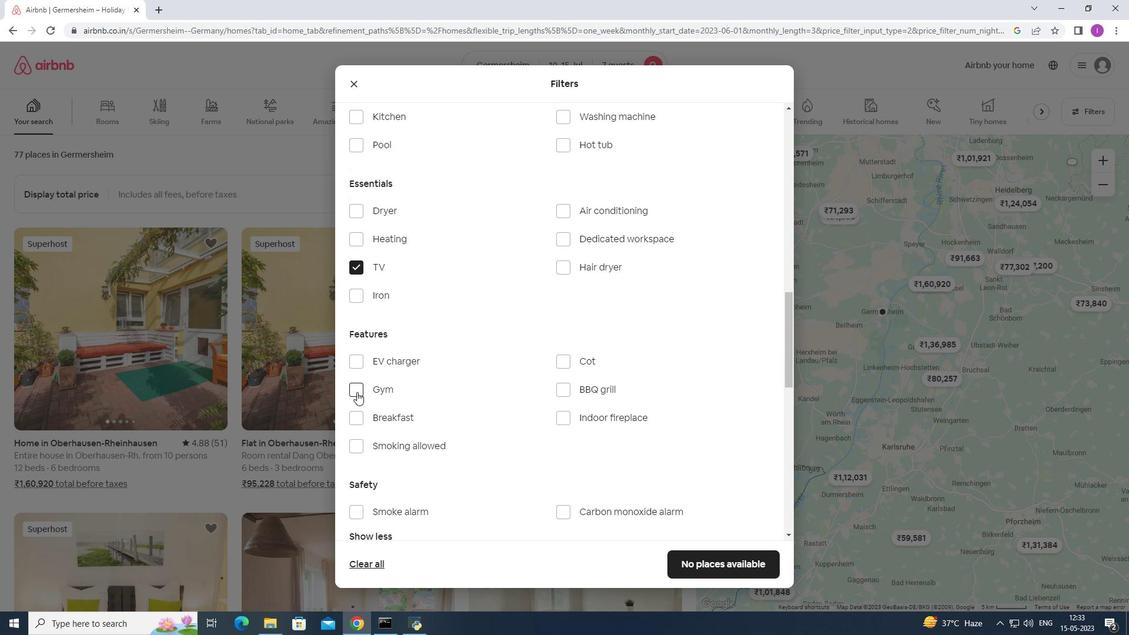 
Action: Mouse moved to (362, 421)
Screenshot: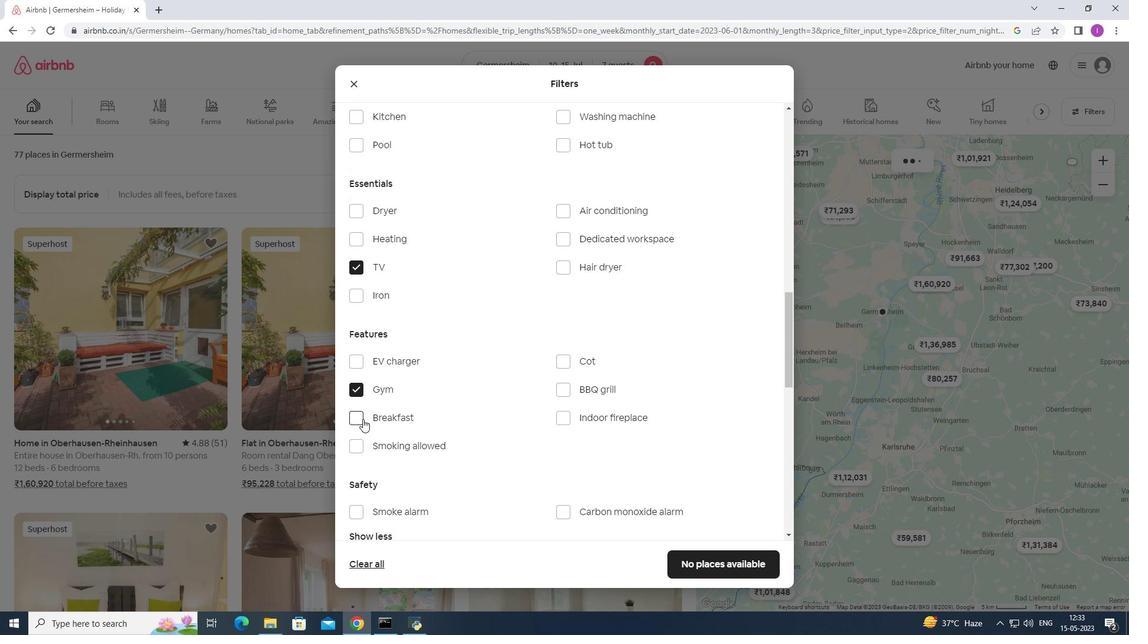 
Action: Mouse pressed left at (362, 421)
Screenshot: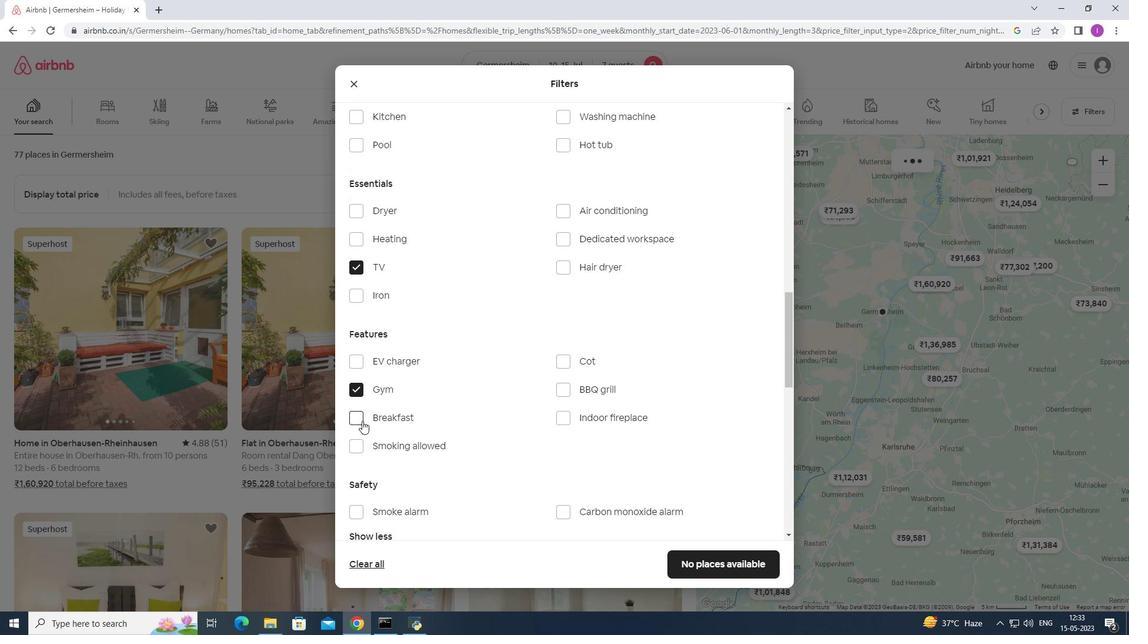 
Action: Mouse moved to (498, 411)
Screenshot: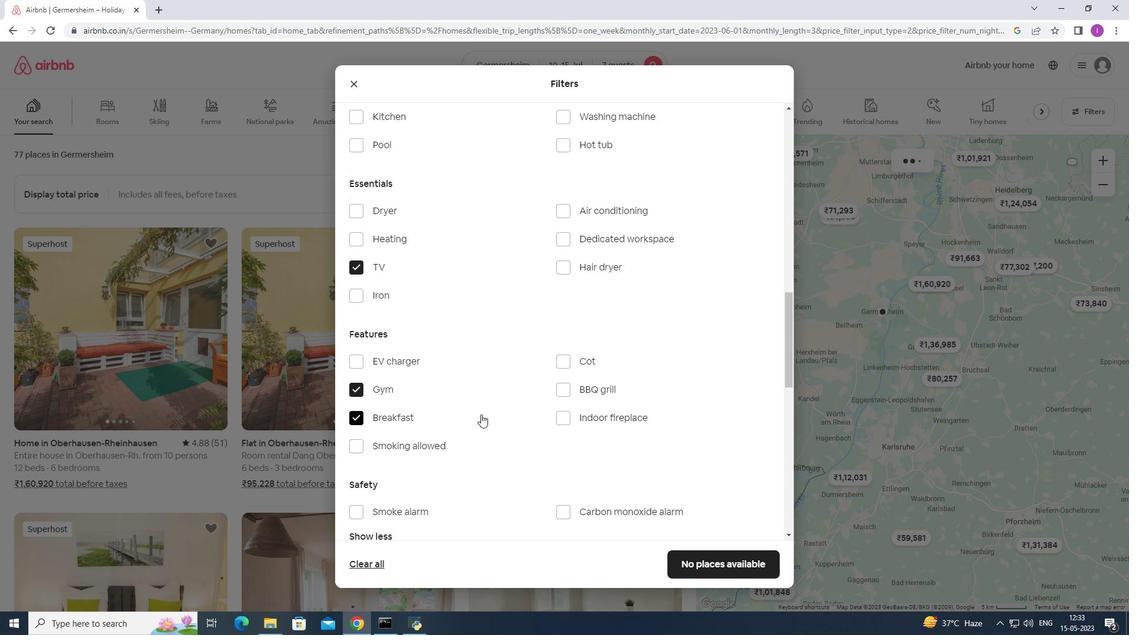 
Action: Mouse scrolled (498, 411) with delta (0, 0)
Screenshot: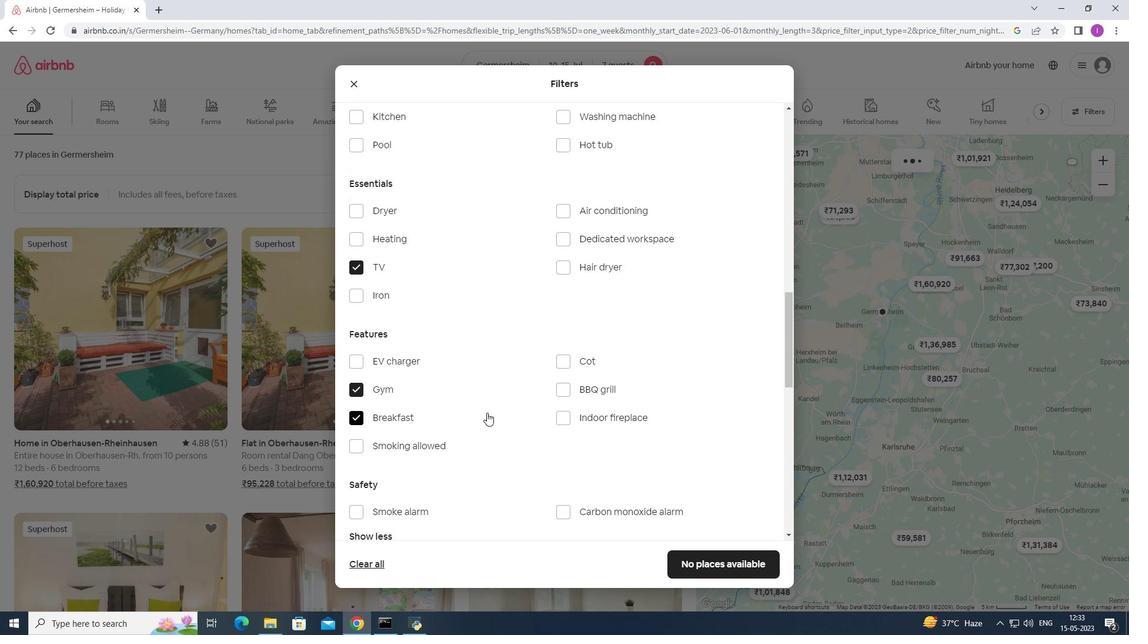 
Action: Mouse scrolled (498, 411) with delta (0, 0)
Screenshot: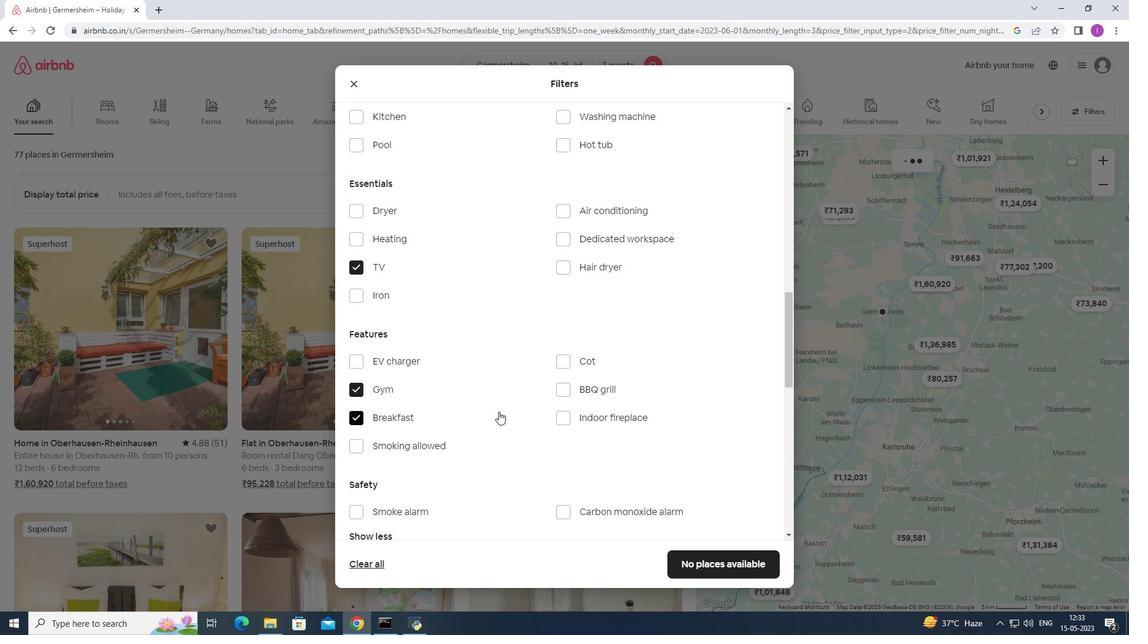 
Action: Mouse scrolled (498, 411) with delta (0, 0)
Screenshot: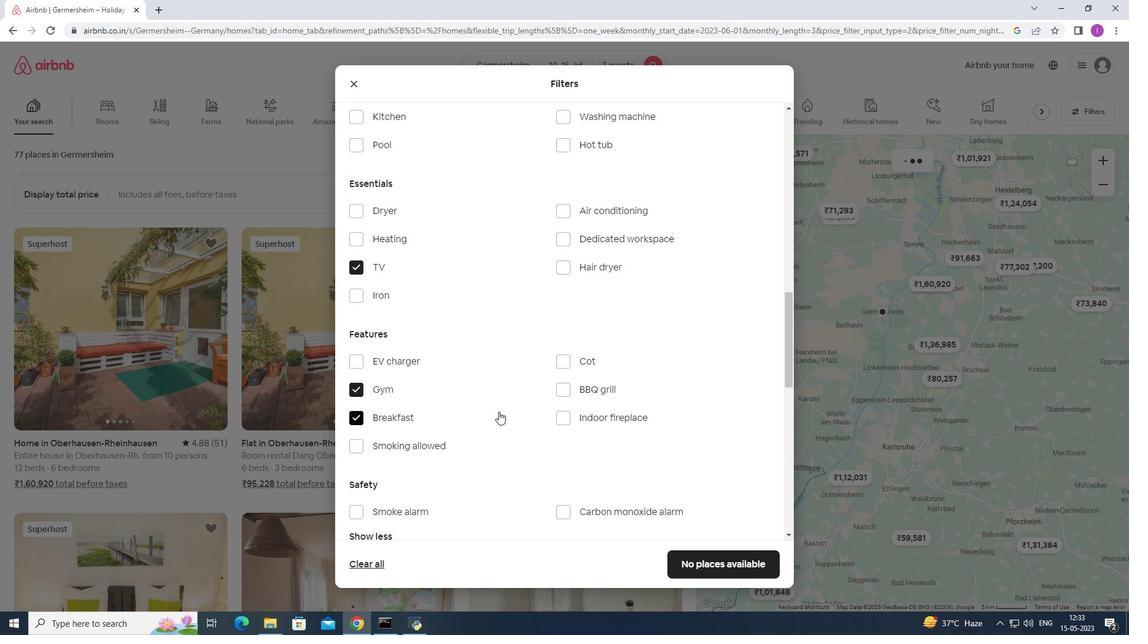 
Action: Mouse moved to (499, 411)
Screenshot: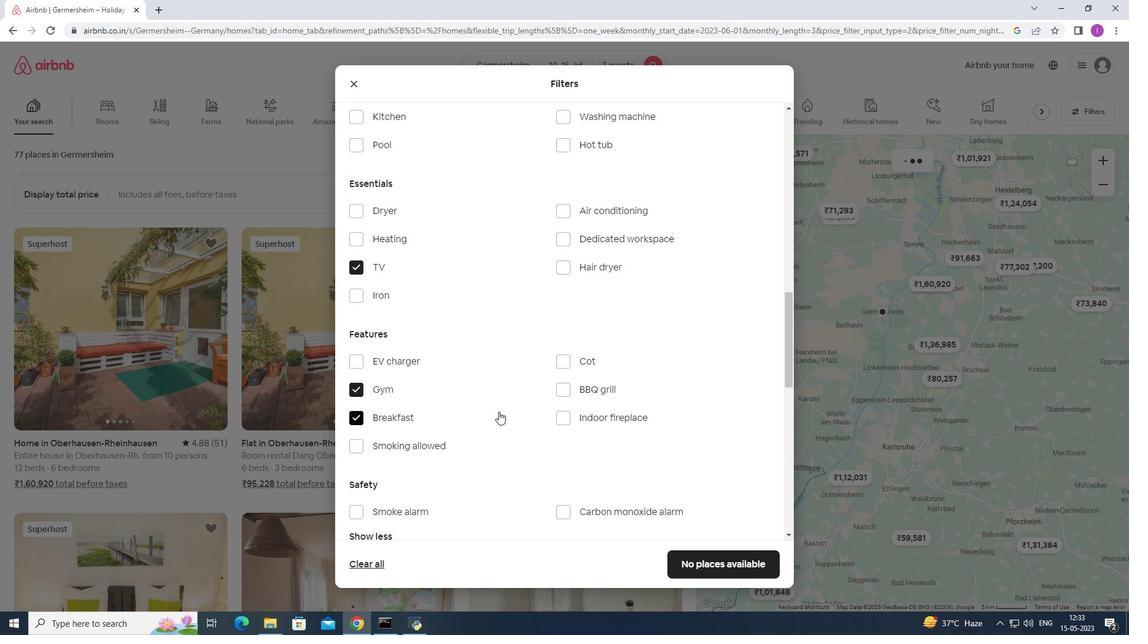 
Action: Mouse scrolled (499, 411) with delta (0, 0)
Screenshot: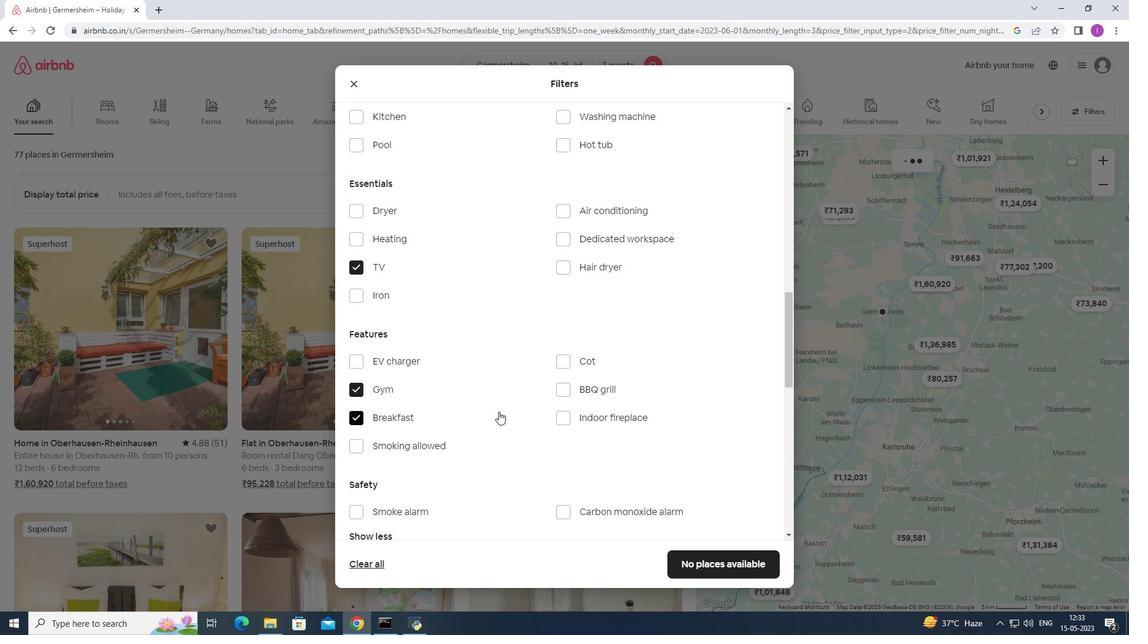 
Action: Mouse moved to (653, 415)
Screenshot: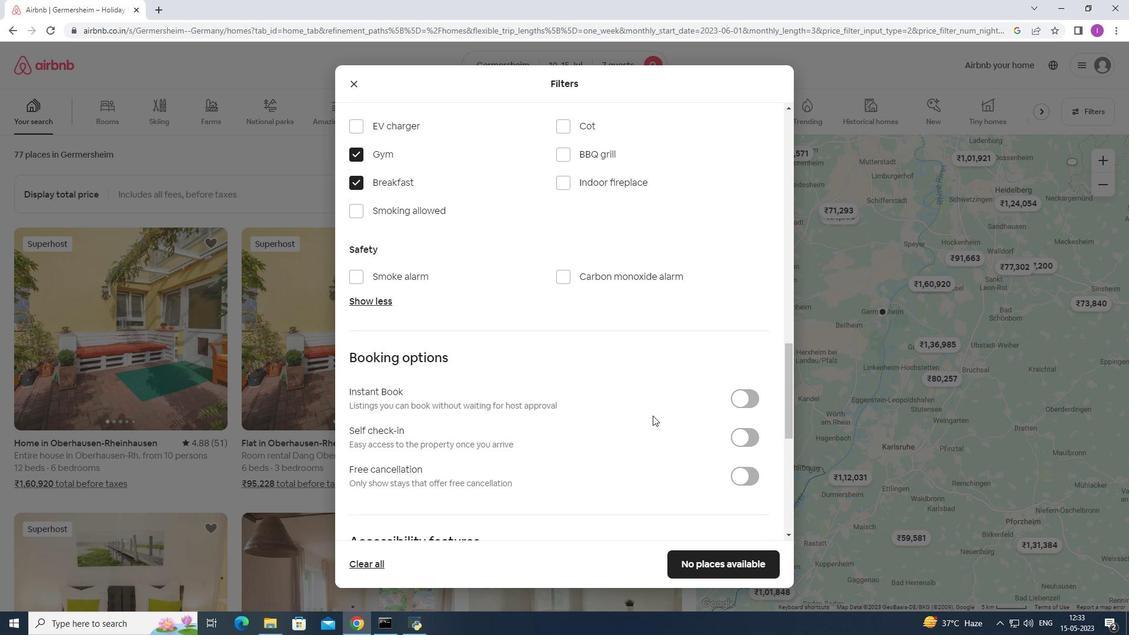 
Action: Mouse scrolled (653, 415) with delta (0, 0)
Screenshot: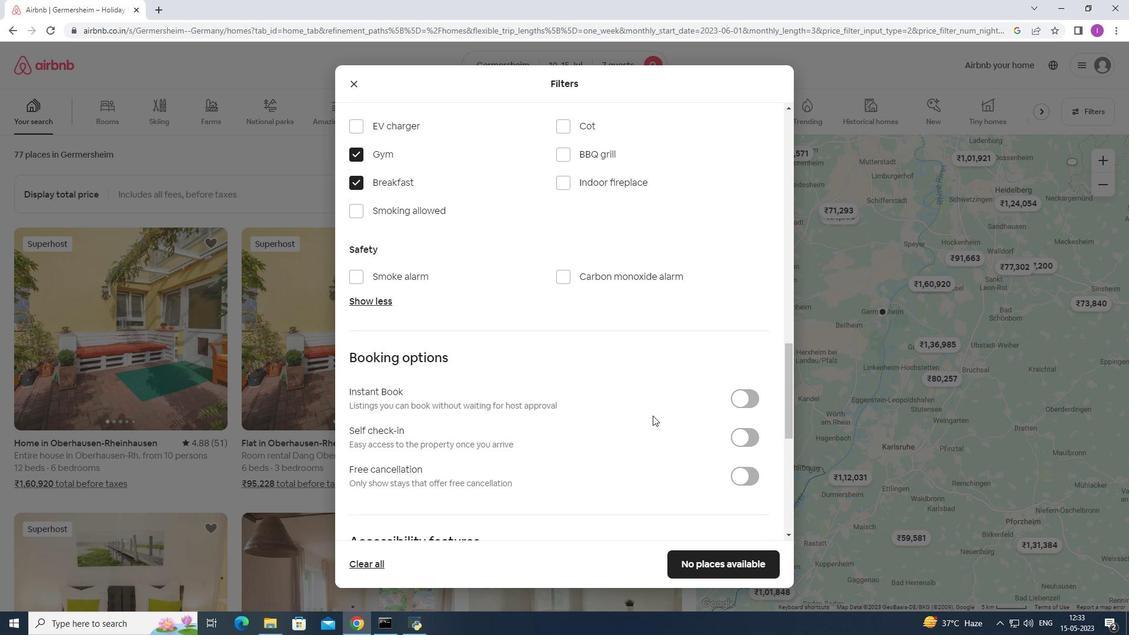 
Action: Mouse moved to (672, 415)
Screenshot: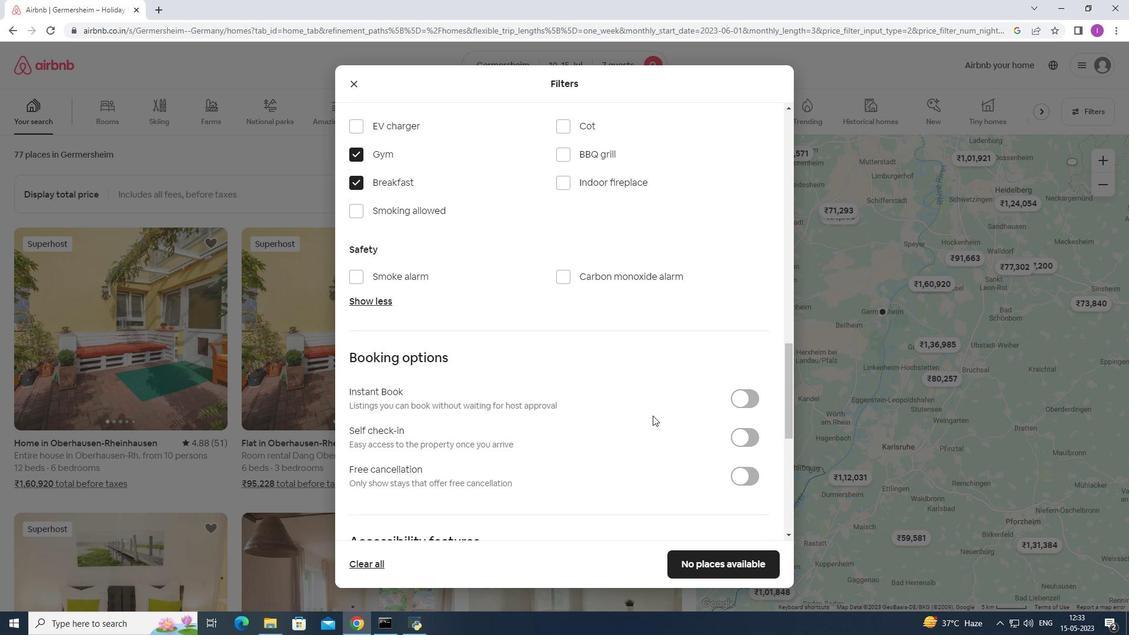 
Action: Mouse scrolled (669, 415) with delta (0, 0)
Screenshot: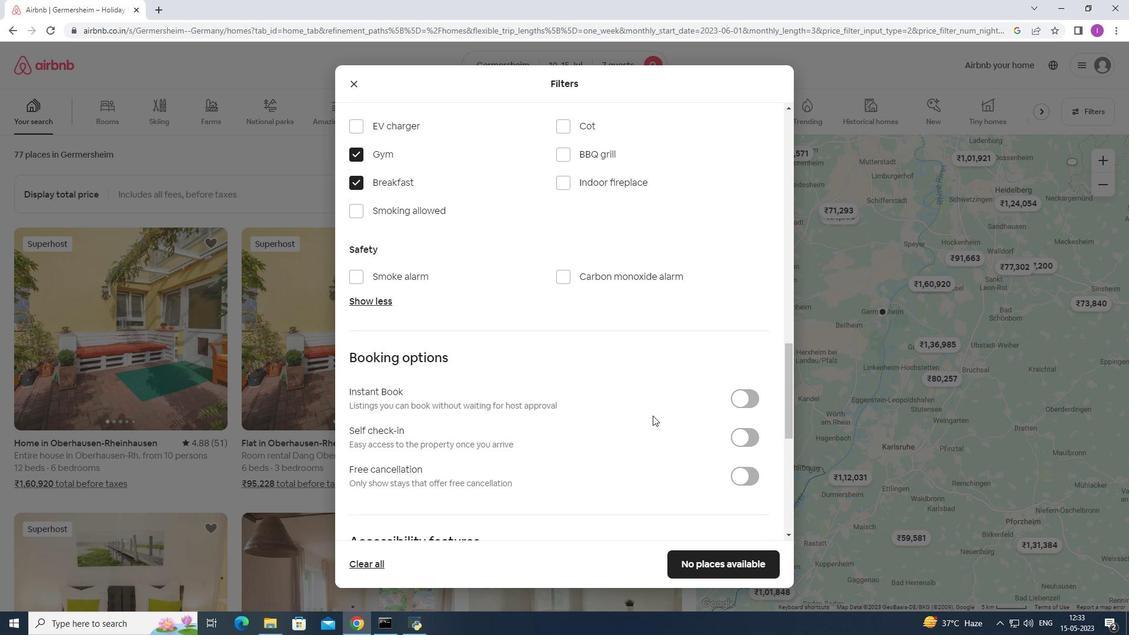 
Action: Mouse moved to (702, 413)
Screenshot: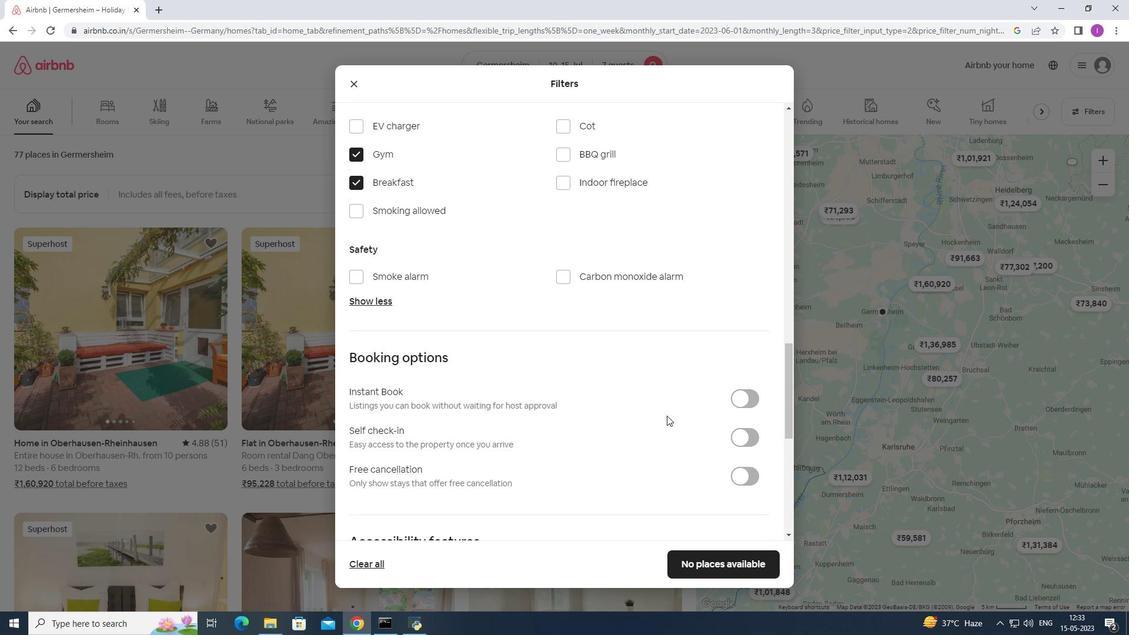 
Action: Mouse scrolled (702, 413) with delta (0, 0)
Screenshot: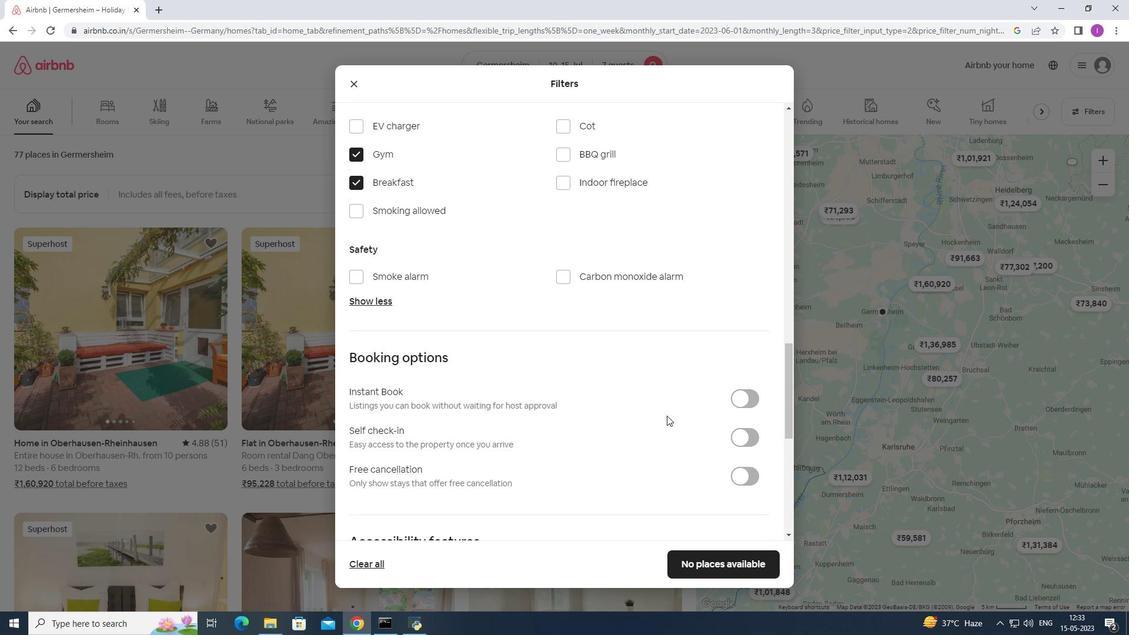 
Action: Mouse moved to (749, 260)
Screenshot: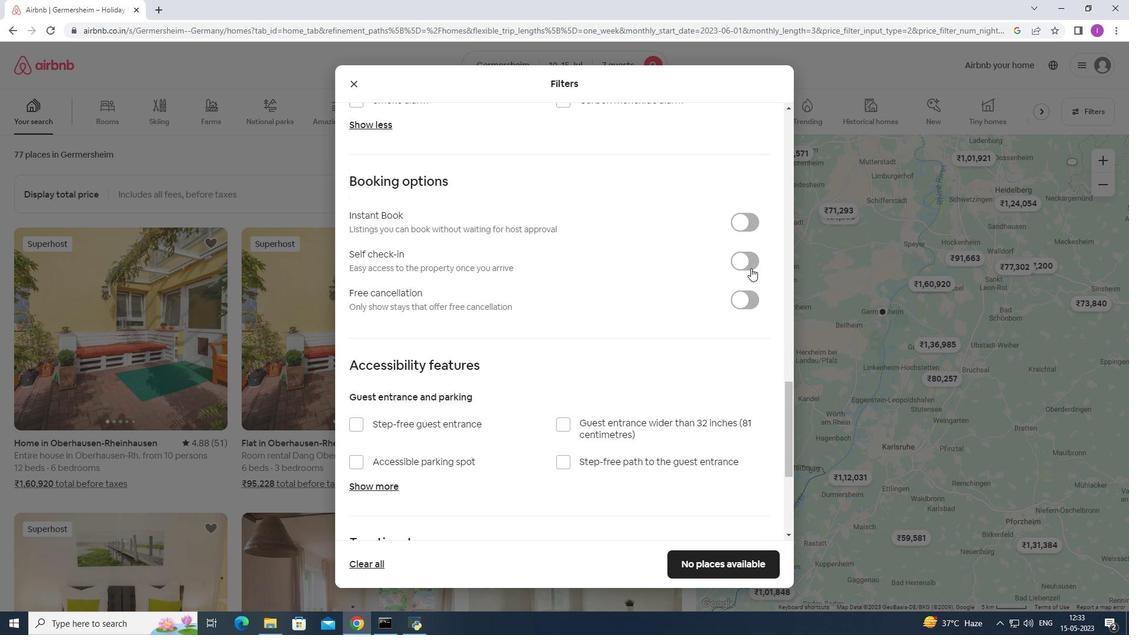 
Action: Mouse pressed left at (749, 260)
Screenshot: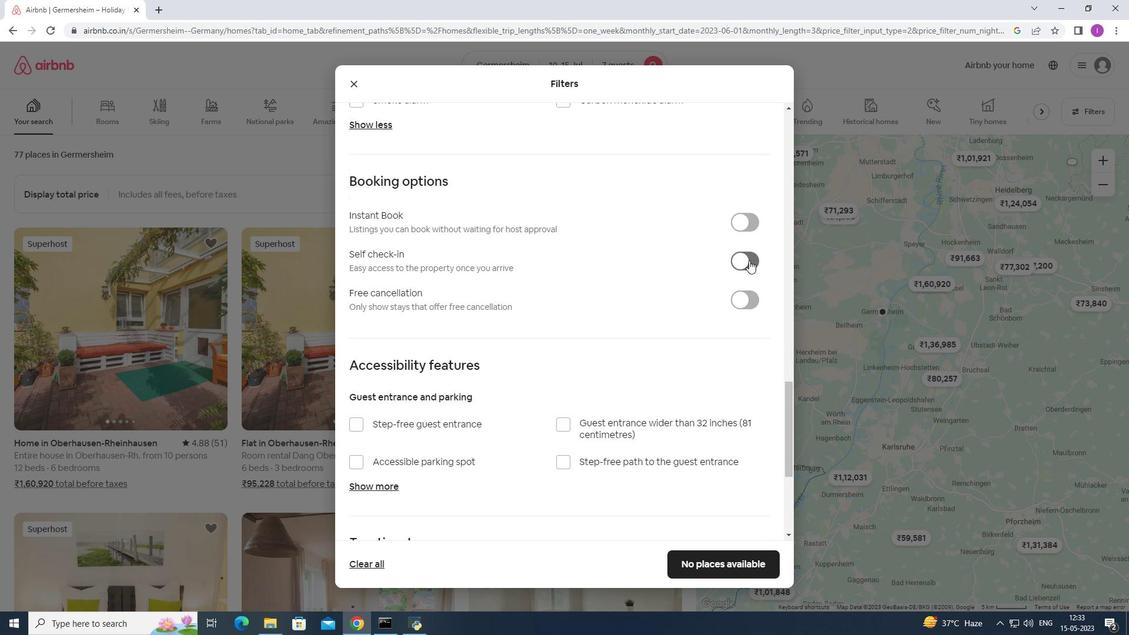 
Action: Mouse moved to (616, 449)
Screenshot: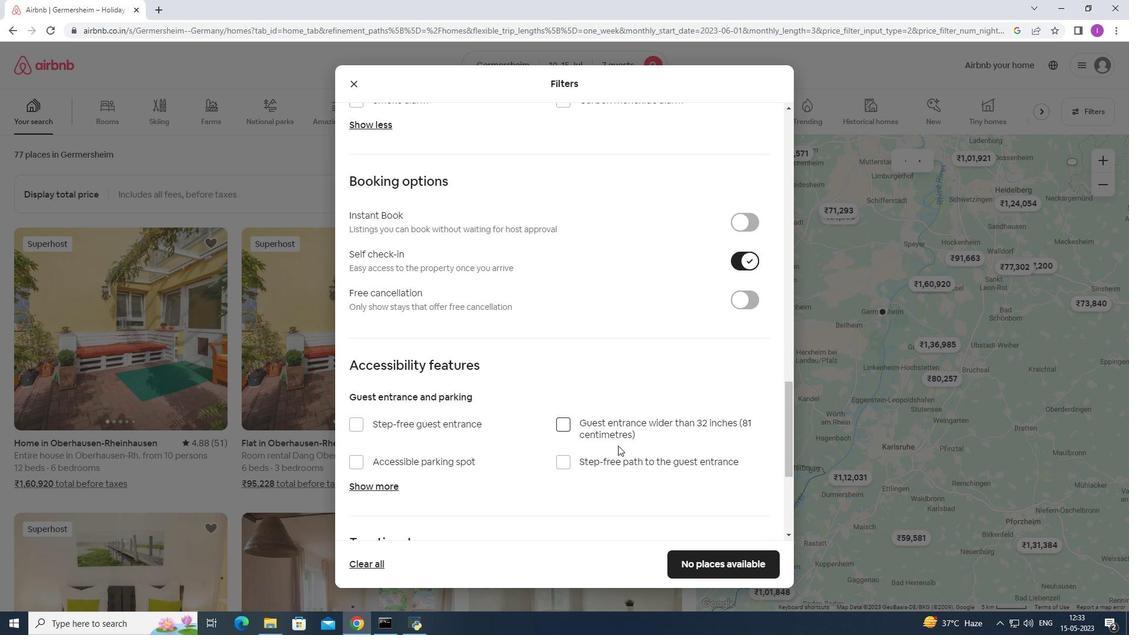 
Action: Mouse scrolled (616, 448) with delta (0, 0)
Screenshot: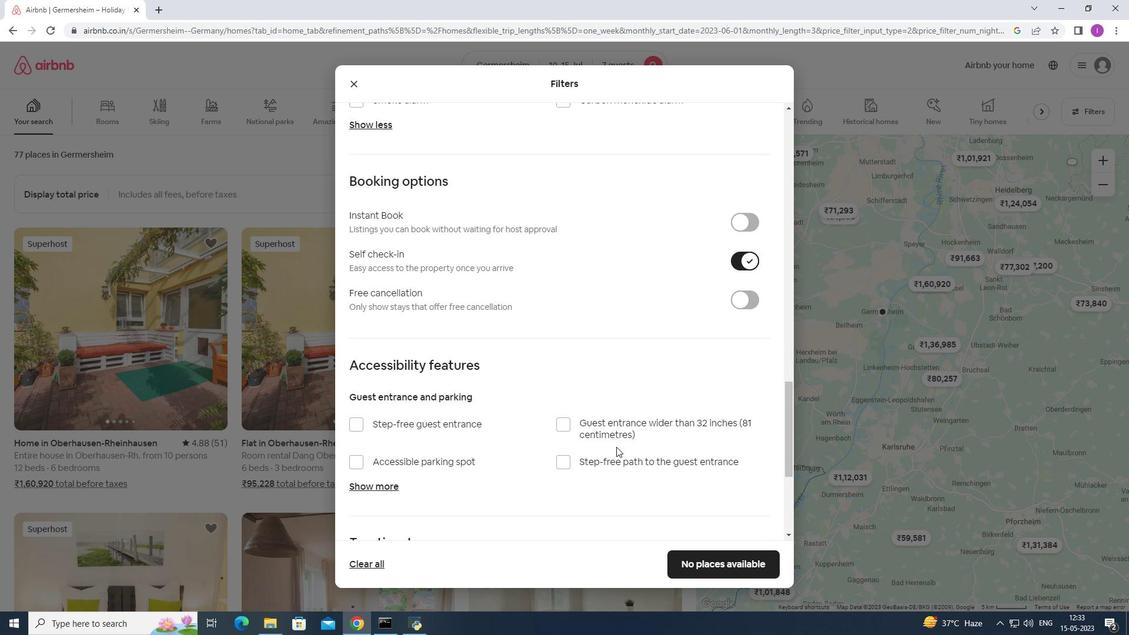 
Action: Mouse moved to (616, 449)
Screenshot: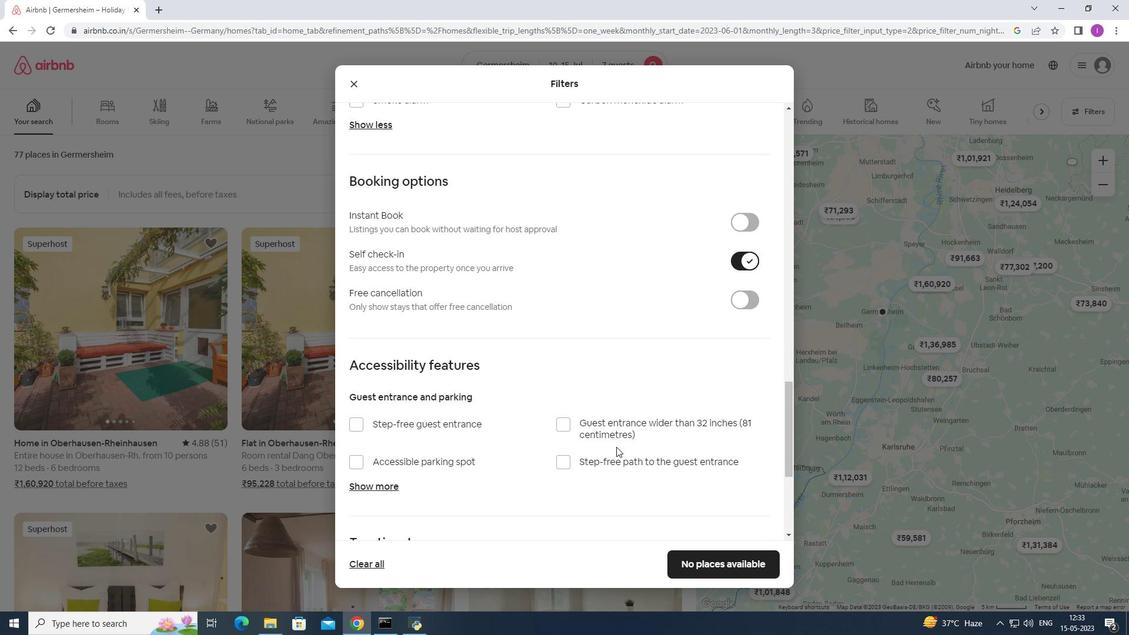 
Action: Mouse scrolled (616, 448) with delta (0, 0)
Screenshot: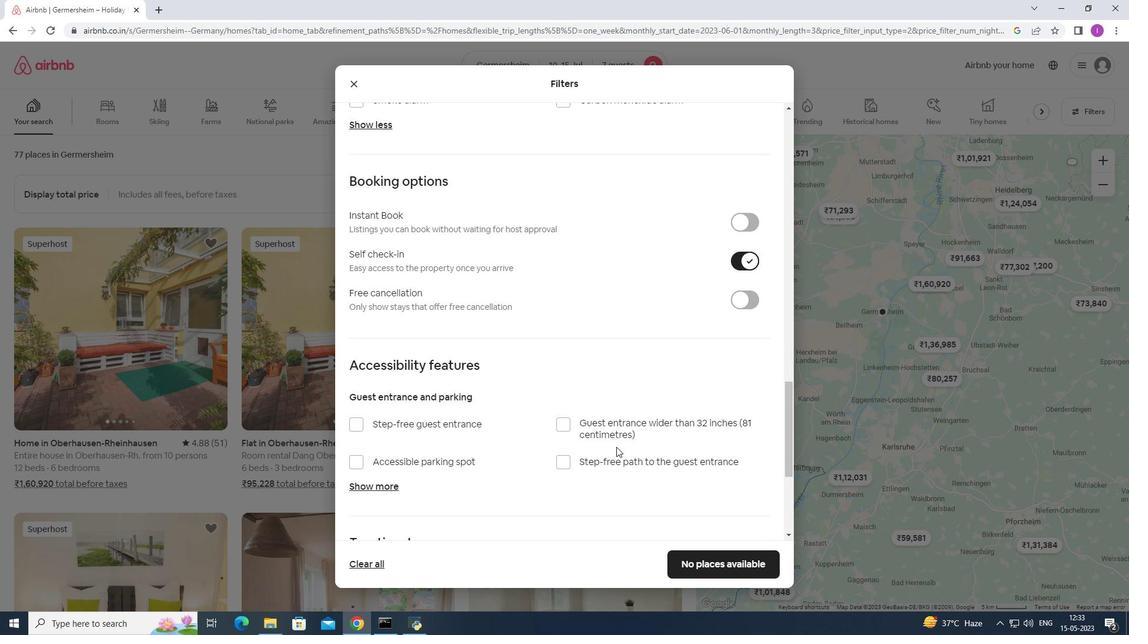 
Action: Mouse scrolled (616, 448) with delta (0, 0)
Screenshot: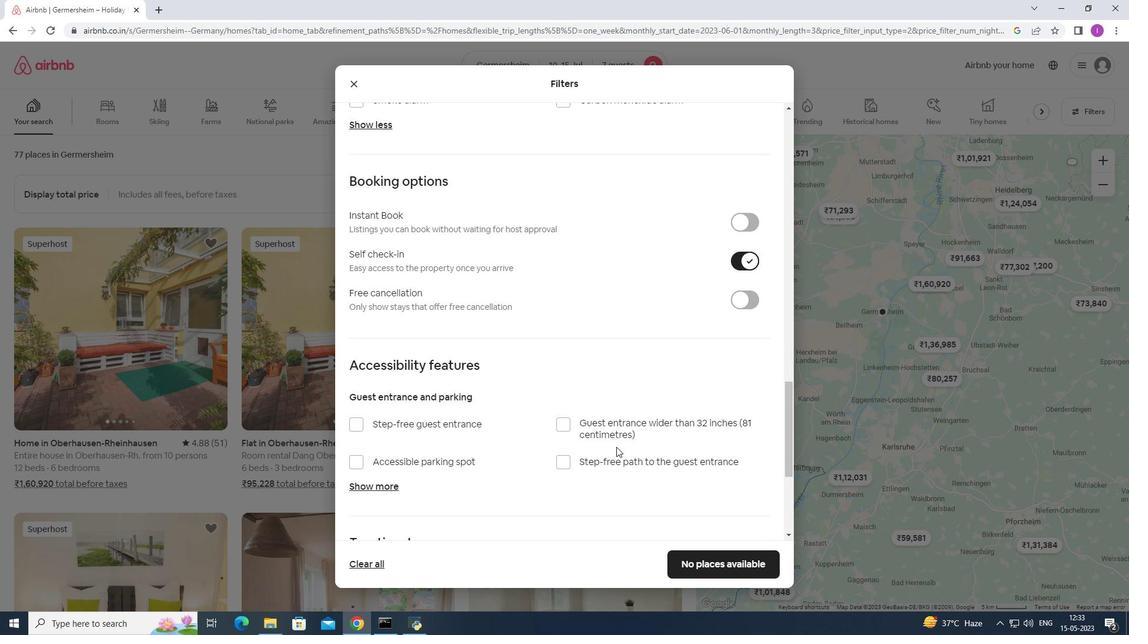 
Action: Mouse scrolled (616, 448) with delta (0, 0)
Screenshot: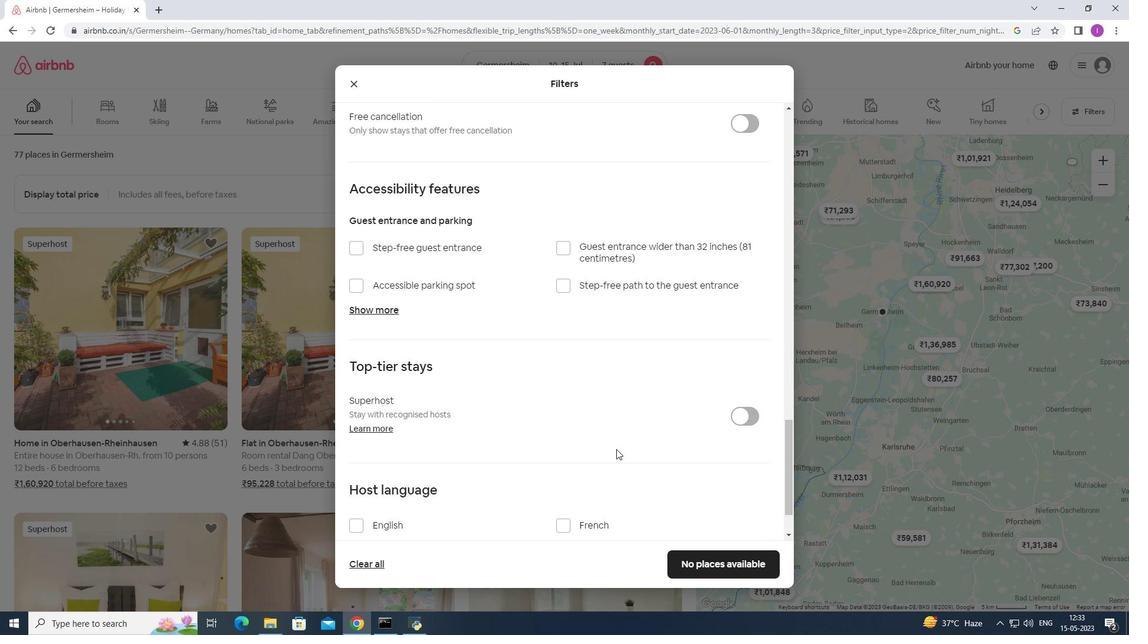 
Action: Mouse scrolled (616, 448) with delta (0, 0)
Screenshot: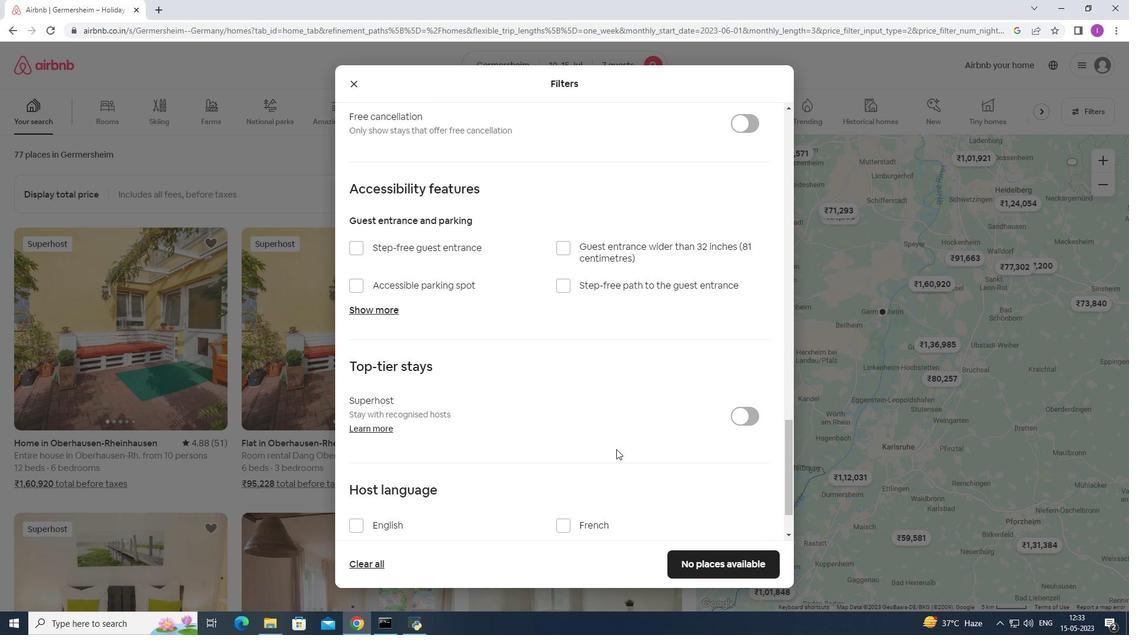 
Action: Mouse scrolled (616, 448) with delta (0, 0)
Screenshot: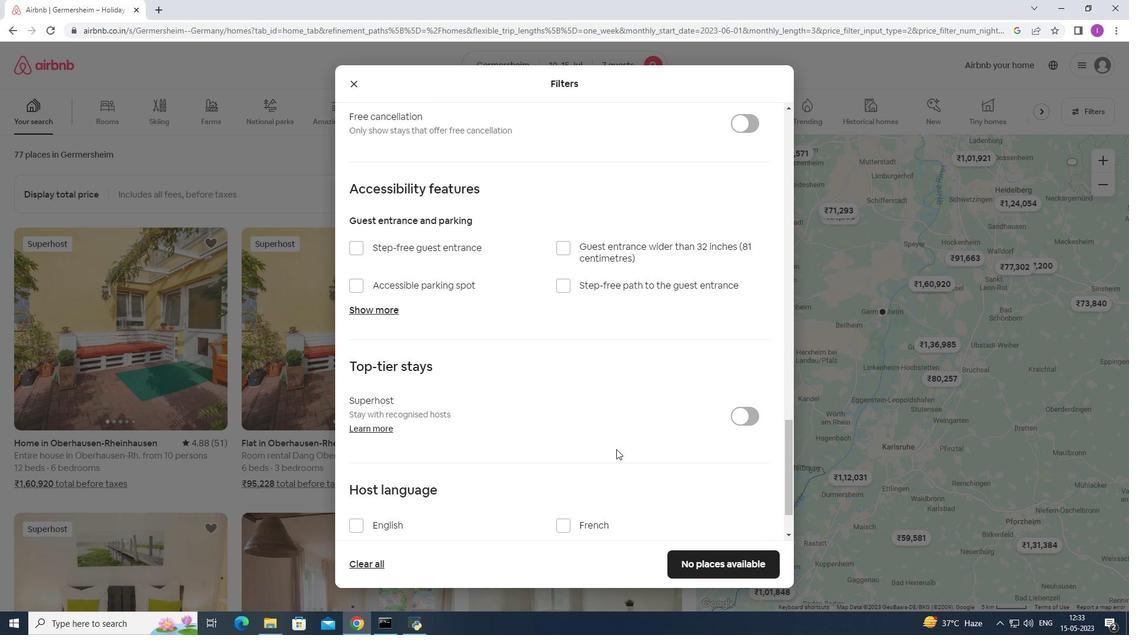 
Action: Mouse scrolled (616, 449) with delta (0, 0)
Screenshot: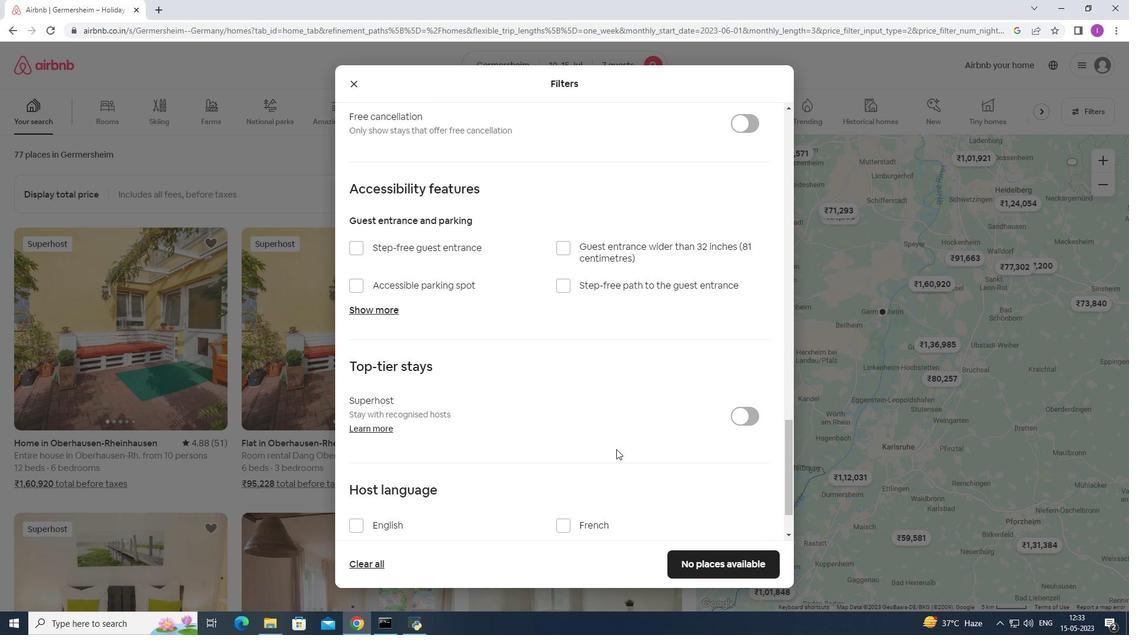 
Action: Mouse moved to (616, 449)
Screenshot: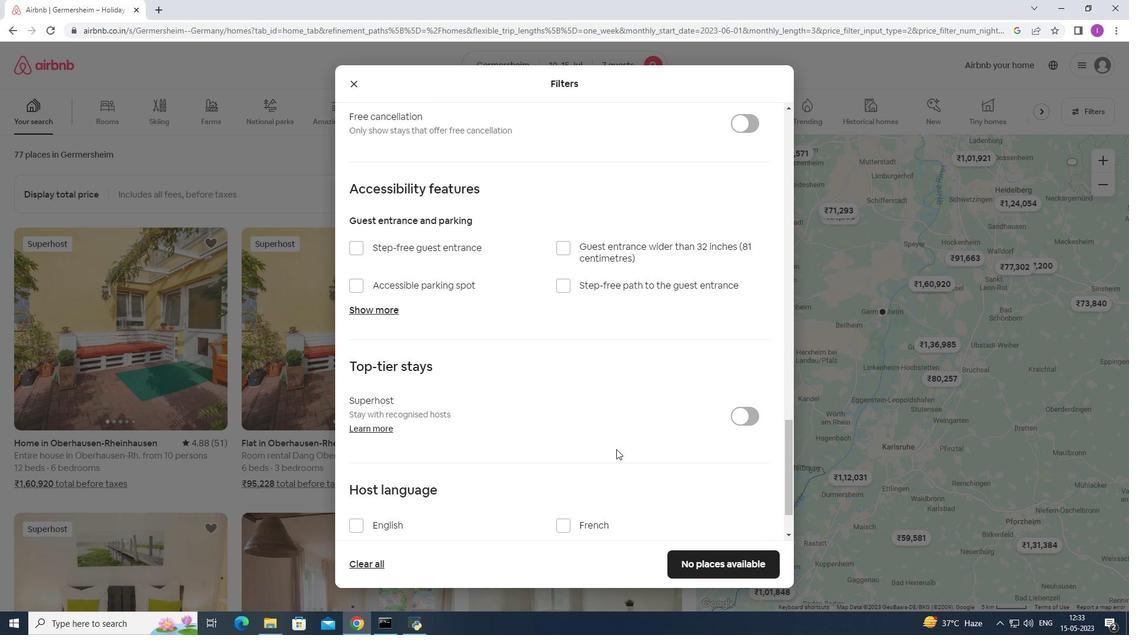 
Action: Mouse scrolled (616, 448) with delta (0, 0)
Screenshot: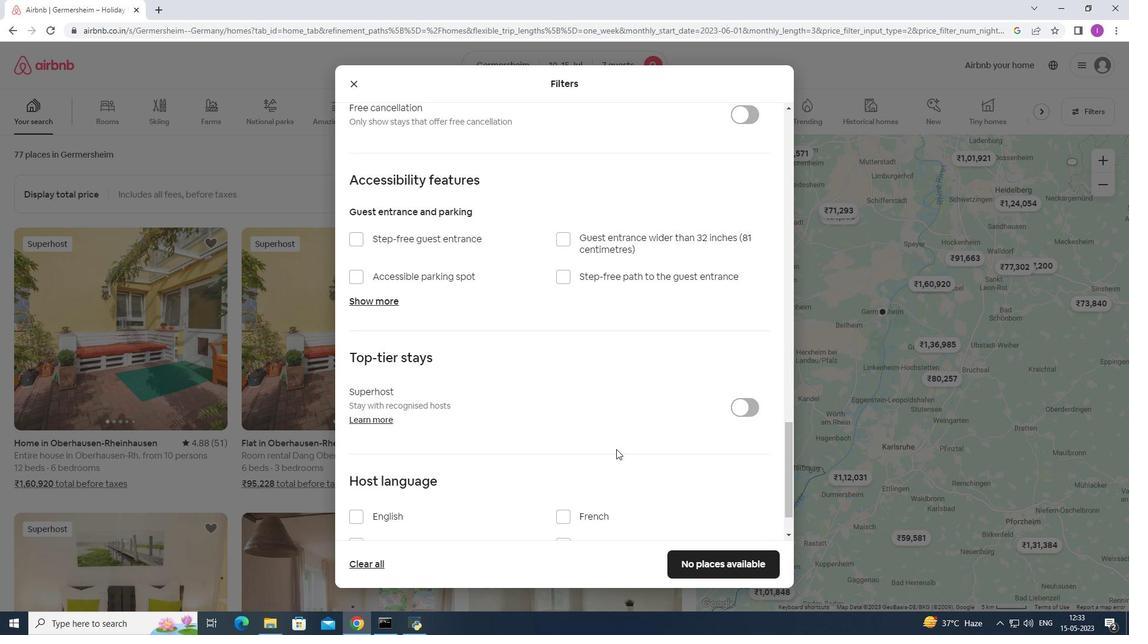 
Action: Mouse scrolled (616, 448) with delta (0, 0)
Screenshot: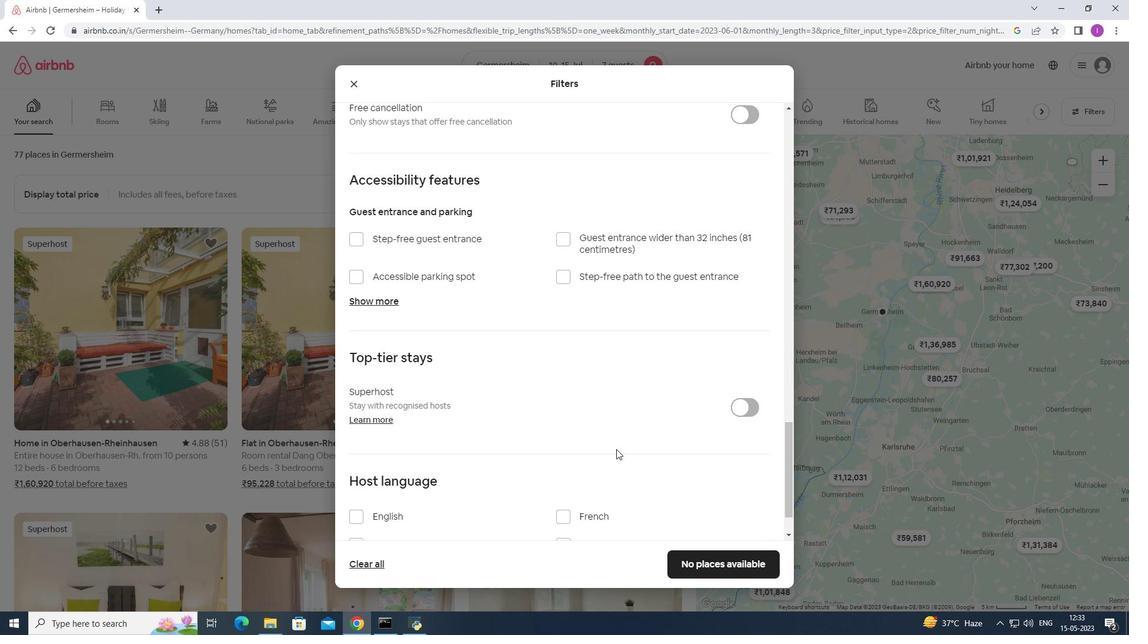 
Action: Mouse scrolled (616, 448) with delta (0, 0)
Screenshot: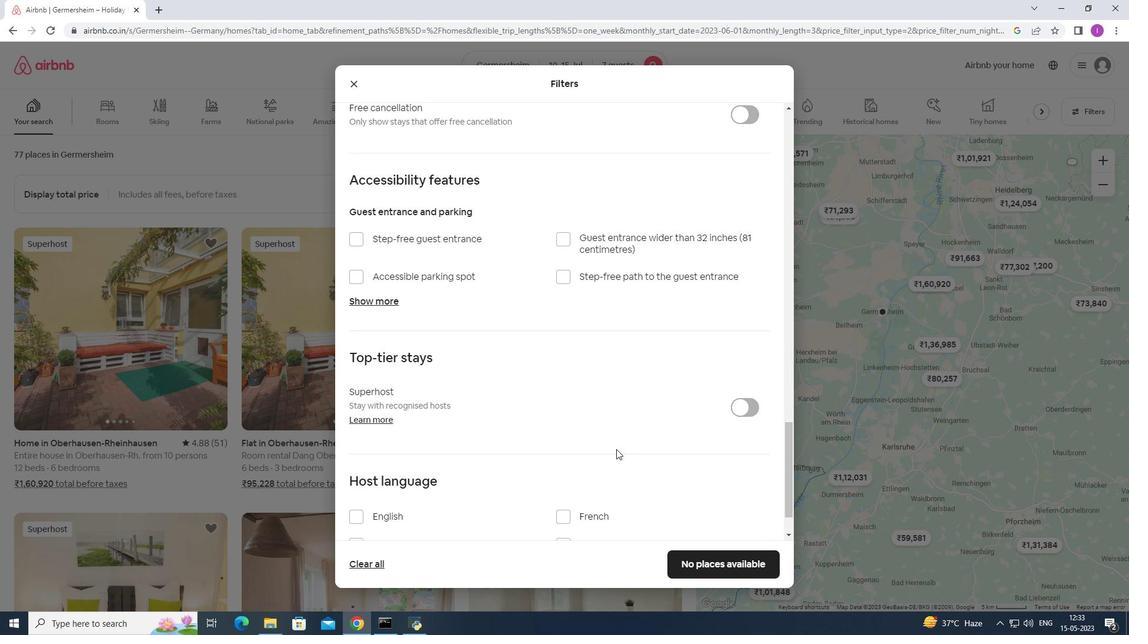 
Action: Mouse moved to (494, 462)
Screenshot: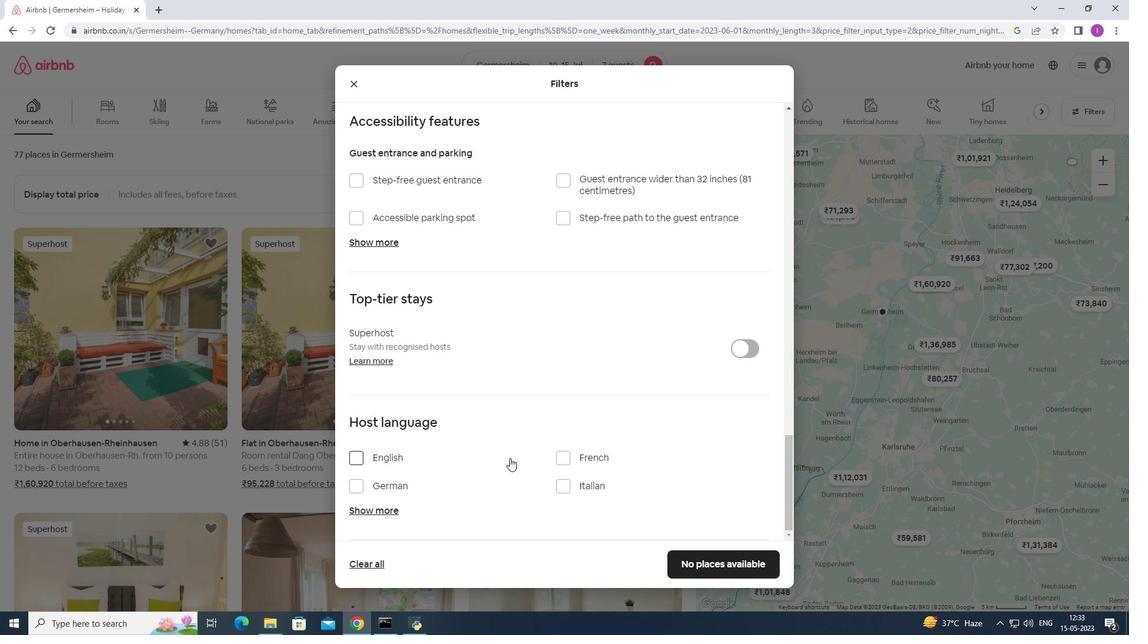 
Action: Mouse scrolled (494, 462) with delta (0, 0)
Screenshot: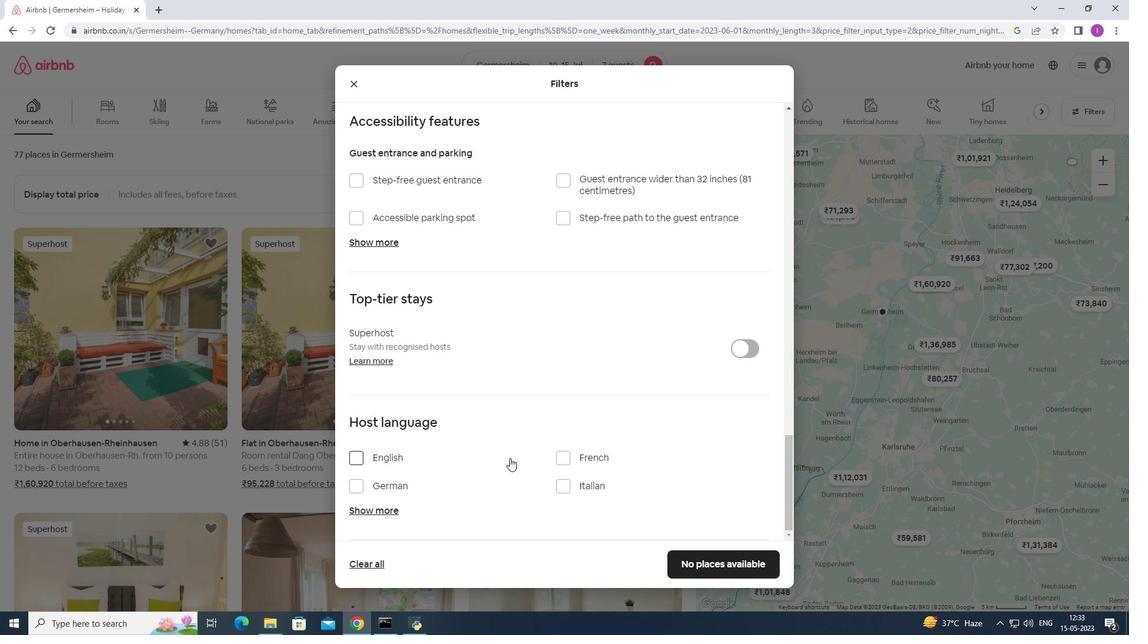 
Action: Mouse moved to (493, 462)
Screenshot: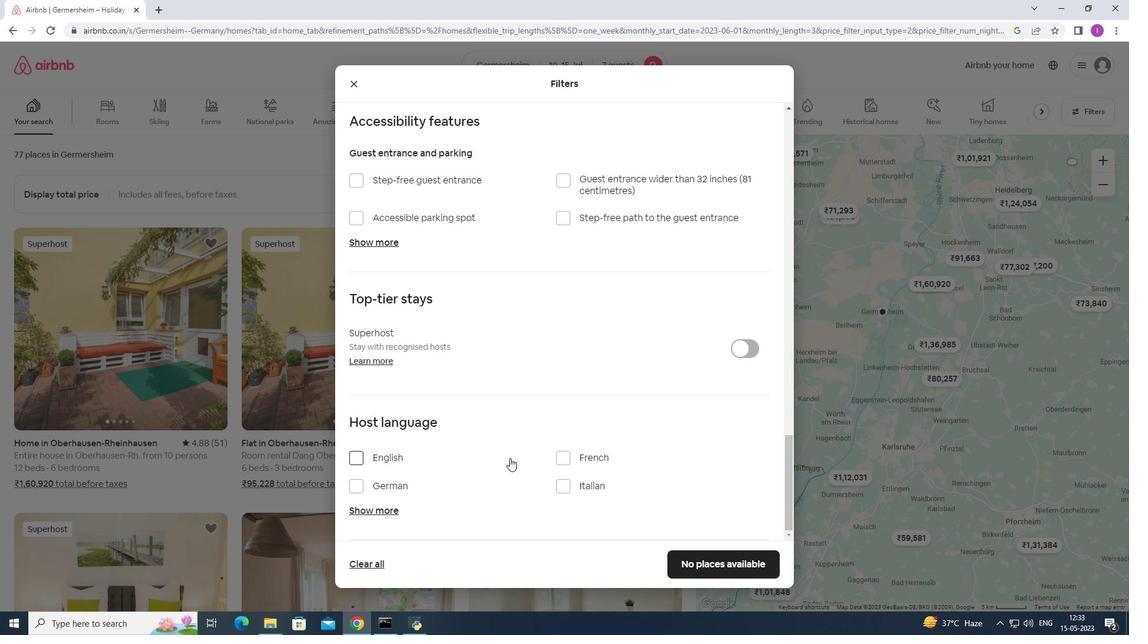
Action: Mouse scrolled (493, 462) with delta (0, 0)
Screenshot: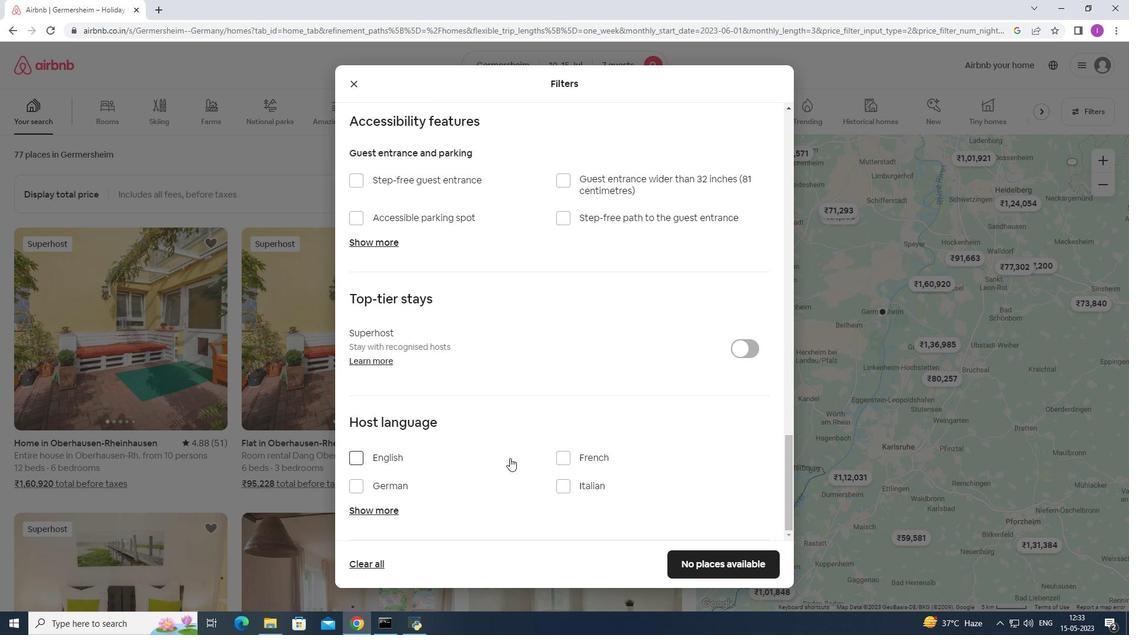 
Action: Mouse moved to (492, 463)
Screenshot: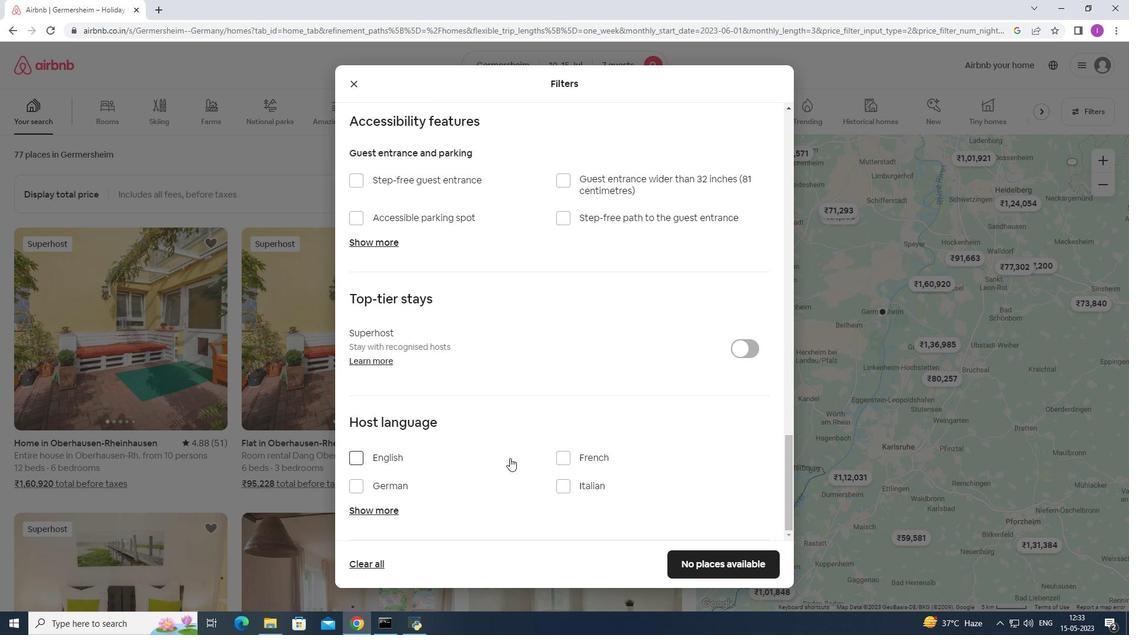
Action: Mouse scrolled (492, 463) with delta (0, 0)
Screenshot: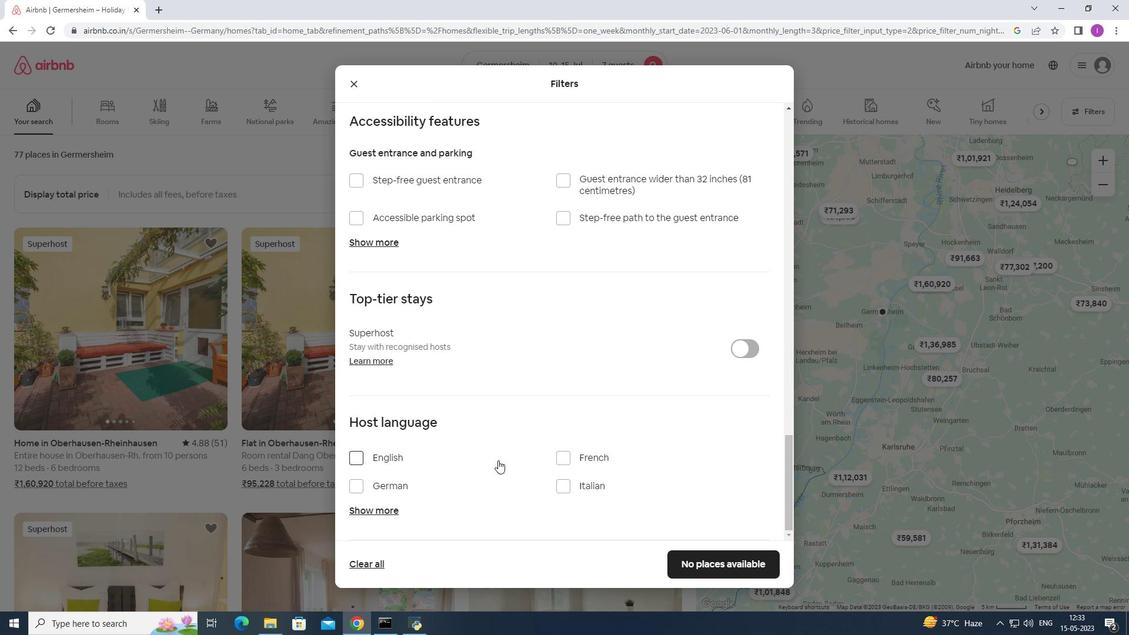 
Action: Mouse moved to (357, 458)
Screenshot: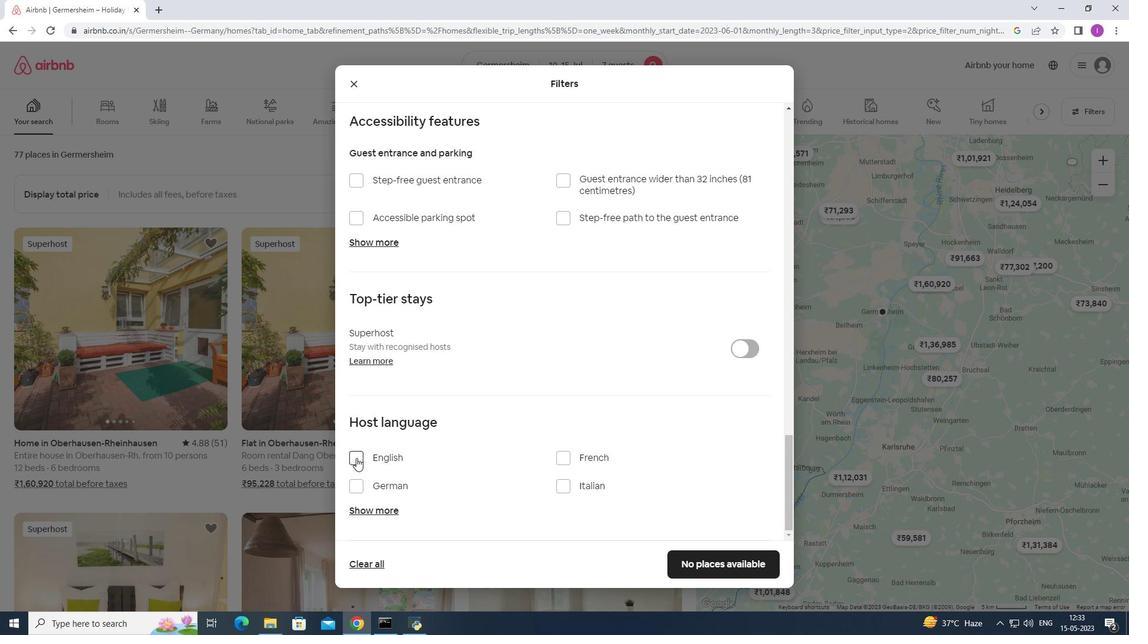 
Action: Mouse pressed left at (357, 458)
Screenshot: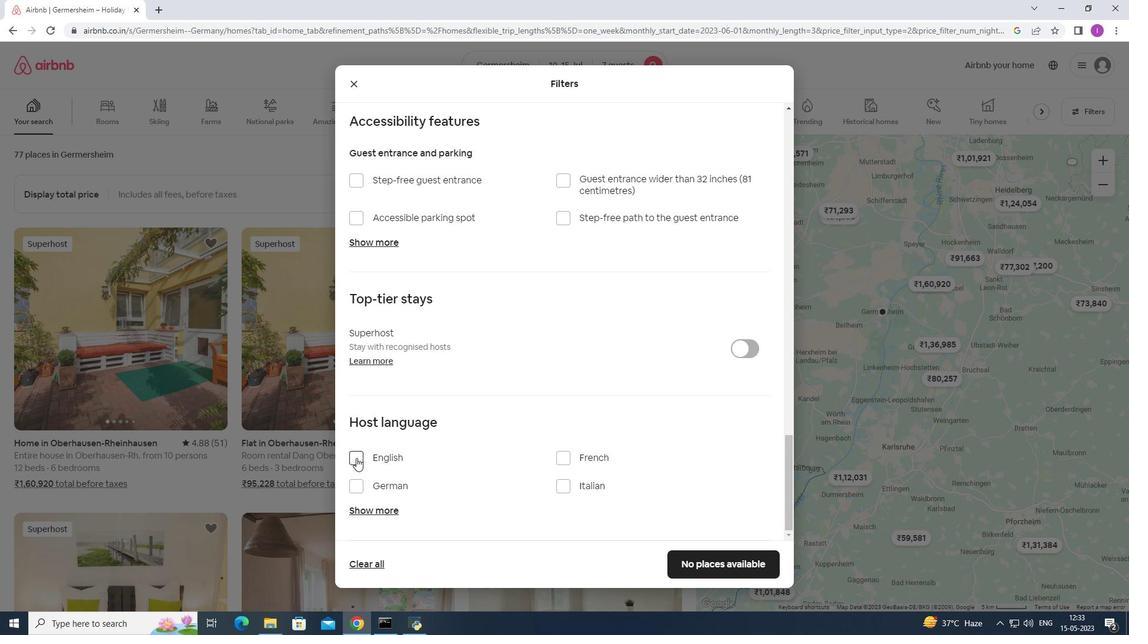 
Action: Mouse moved to (745, 567)
Screenshot: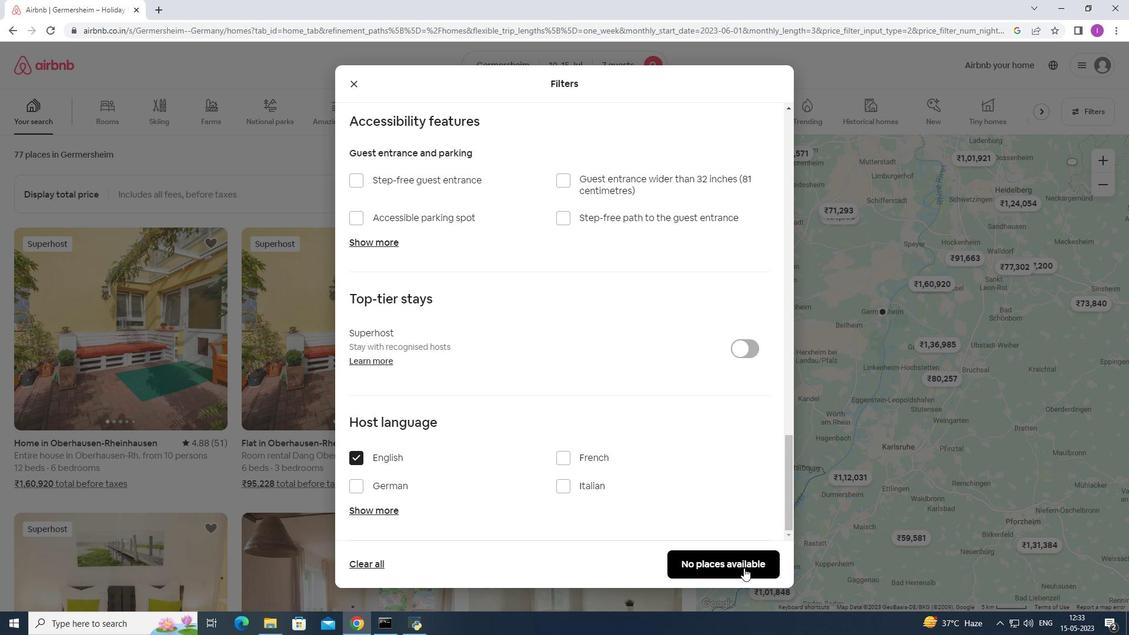 
Action: Mouse pressed left at (745, 567)
Screenshot: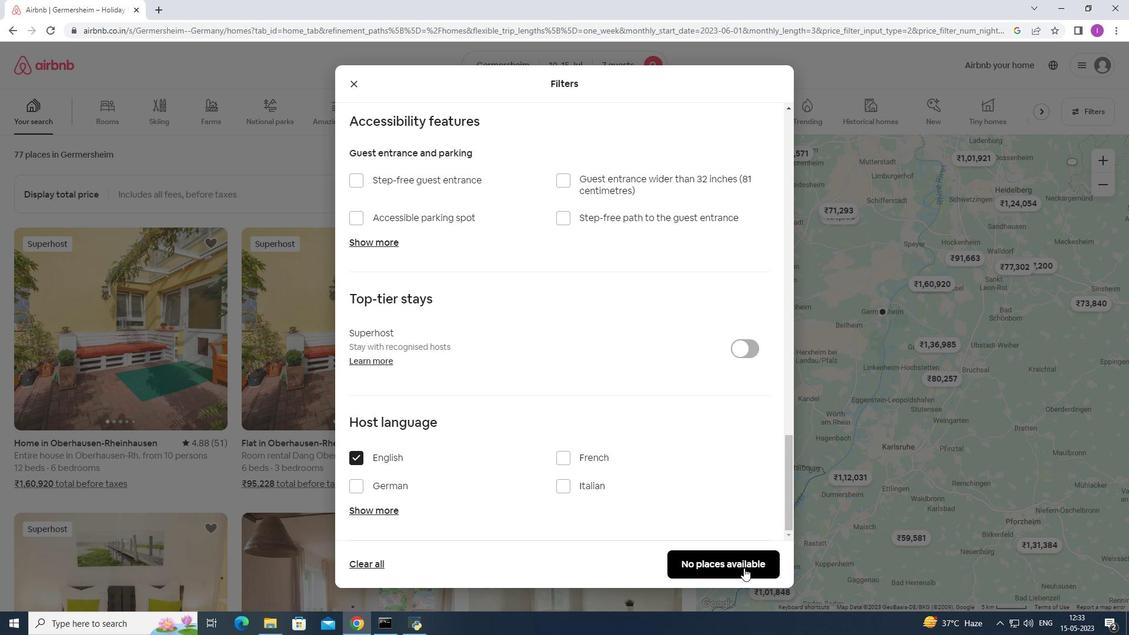 
Action: Mouse moved to (657, 450)
Screenshot: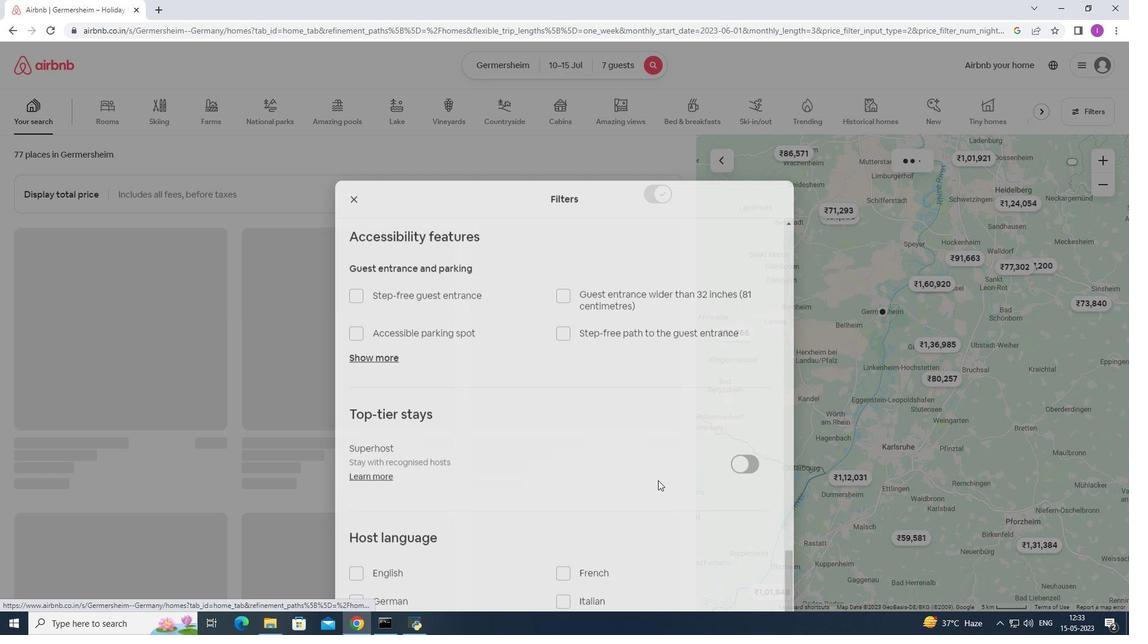 
